 Task: Look for space in Belsand, India from 9th June, 2023 to 16th June, 2023 for 2 adults in price range Rs.8000 to Rs.16000. Place can be entire place with 2 bedrooms having 2 beds and 1 bathroom. Property type can be house, flat, guest house. Booking option can be shelf check-in. Required host language is English.
Action: Mouse moved to (484, 112)
Screenshot: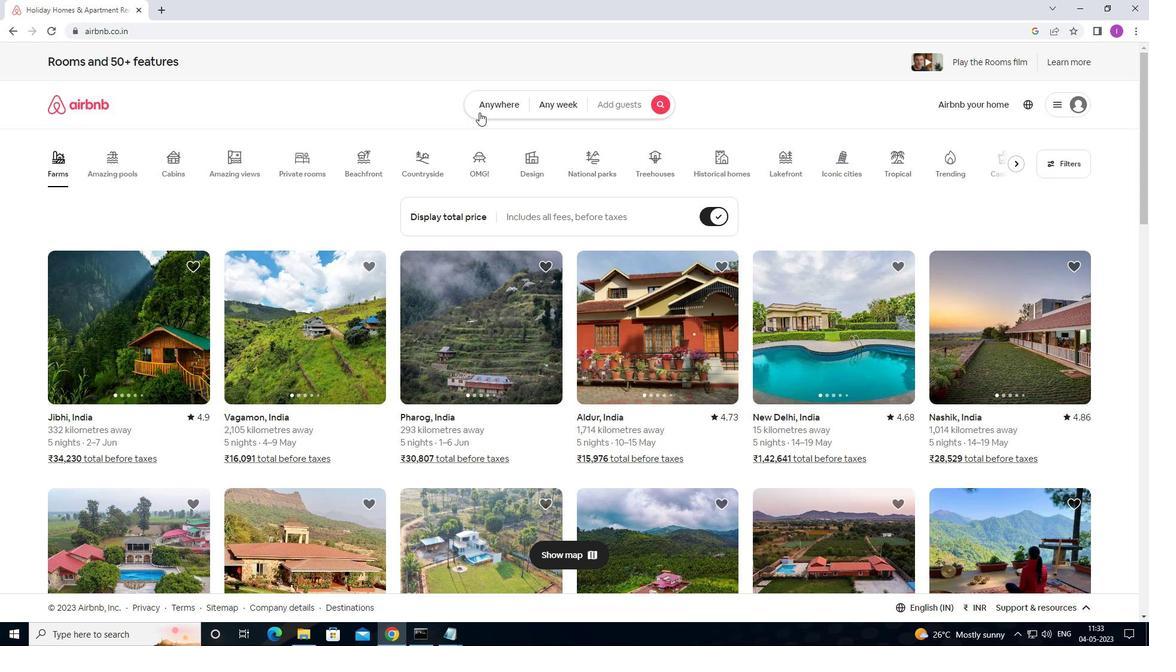 
Action: Mouse pressed left at (484, 112)
Screenshot: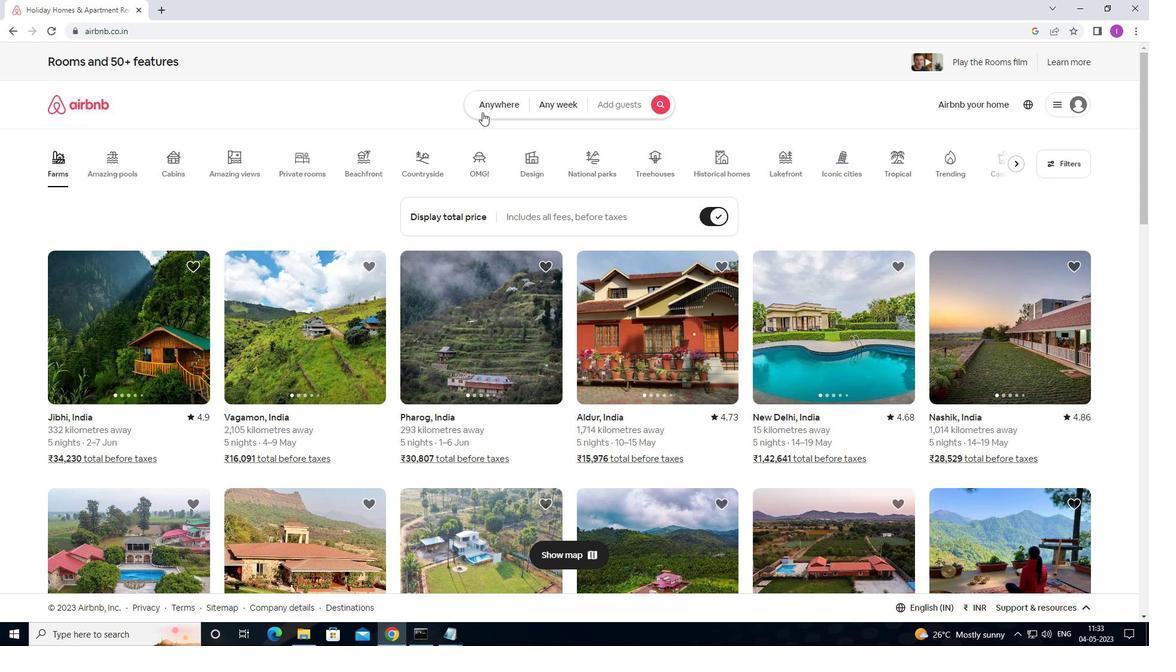 
Action: Mouse moved to (362, 150)
Screenshot: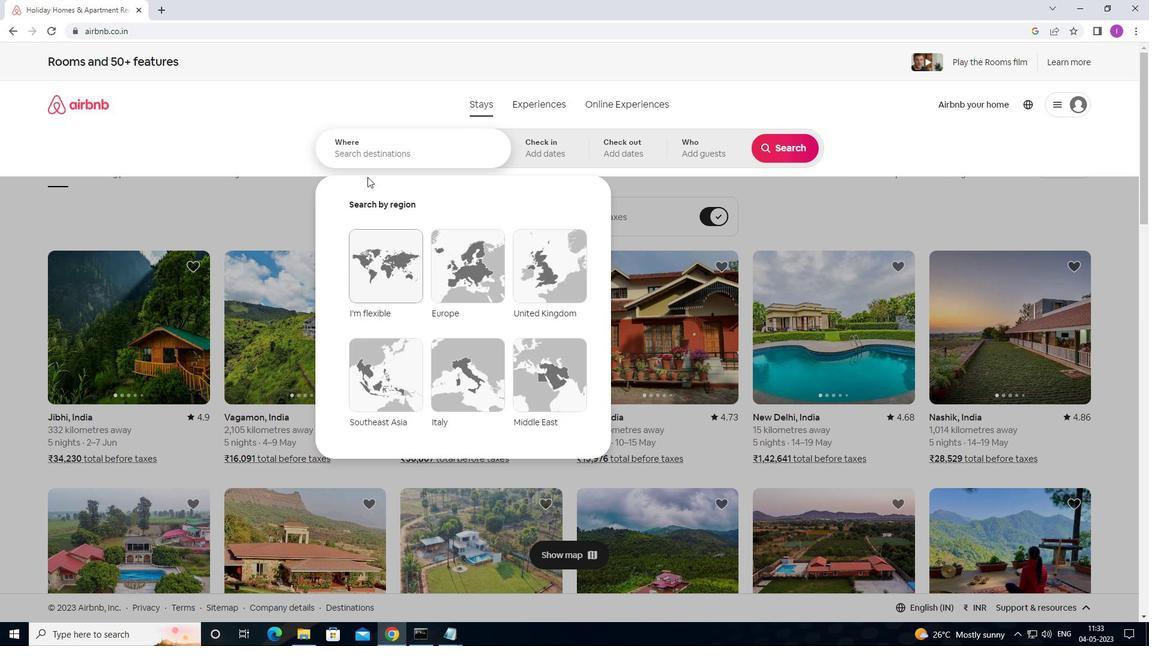 
Action: Mouse pressed left at (362, 150)
Screenshot: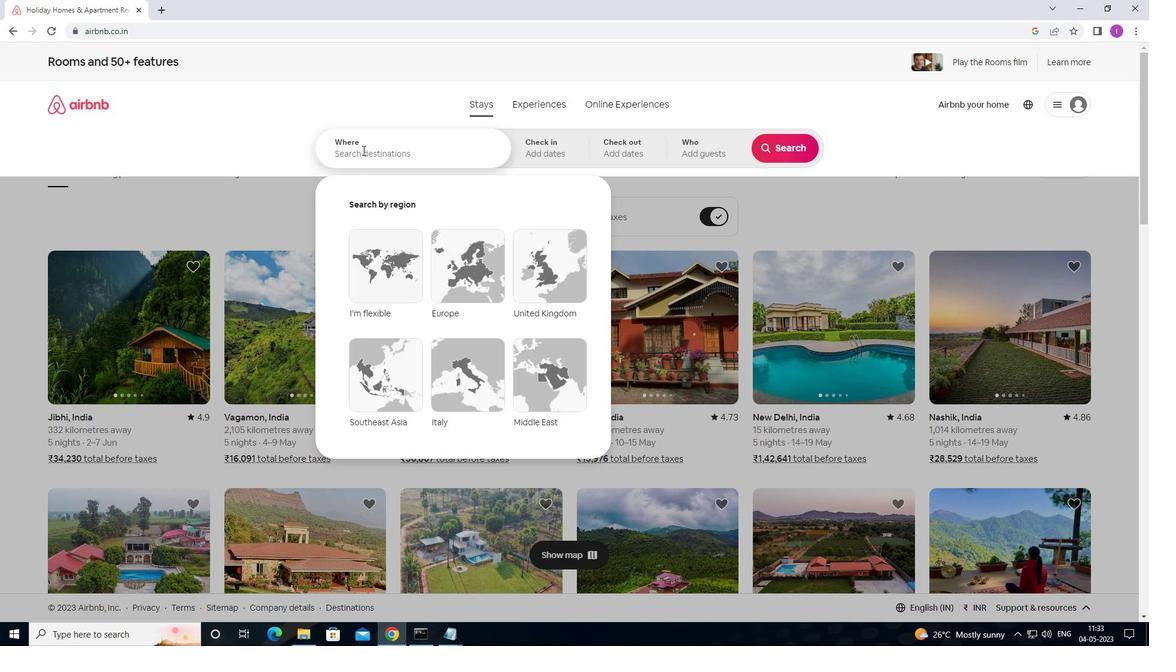 
Action: Mouse moved to (503, 161)
Screenshot: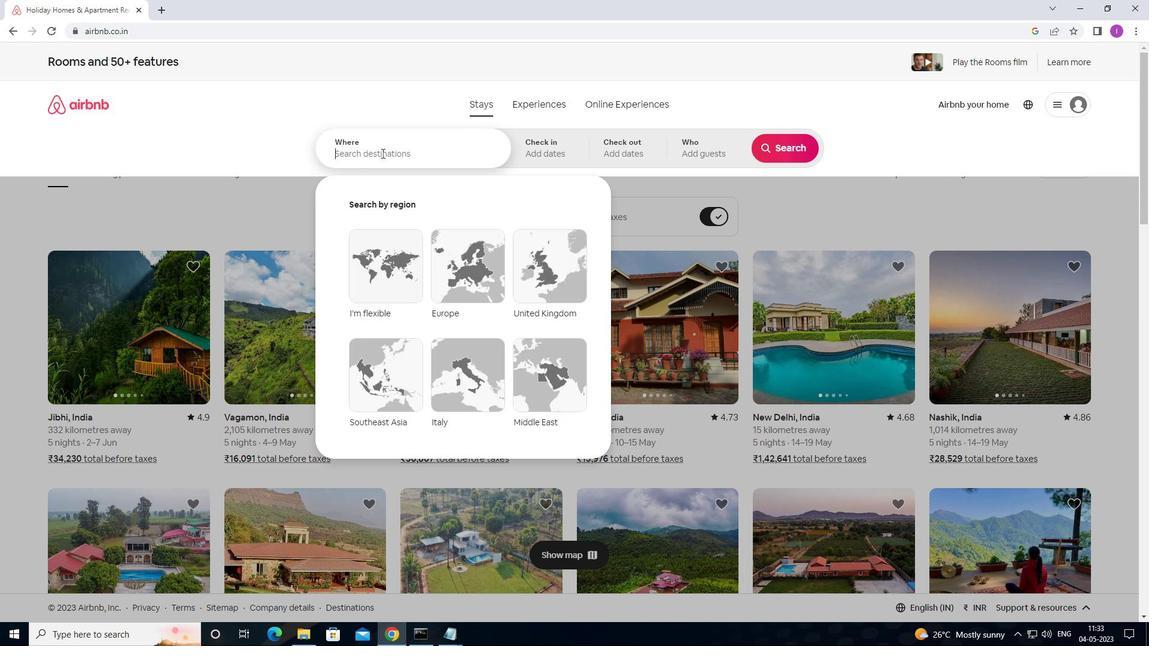 
Action: Key pressed <Key.shift>BELSAND,<Key.shift>INDIA
Screenshot: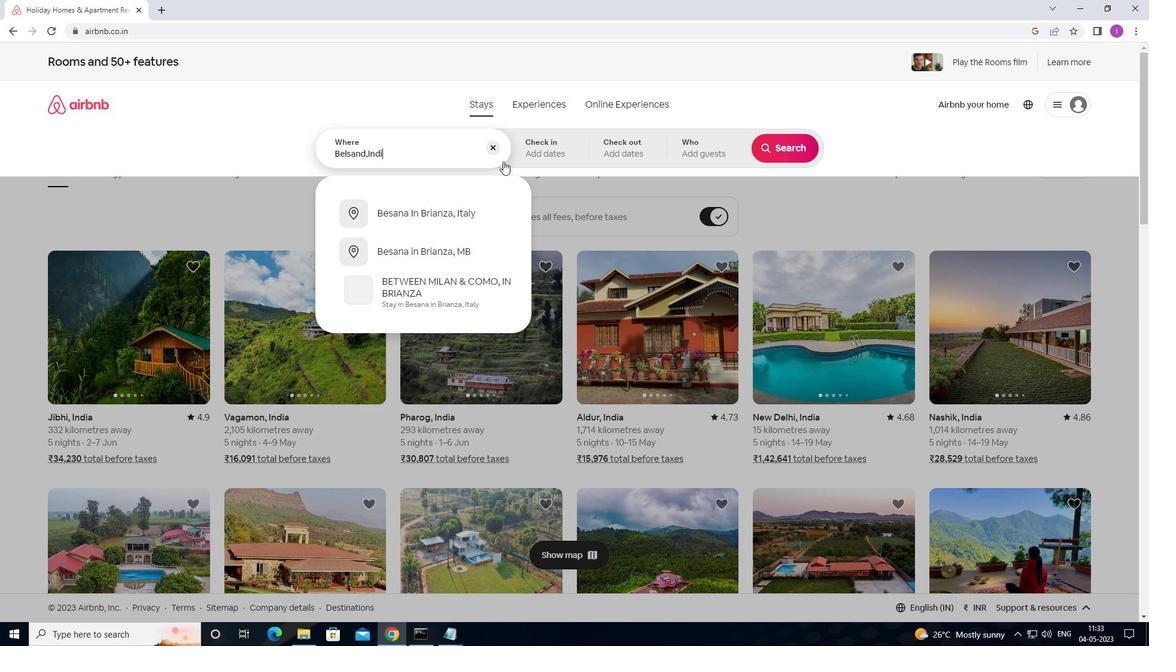 
Action: Mouse moved to (539, 145)
Screenshot: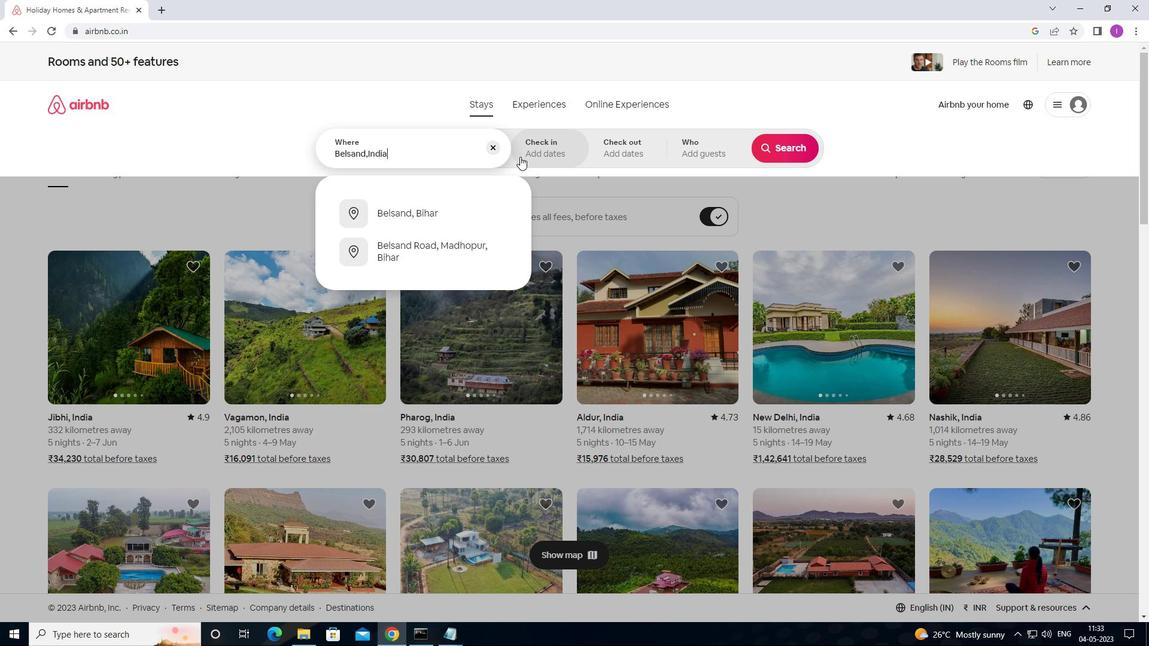 
Action: Mouse pressed left at (539, 145)
Screenshot: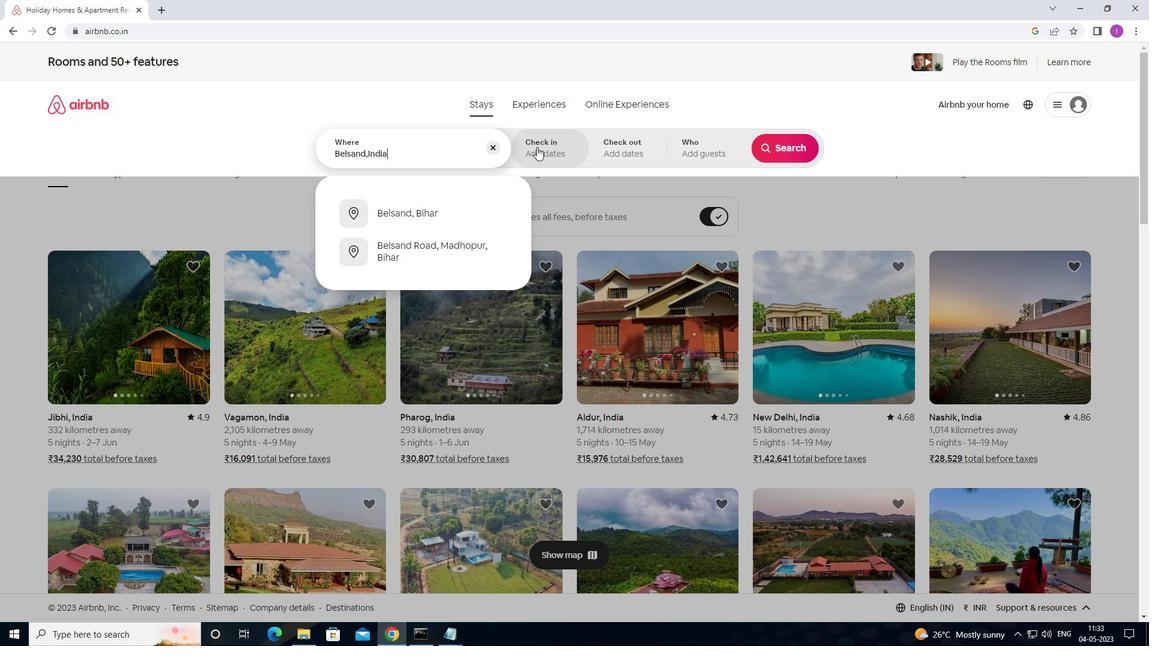 
Action: Mouse moved to (638, 261)
Screenshot: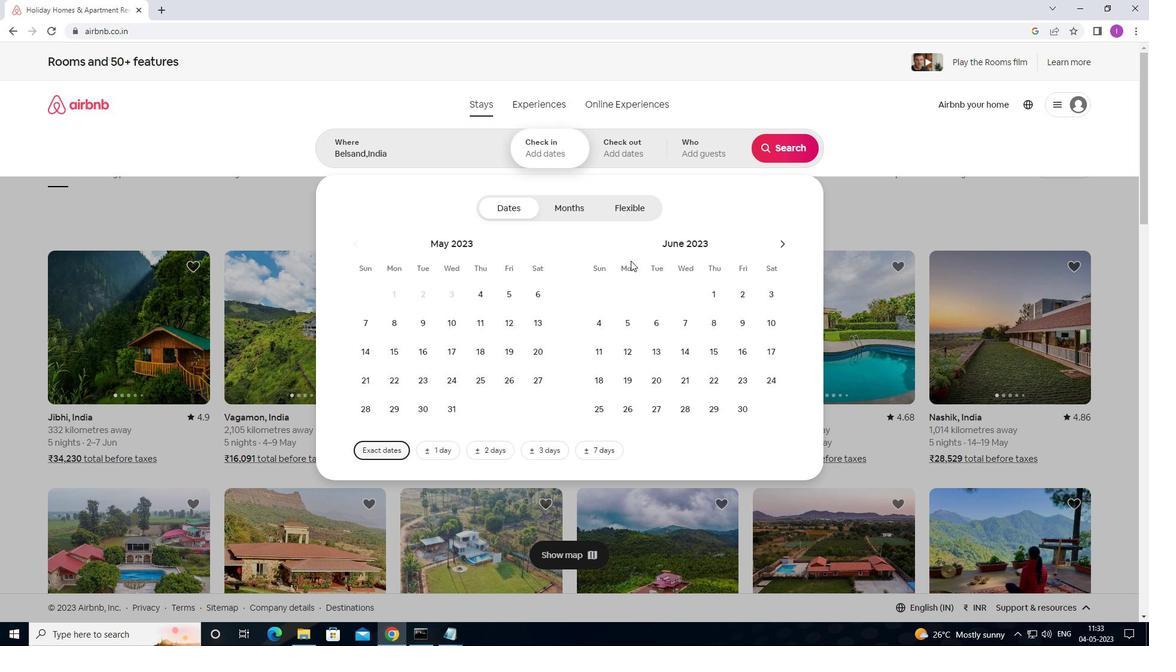 
Action: Mouse scrolled (638, 260) with delta (0, 0)
Screenshot: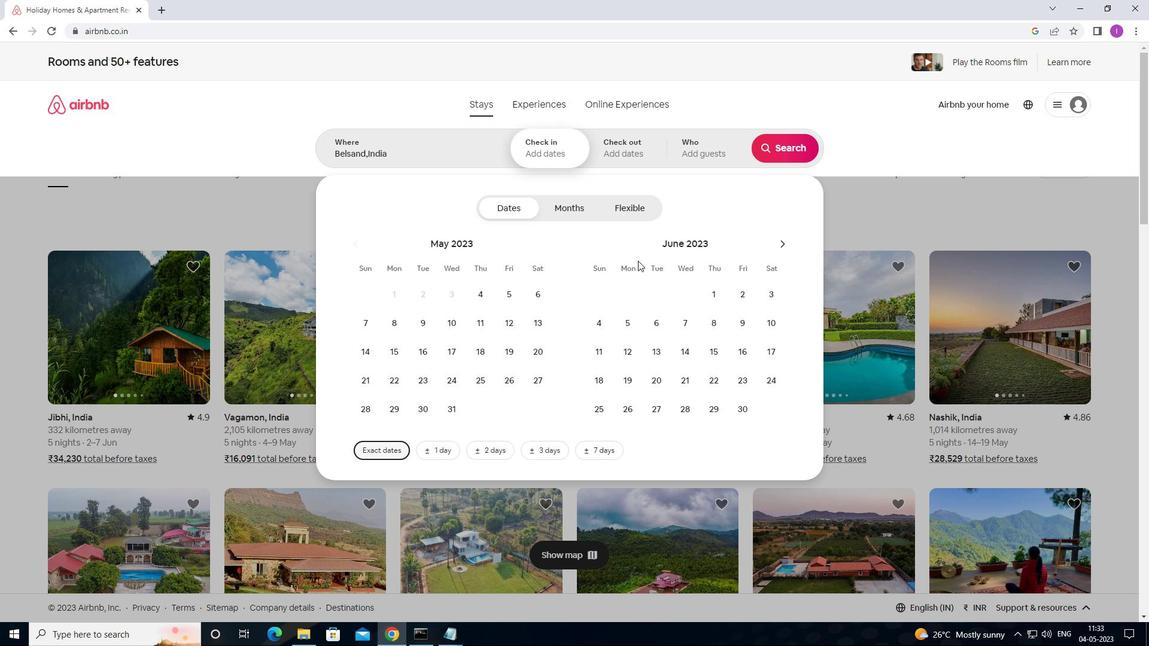 
Action: Mouse moved to (738, 325)
Screenshot: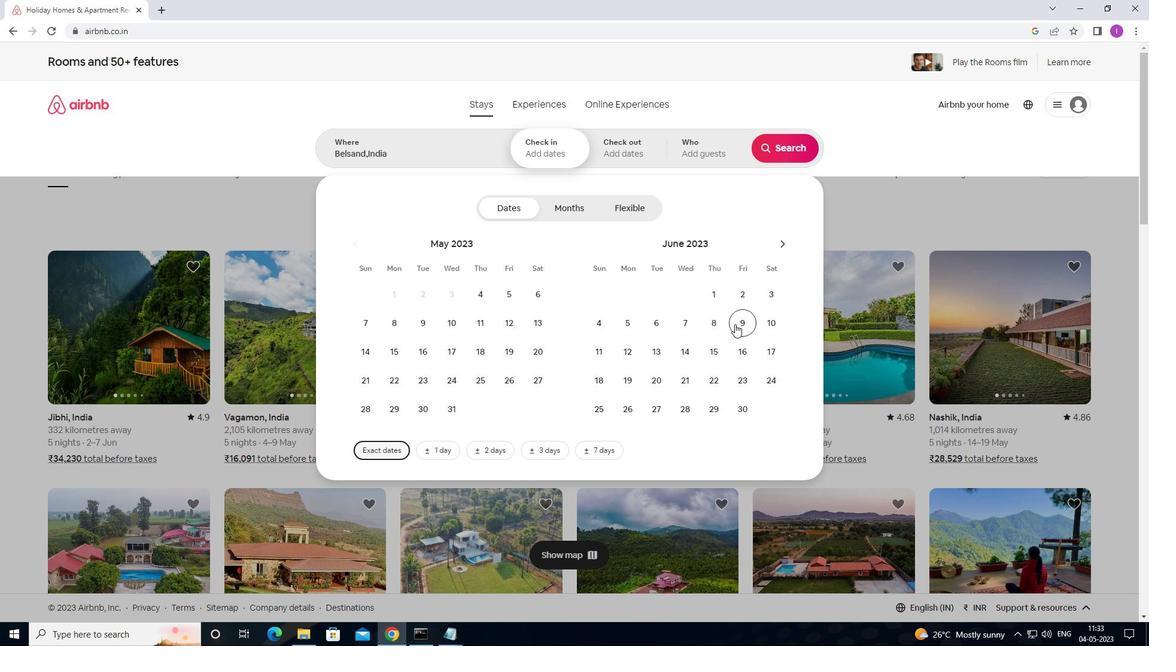 
Action: Mouse pressed left at (738, 325)
Screenshot: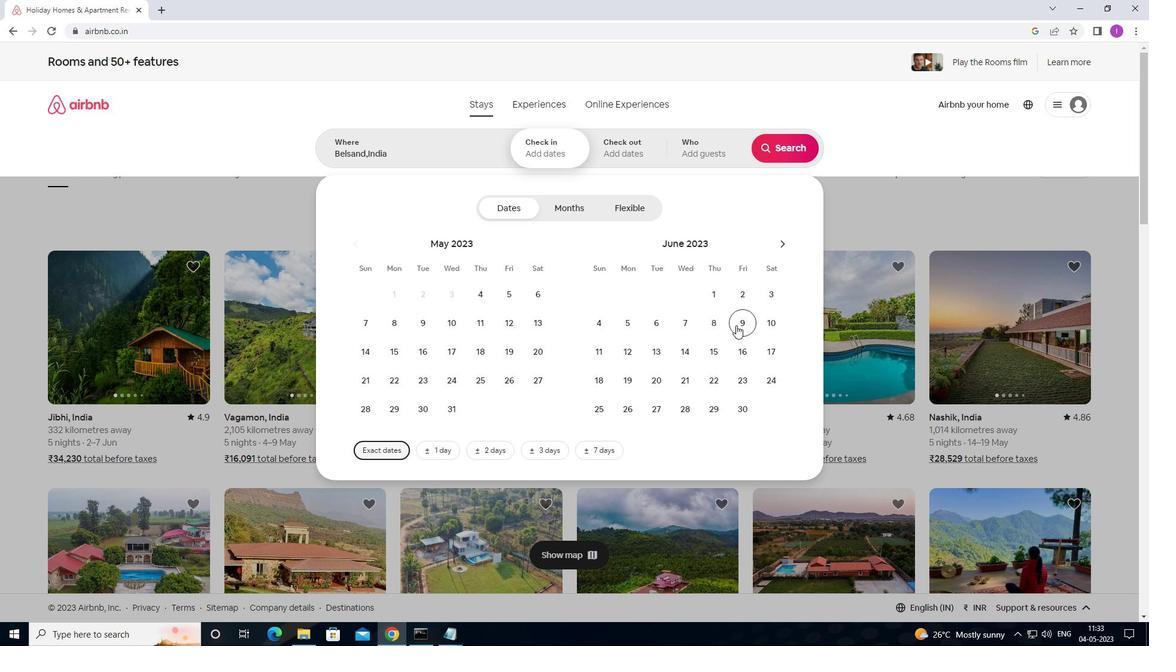 
Action: Mouse moved to (739, 357)
Screenshot: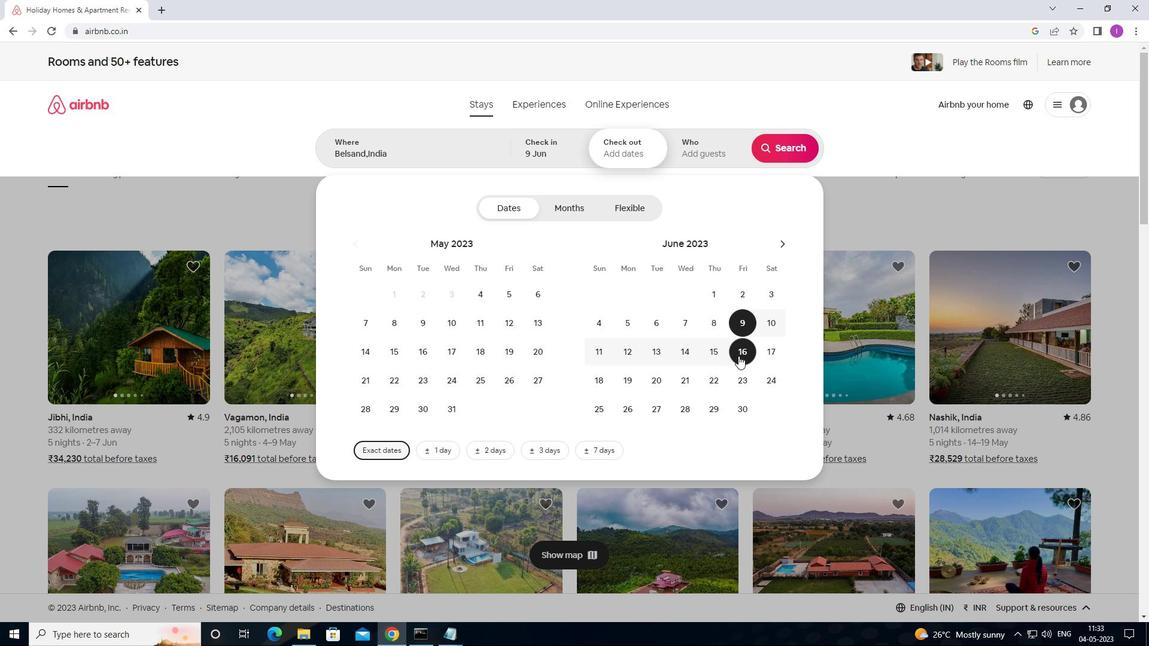 
Action: Mouse pressed left at (739, 357)
Screenshot: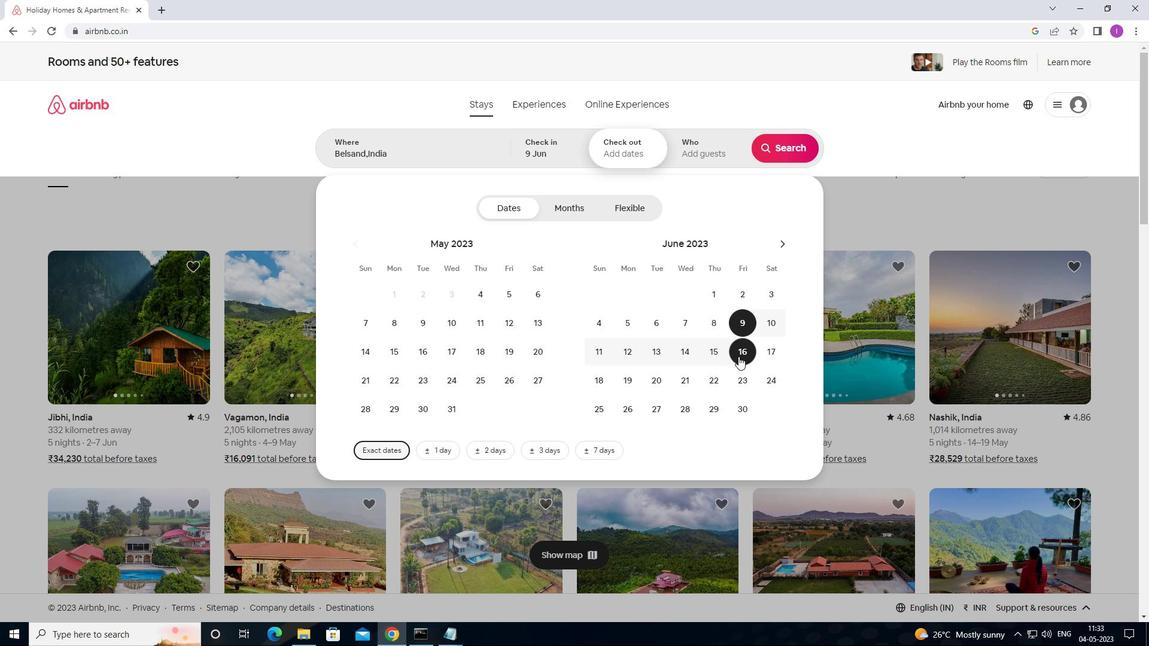 
Action: Mouse moved to (734, 141)
Screenshot: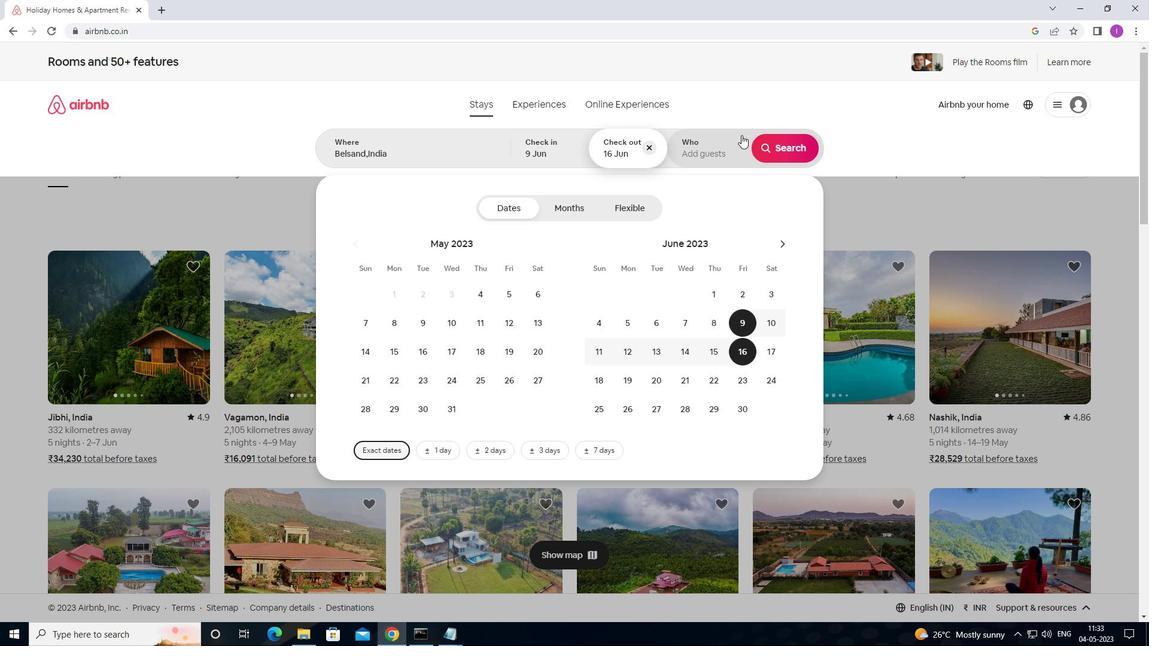 
Action: Mouse pressed left at (734, 141)
Screenshot: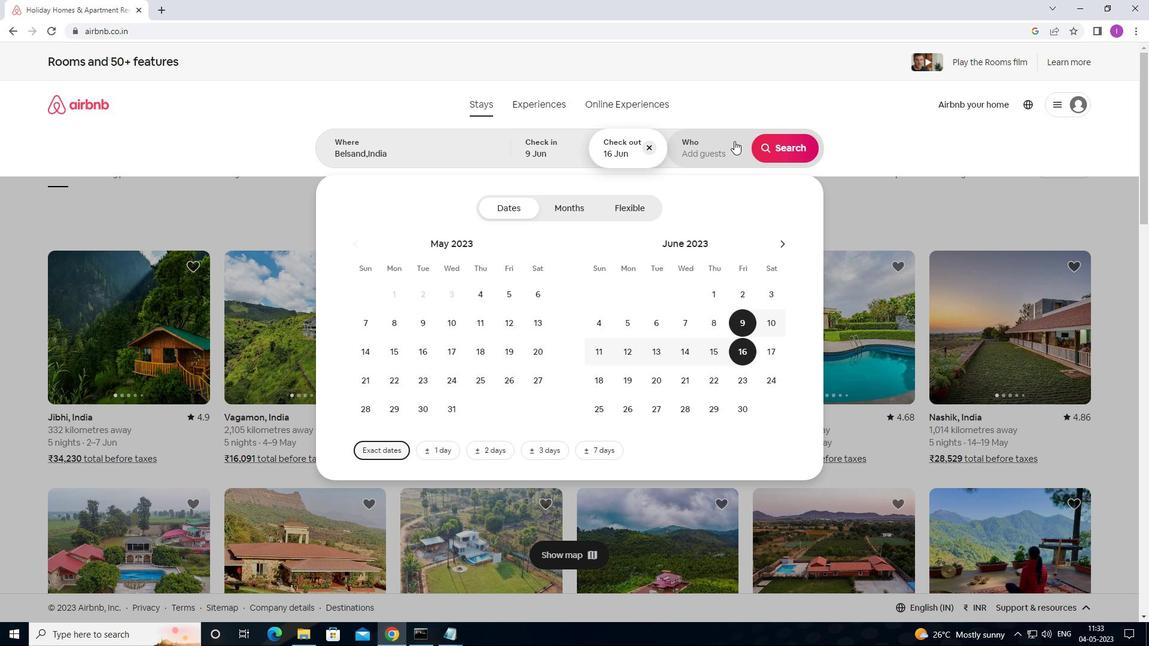 
Action: Mouse moved to (788, 211)
Screenshot: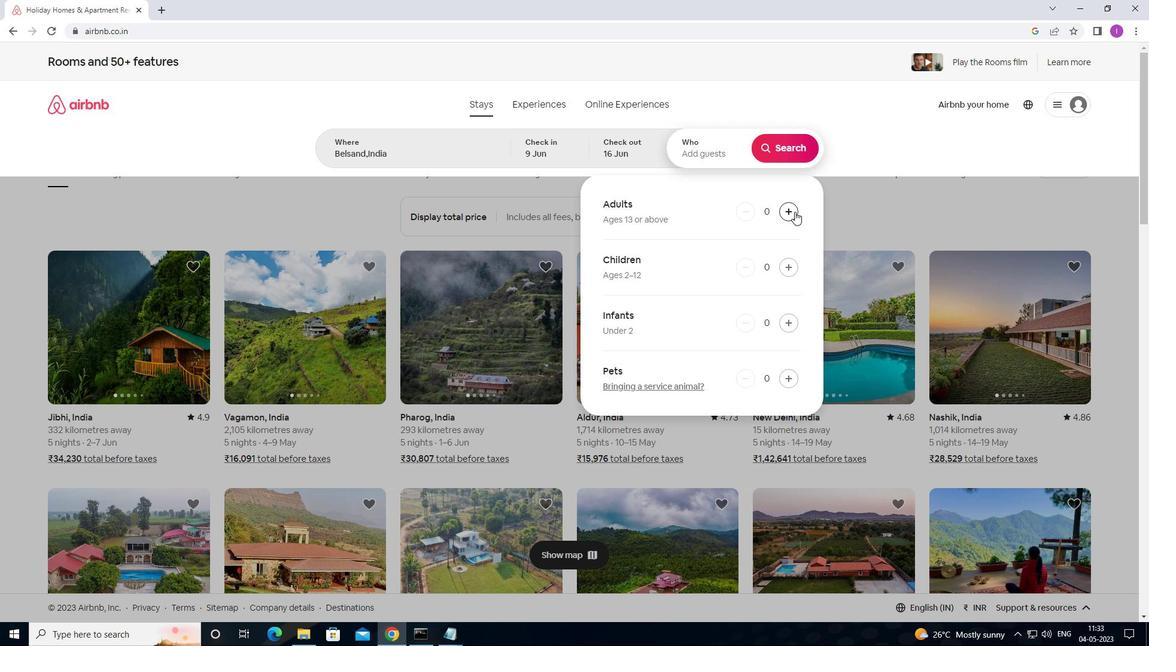 
Action: Mouse pressed left at (788, 211)
Screenshot: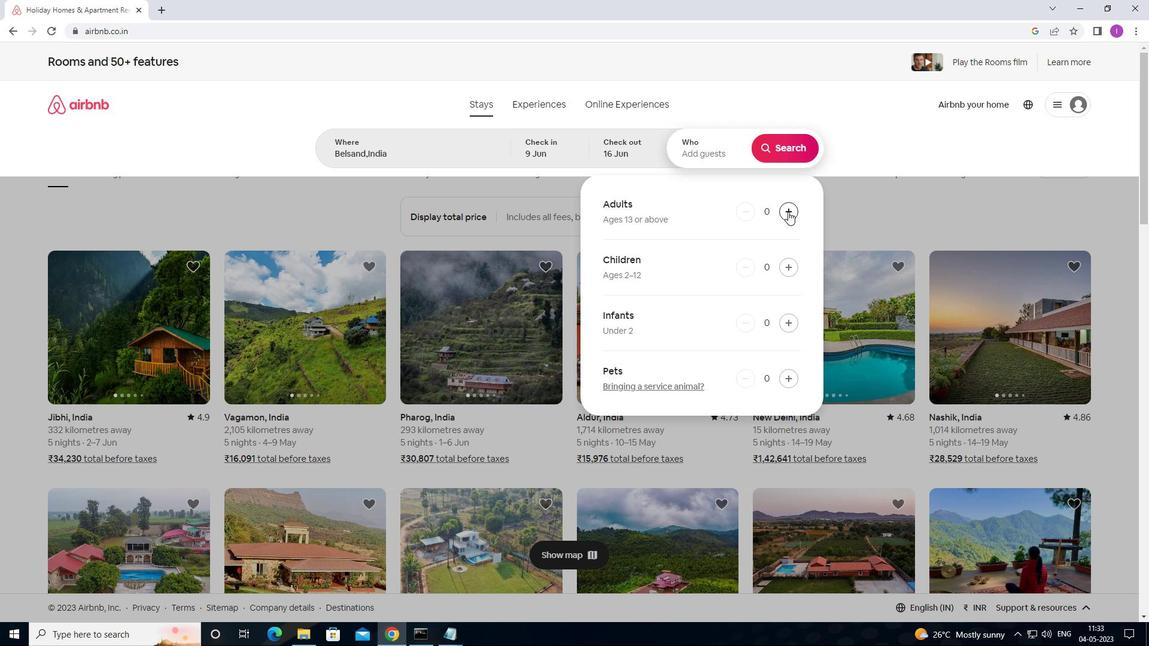 
Action: Mouse pressed left at (788, 211)
Screenshot: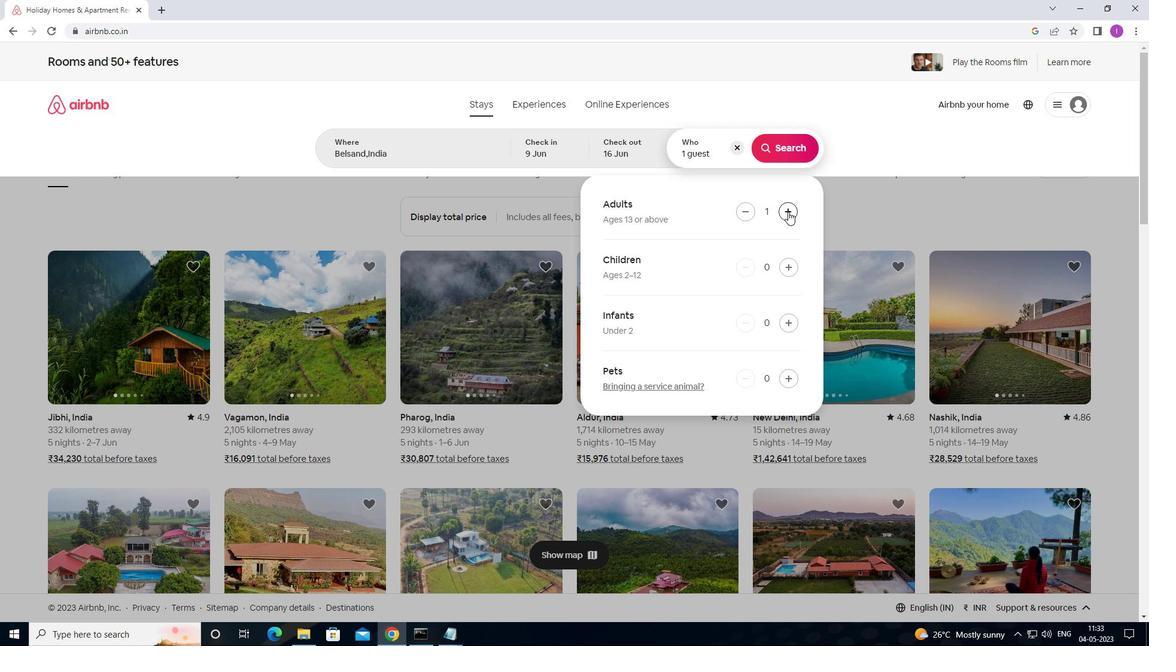 
Action: Mouse moved to (781, 146)
Screenshot: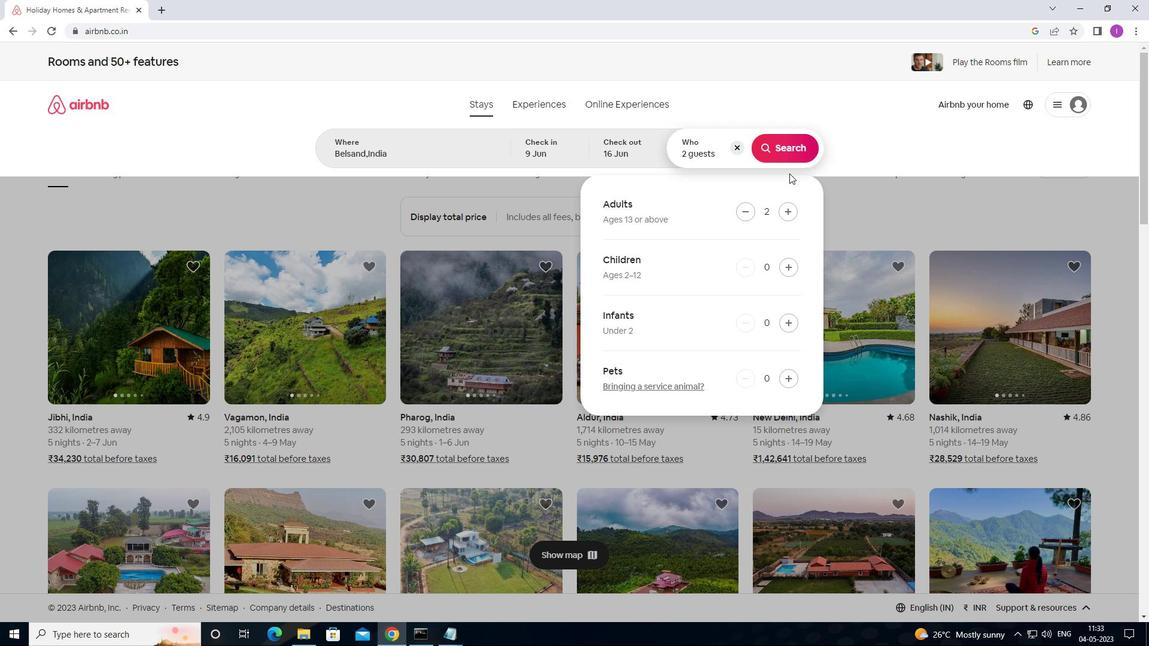 
Action: Mouse pressed left at (781, 146)
Screenshot: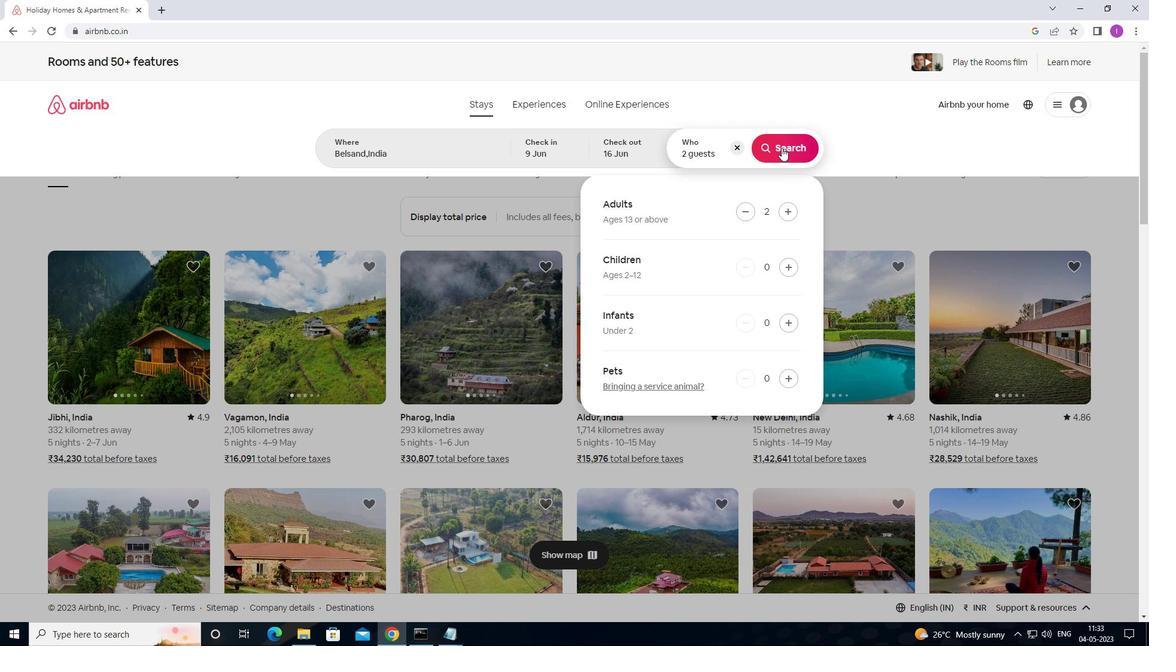 
Action: Mouse moved to (1086, 118)
Screenshot: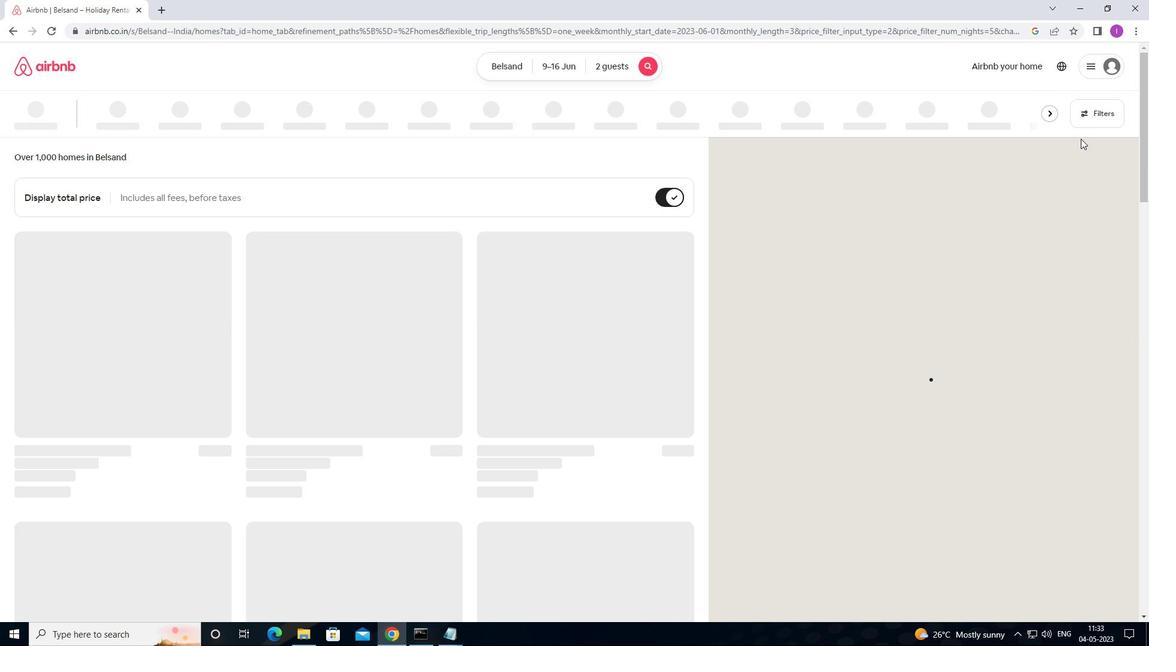 
Action: Mouse pressed left at (1086, 118)
Screenshot: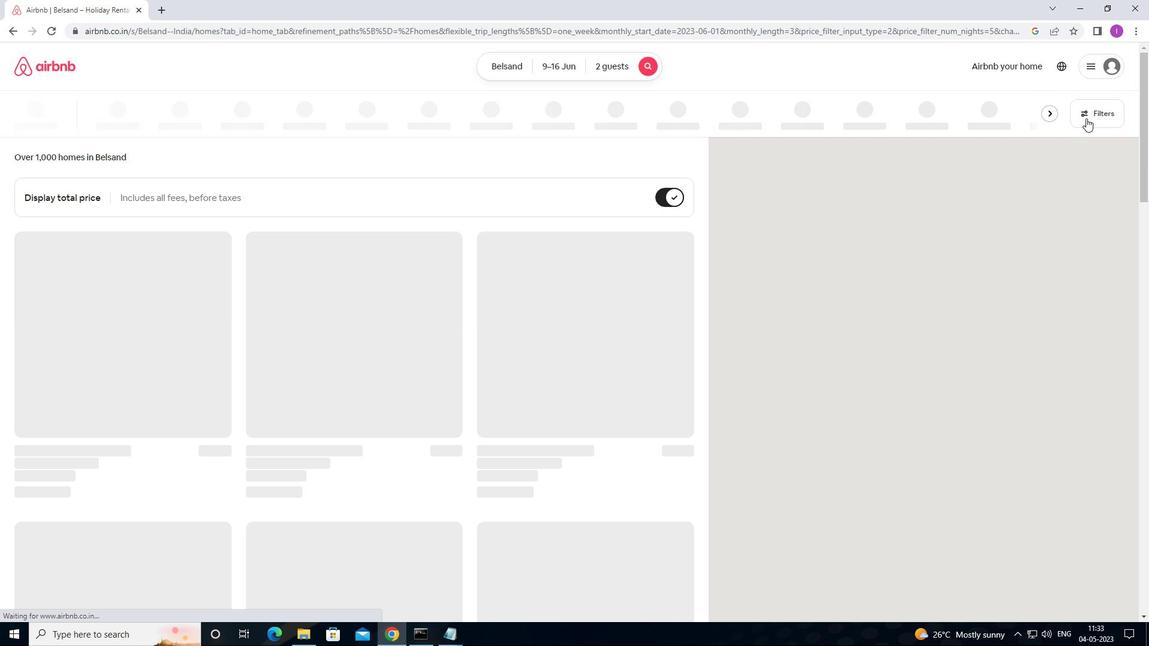
Action: Mouse moved to (429, 269)
Screenshot: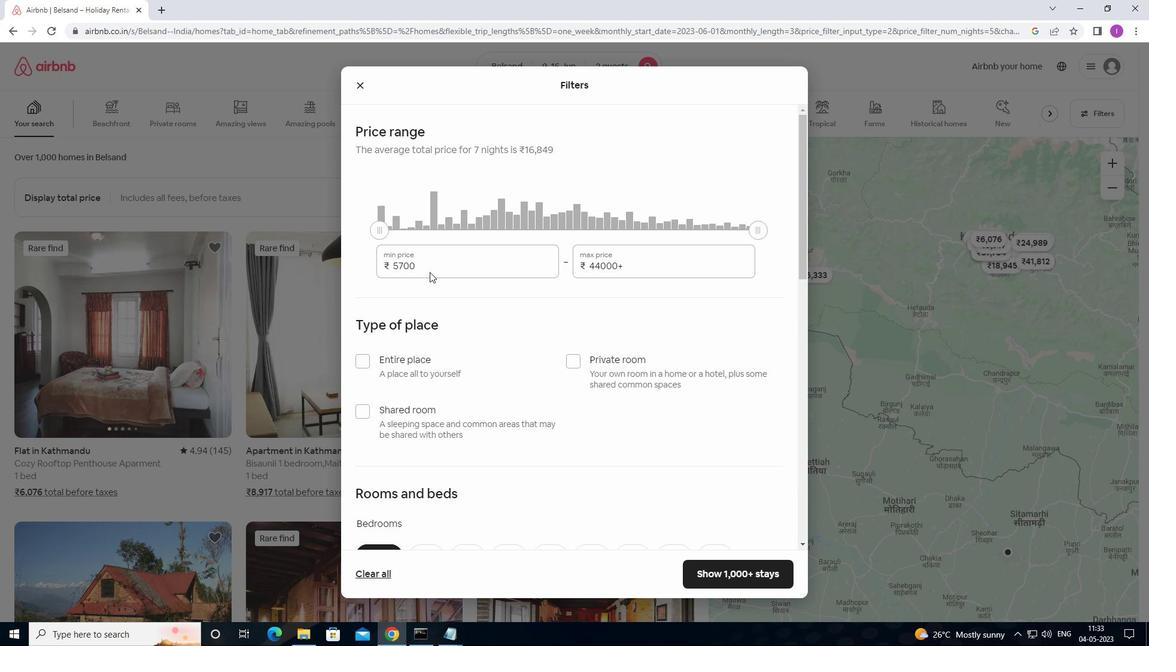 
Action: Mouse pressed left at (429, 269)
Screenshot: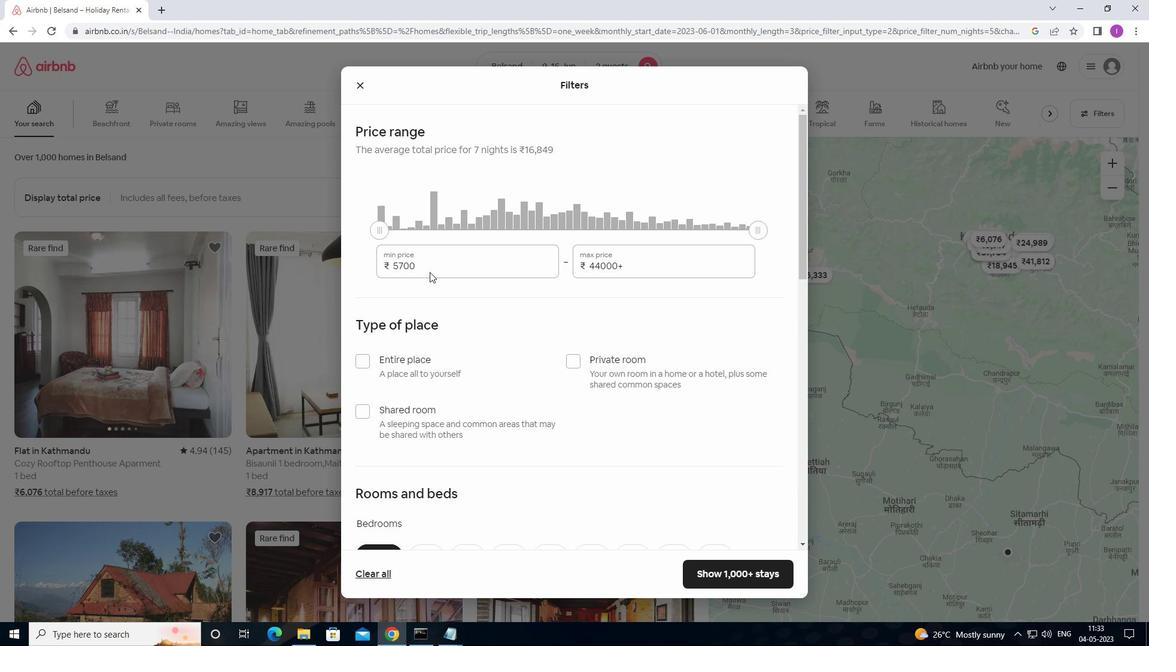 
Action: Mouse moved to (381, 256)
Screenshot: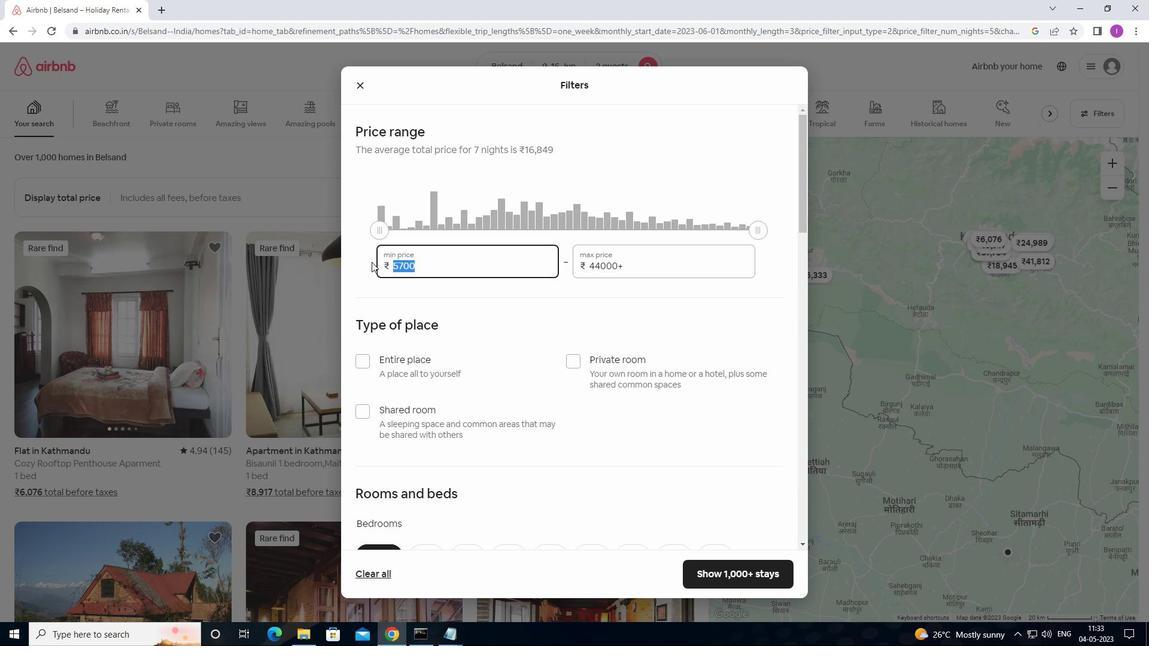 
Action: Key pressed 8
Screenshot: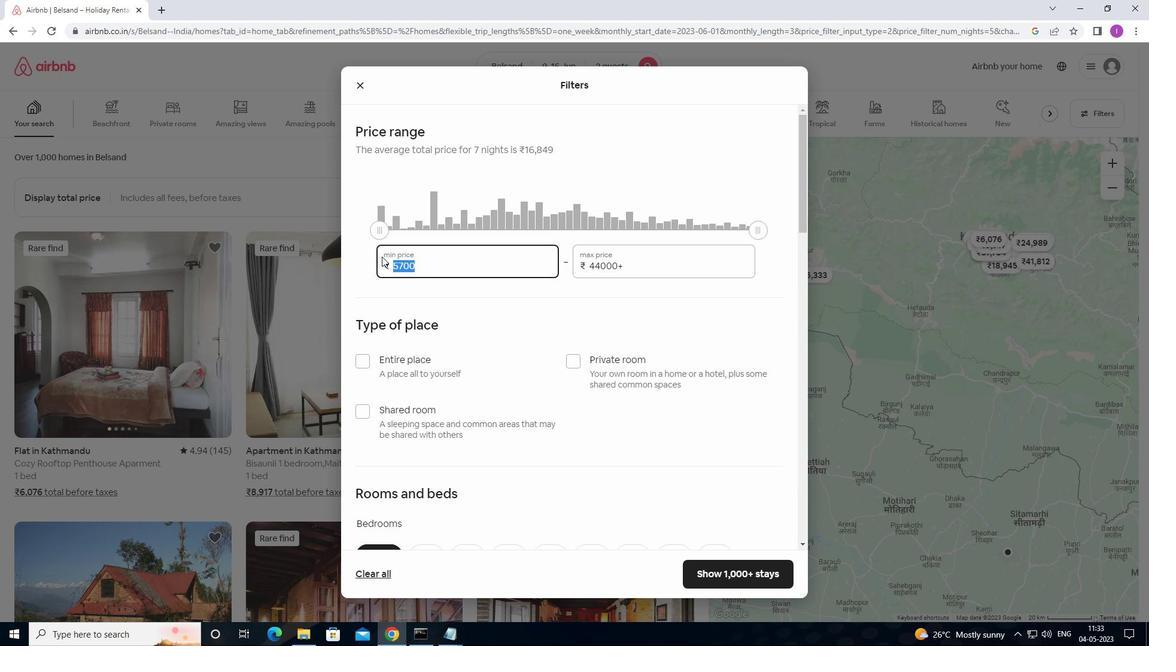 
Action: Mouse moved to (385, 255)
Screenshot: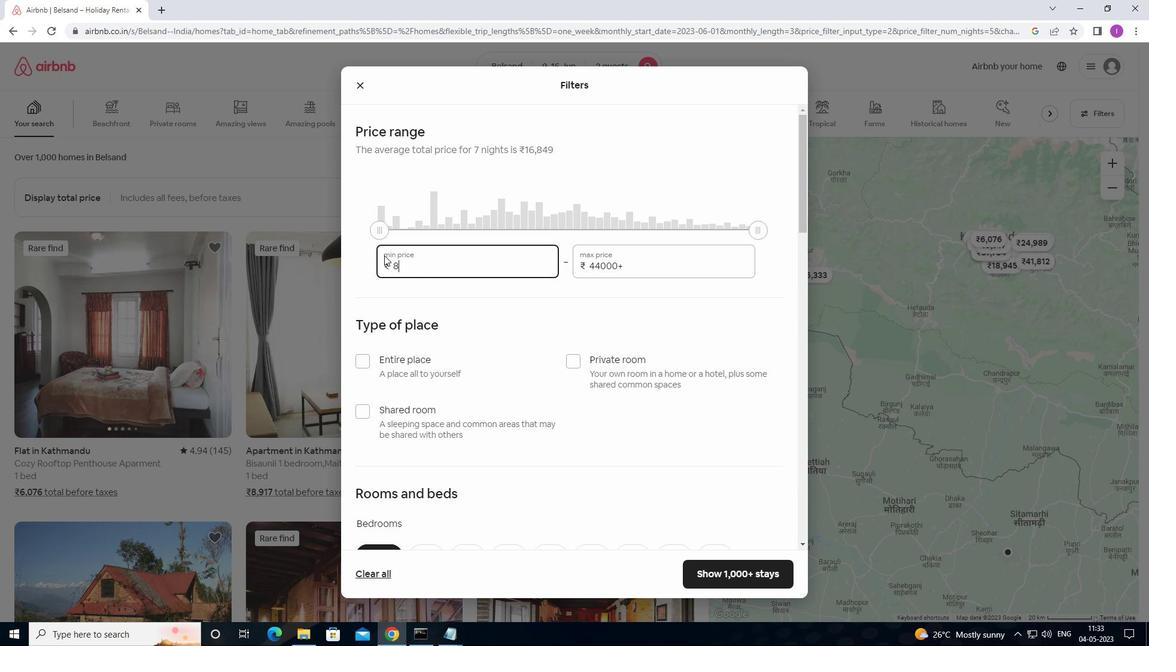 
Action: Key pressed 0
Screenshot: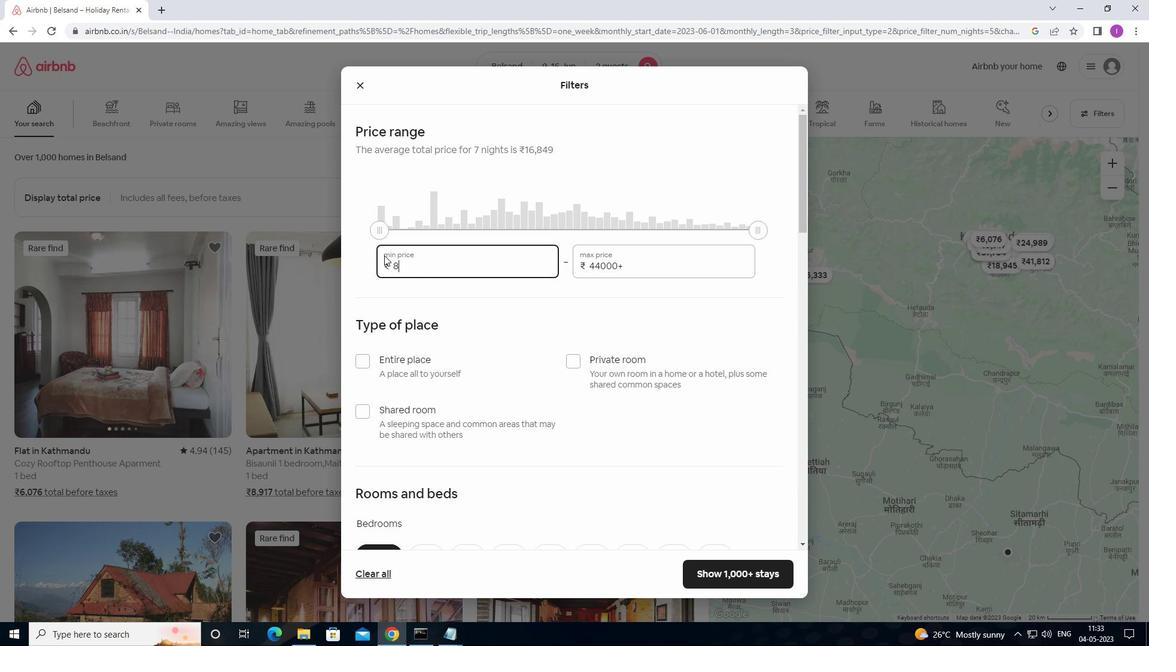 
Action: Mouse moved to (390, 255)
Screenshot: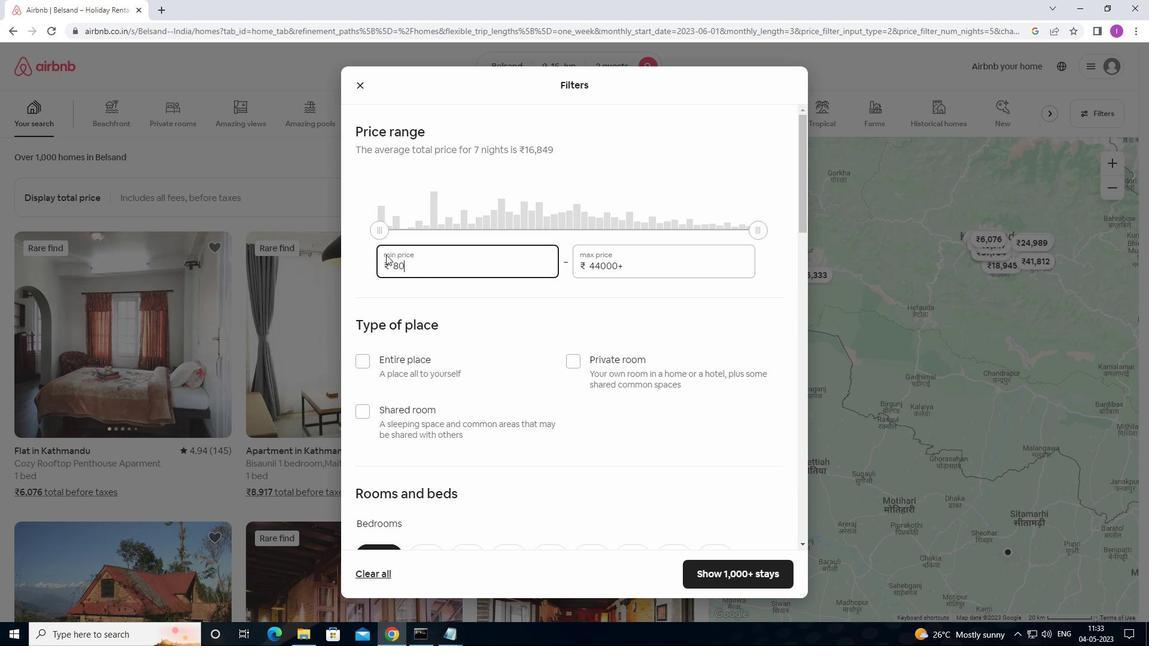 
Action: Key pressed 0
Screenshot: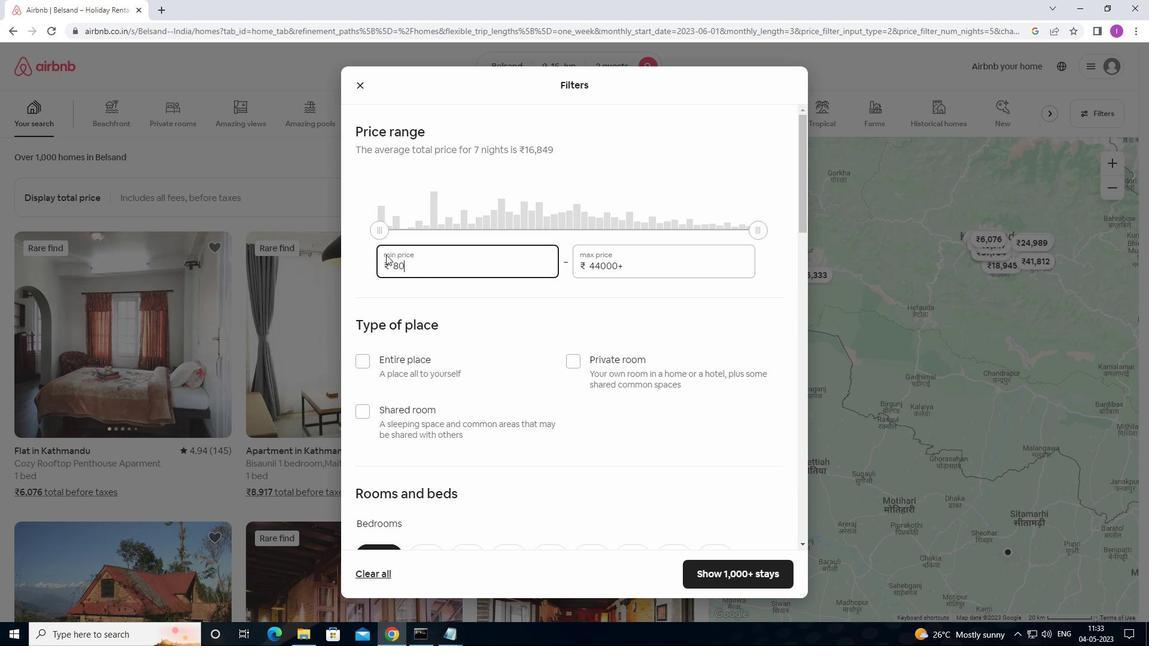
Action: Mouse moved to (410, 255)
Screenshot: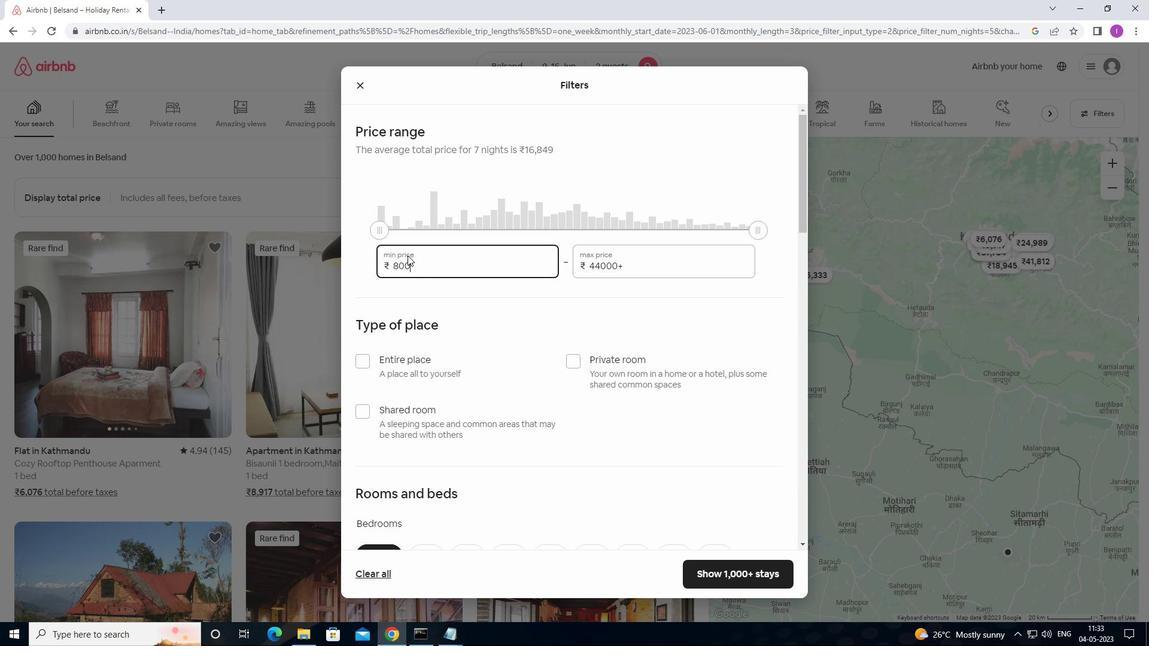 
Action: Key pressed 0
Screenshot: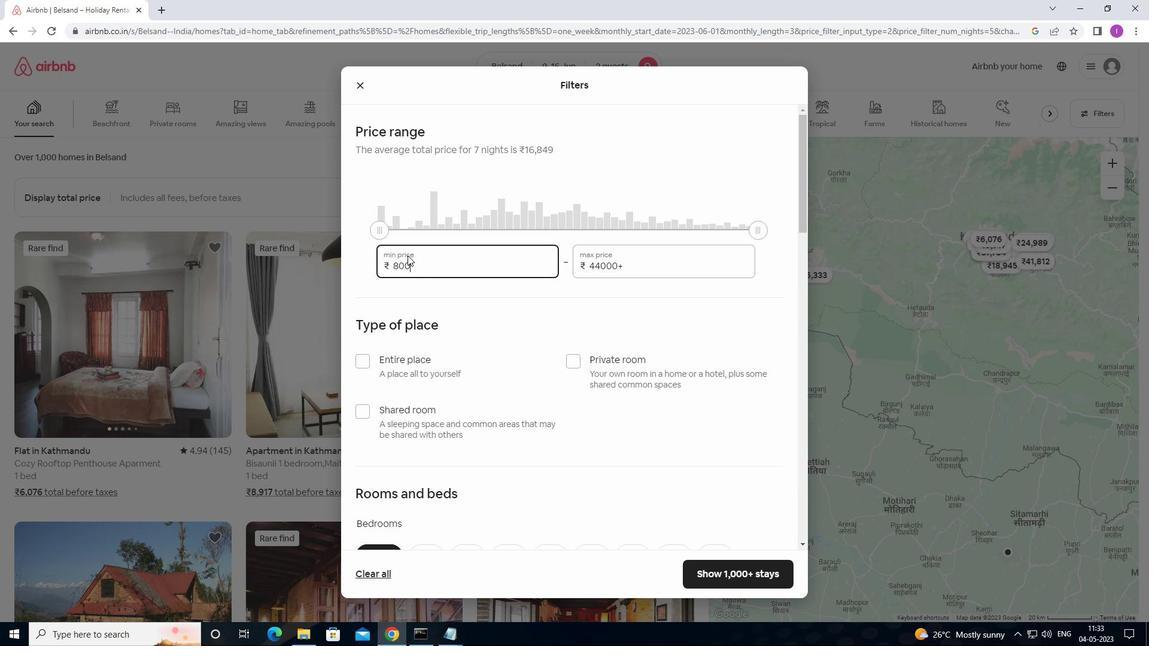 
Action: Mouse moved to (624, 268)
Screenshot: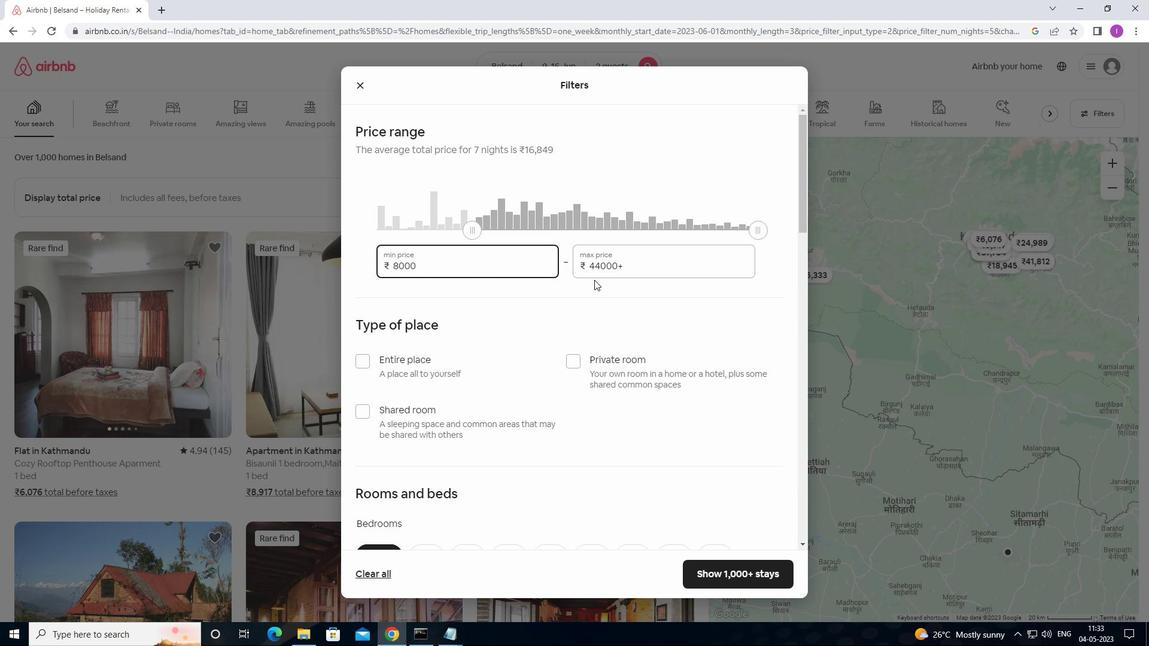 
Action: Mouse pressed left at (624, 268)
Screenshot: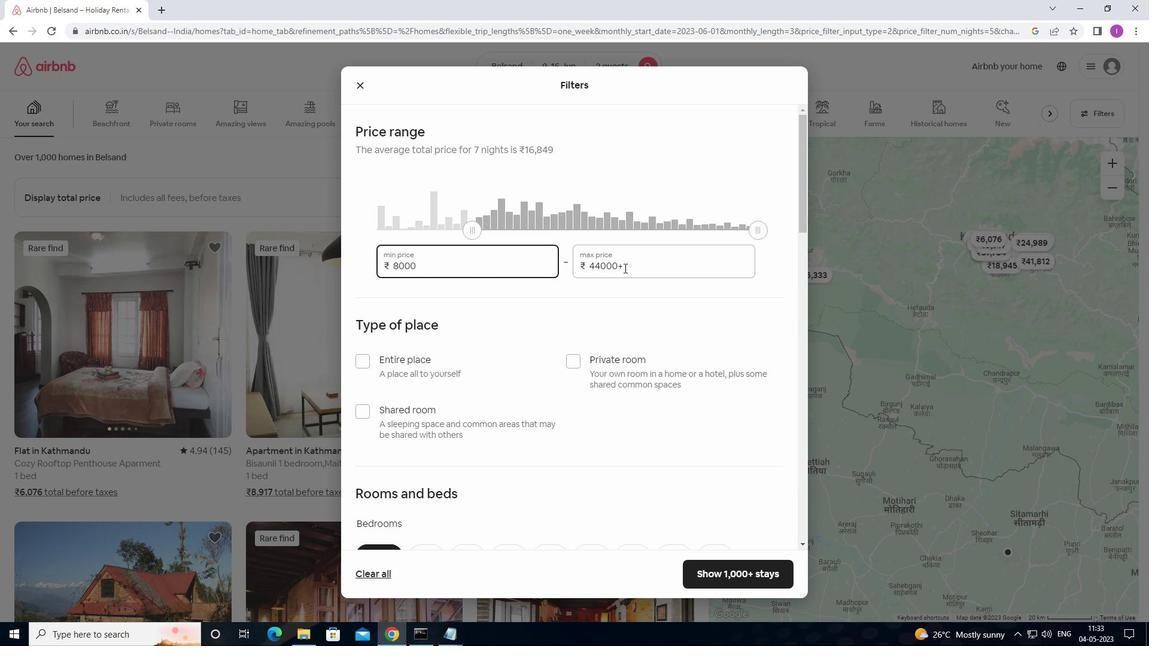 
Action: Mouse moved to (582, 265)
Screenshot: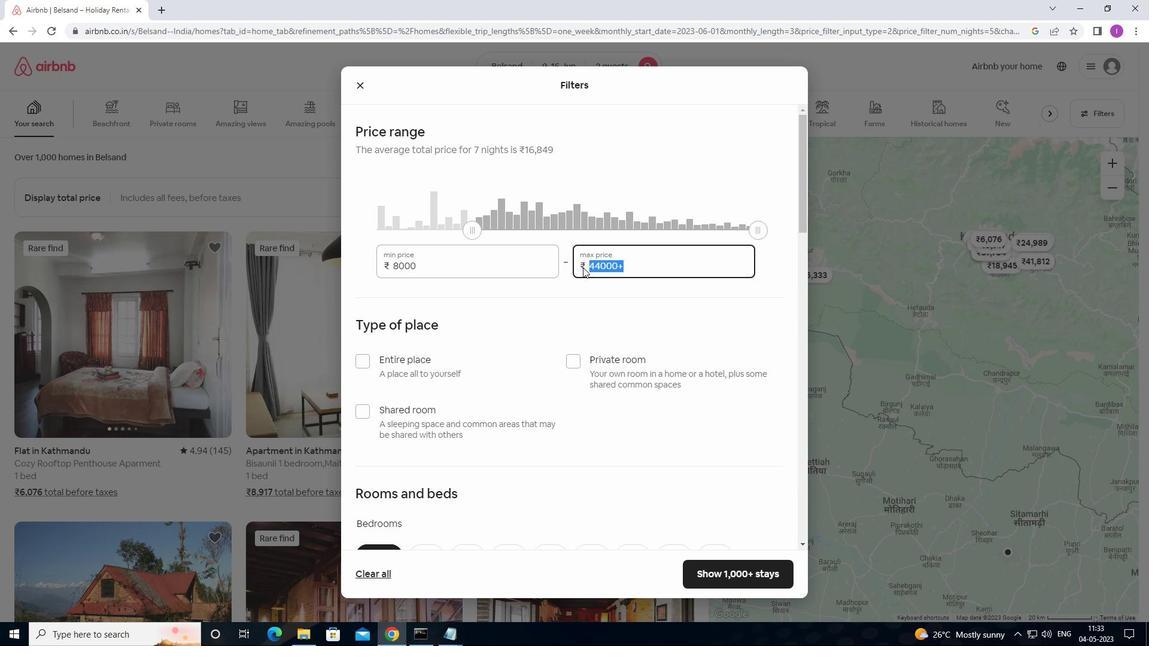 
Action: Key pressed 1
Screenshot: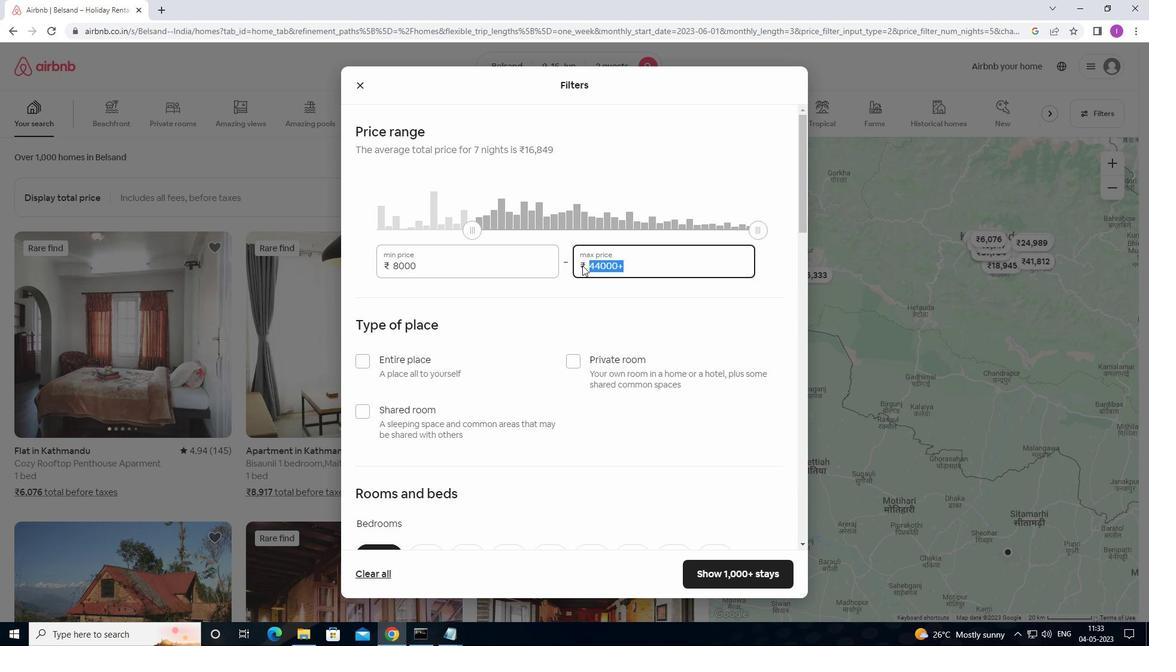 
Action: Mouse moved to (582, 265)
Screenshot: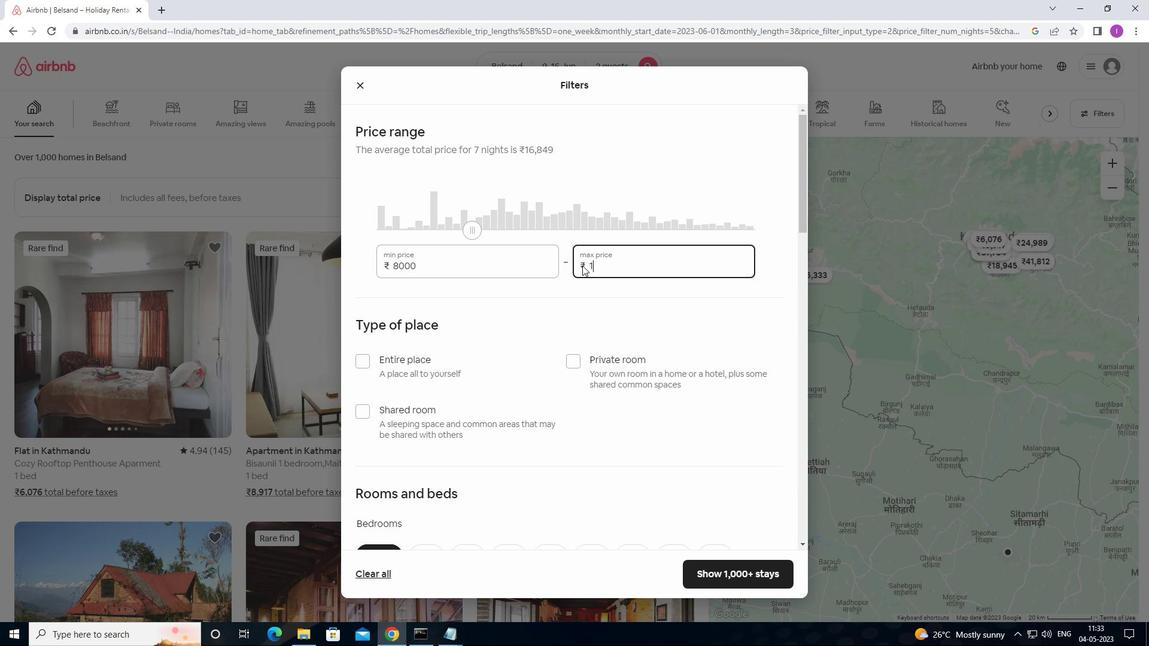 
Action: Key pressed 6
Screenshot: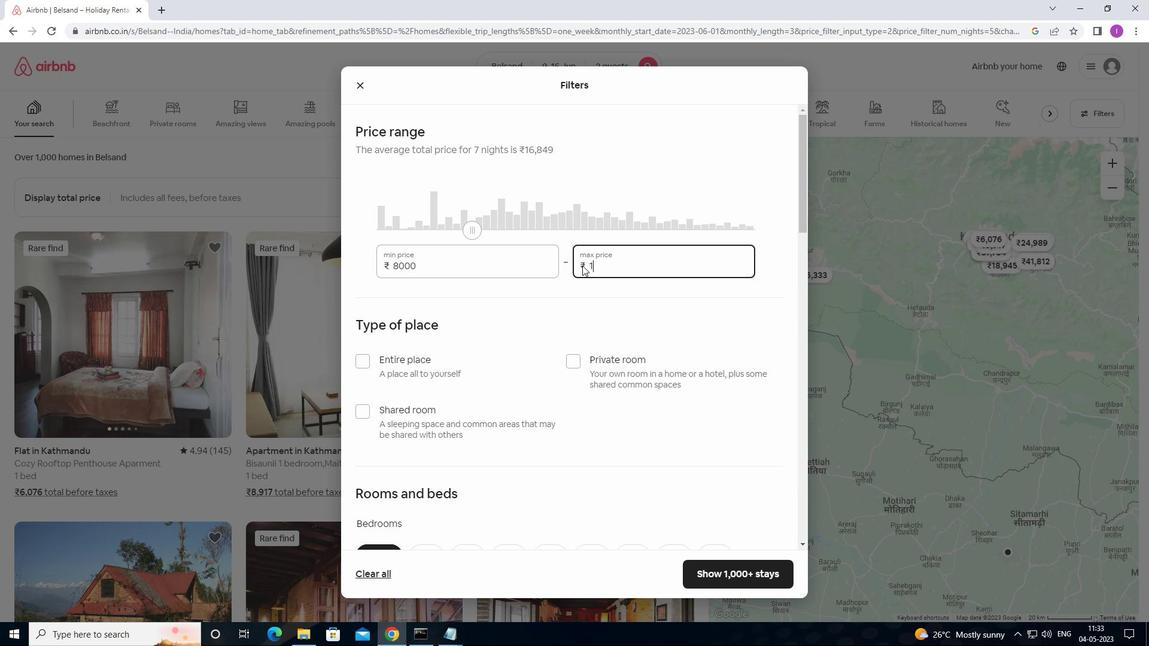 
Action: Mouse moved to (583, 265)
Screenshot: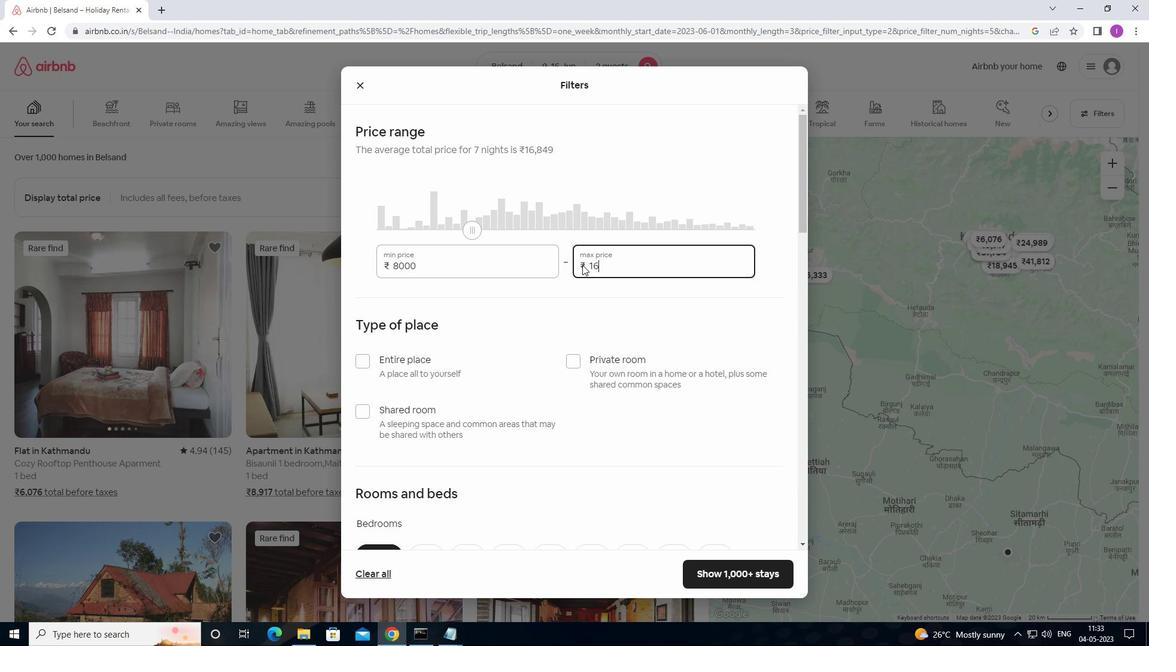 
Action: Key pressed 0
Screenshot: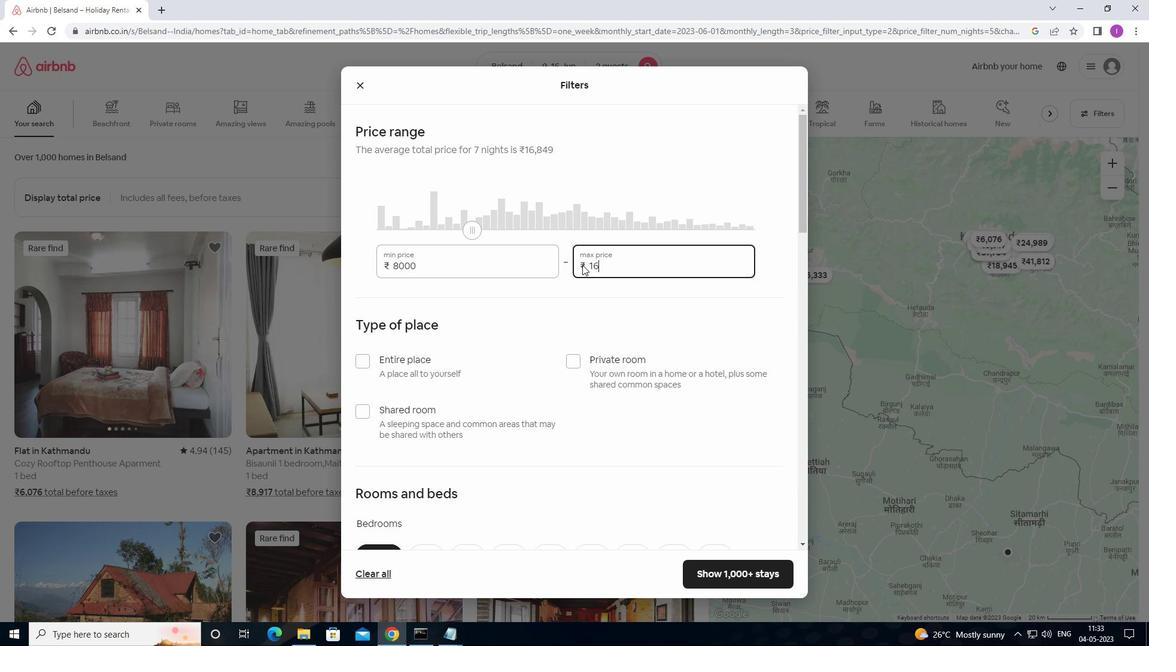 
Action: Mouse moved to (584, 265)
Screenshot: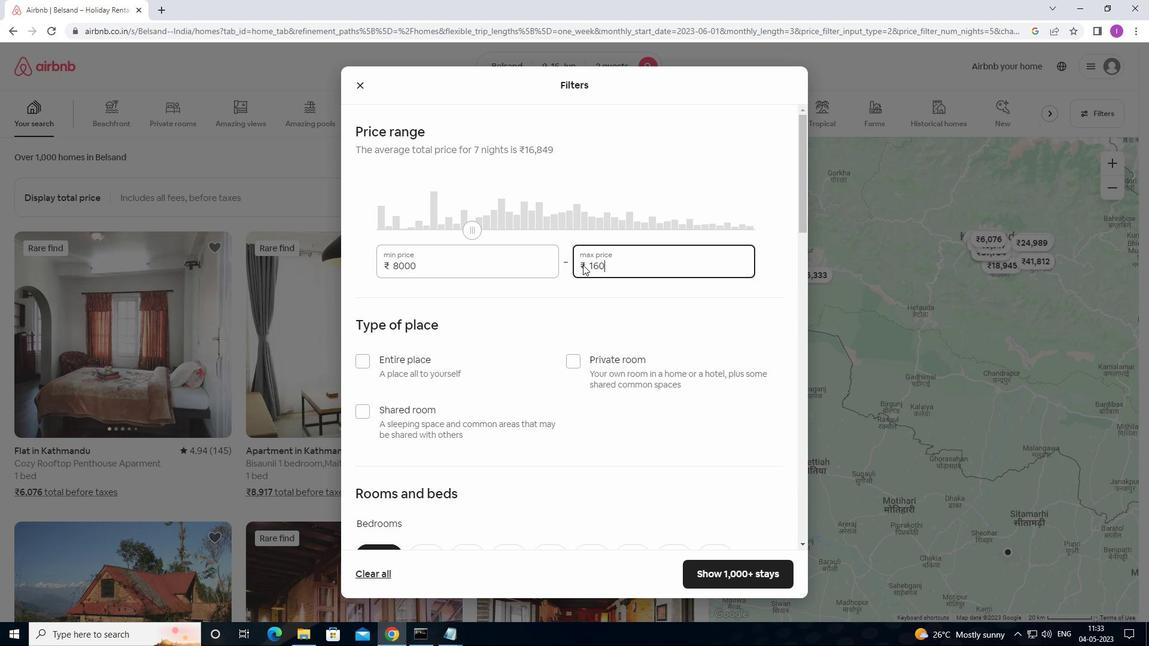 
Action: Key pressed 0
Screenshot: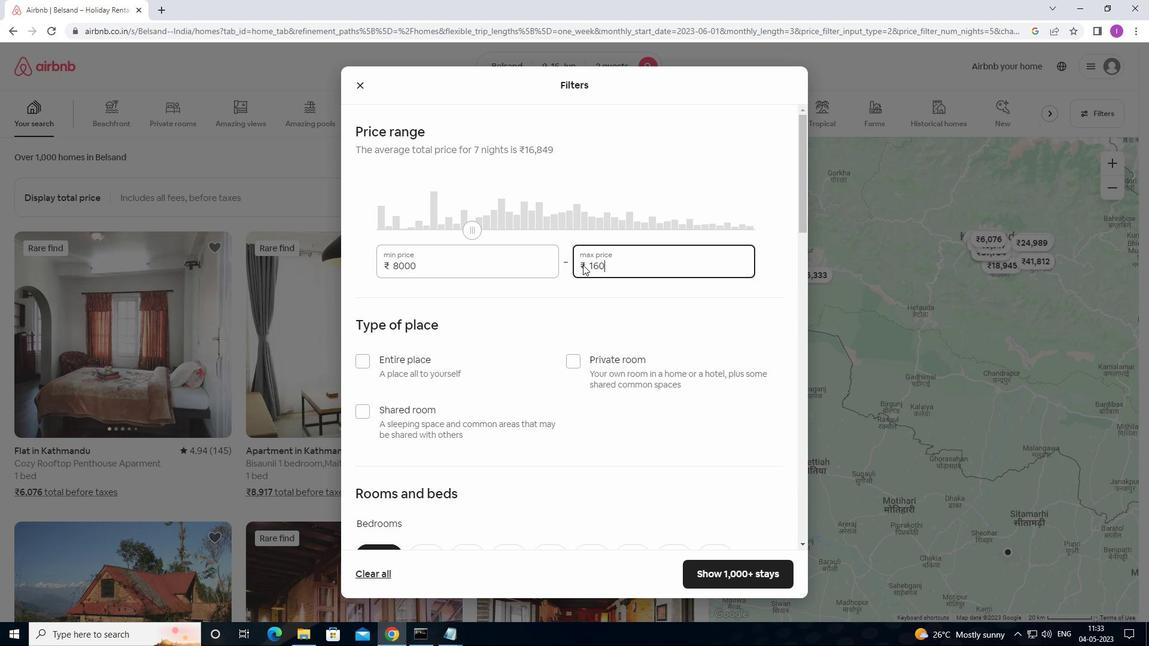 
Action: Mouse moved to (588, 265)
Screenshot: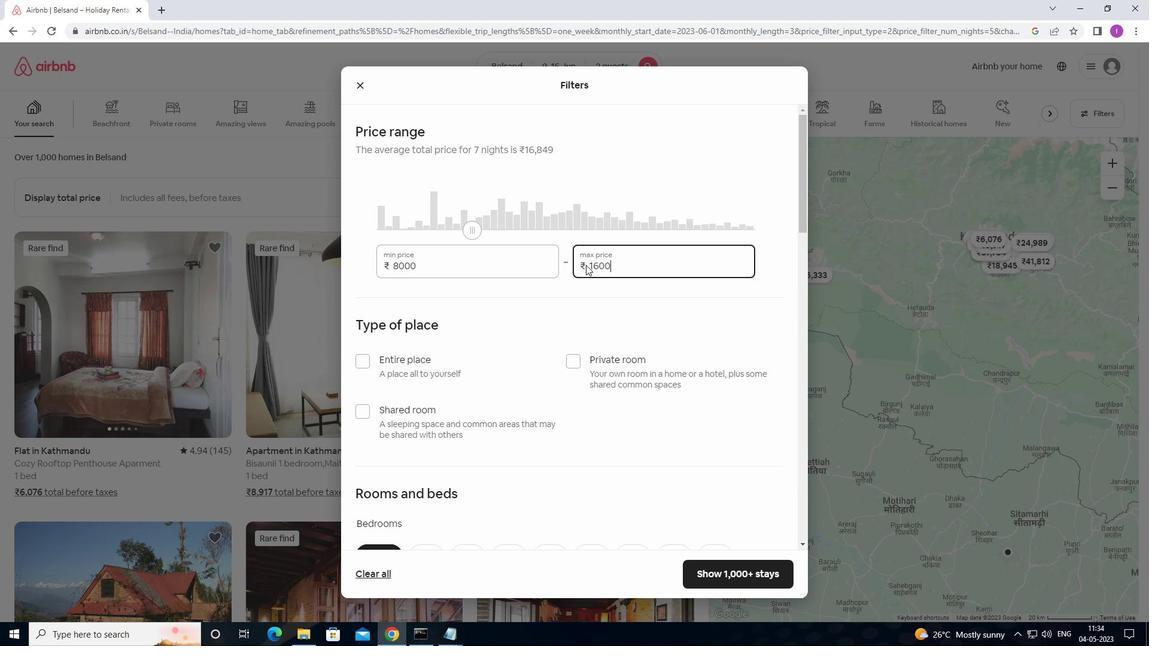 
Action: Key pressed 0
Screenshot: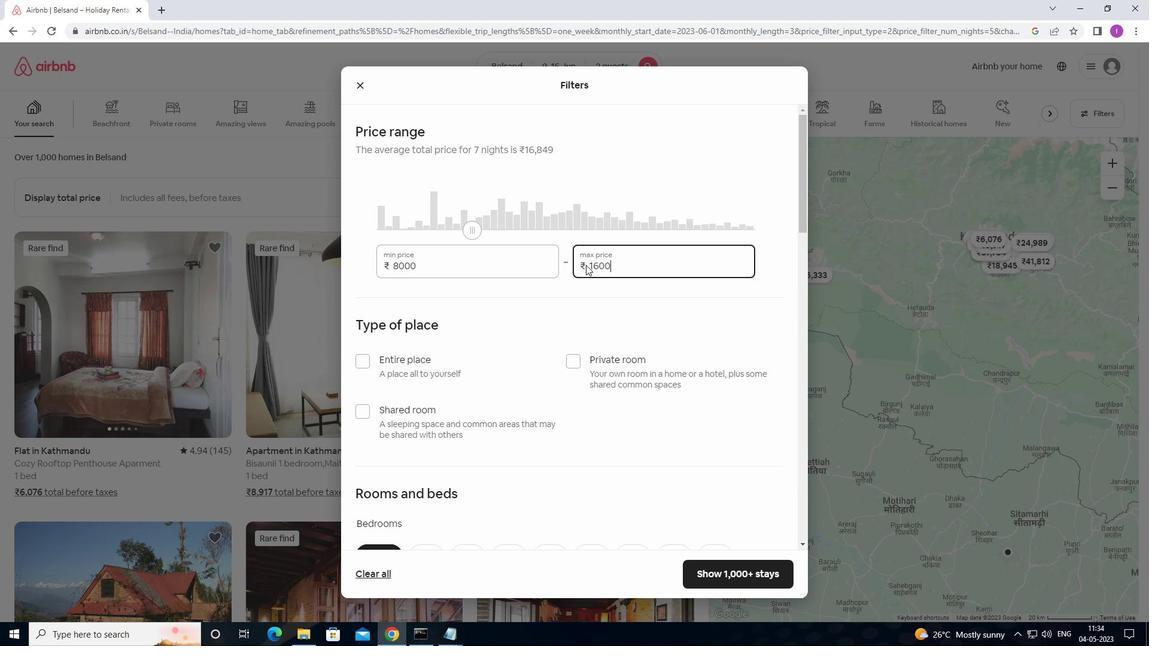 
Action: Mouse moved to (627, 344)
Screenshot: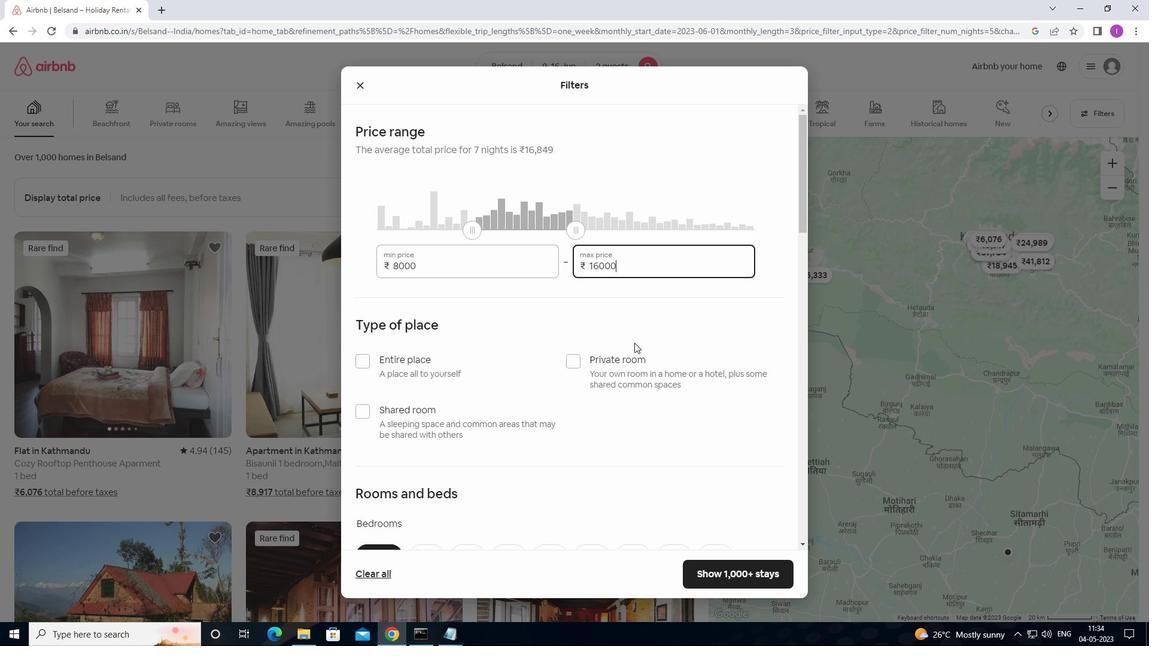 
Action: Mouse scrolled (627, 343) with delta (0, 0)
Screenshot: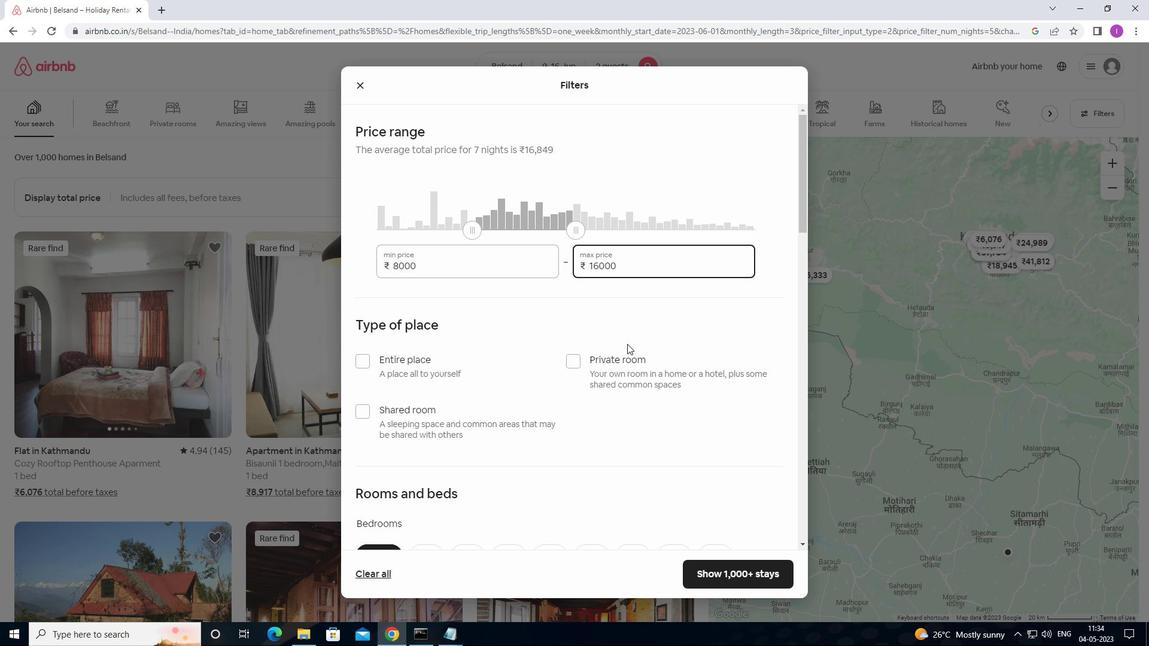 
Action: Mouse scrolled (627, 343) with delta (0, 0)
Screenshot: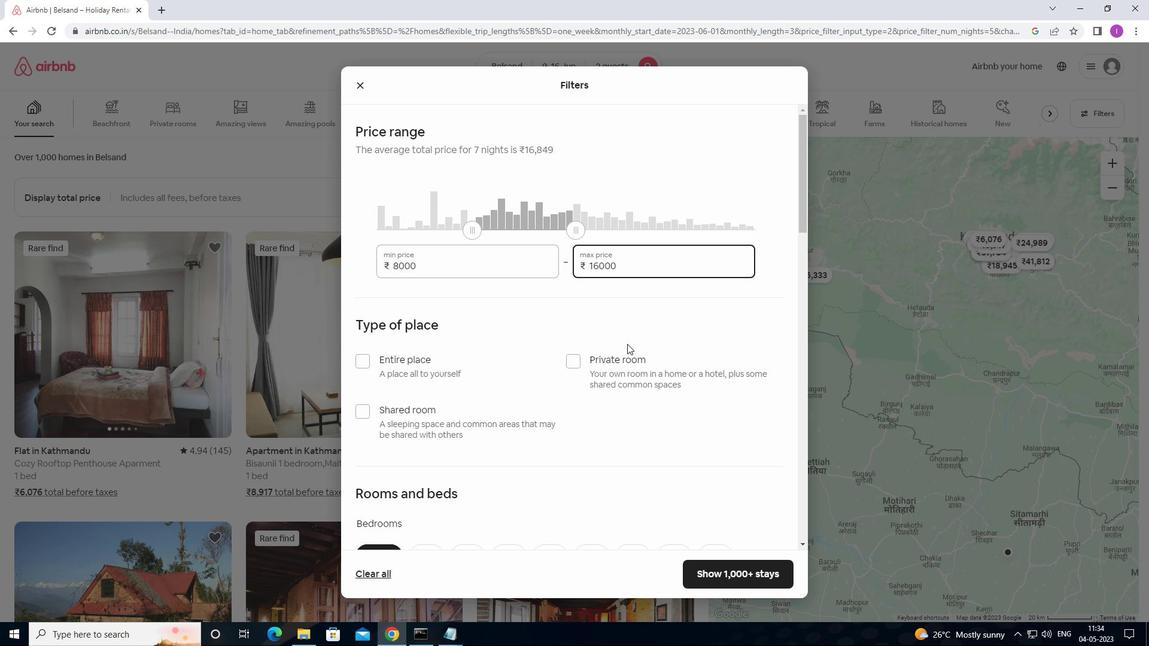 
Action: Mouse moved to (363, 236)
Screenshot: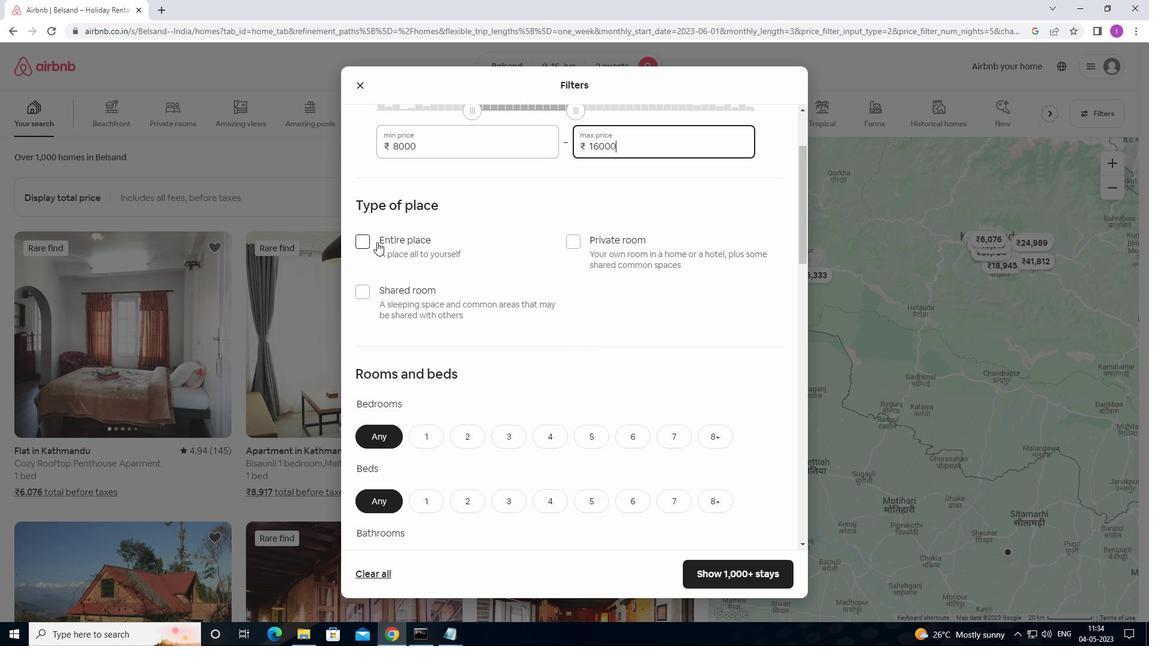 
Action: Mouse pressed left at (363, 236)
Screenshot: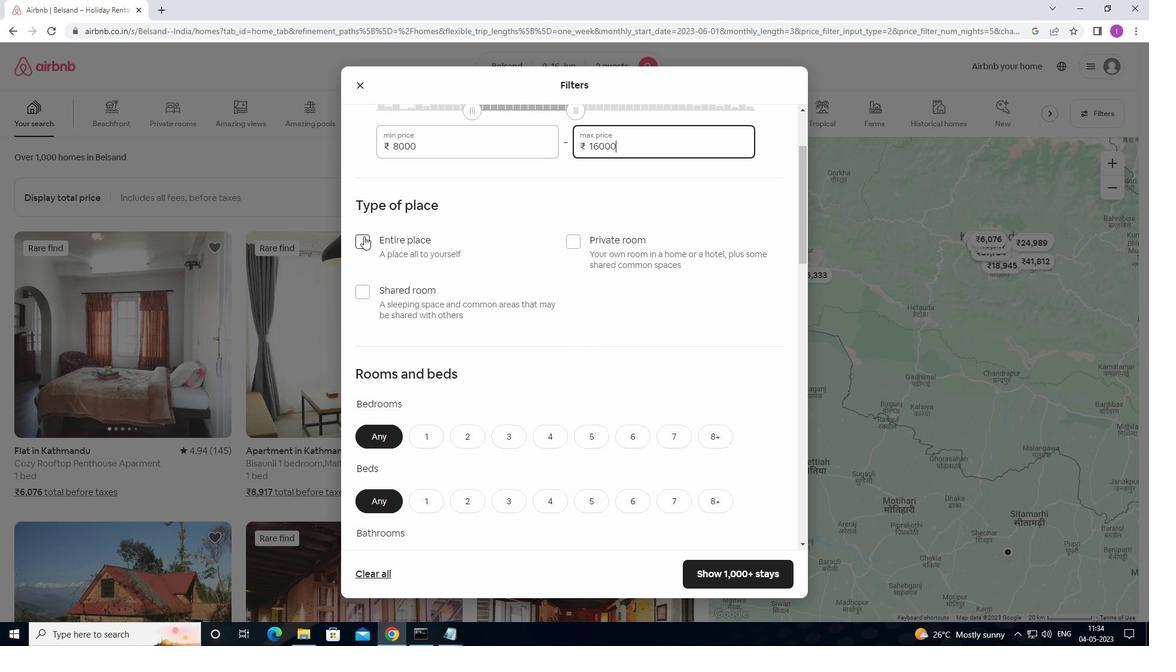 
Action: Mouse moved to (472, 284)
Screenshot: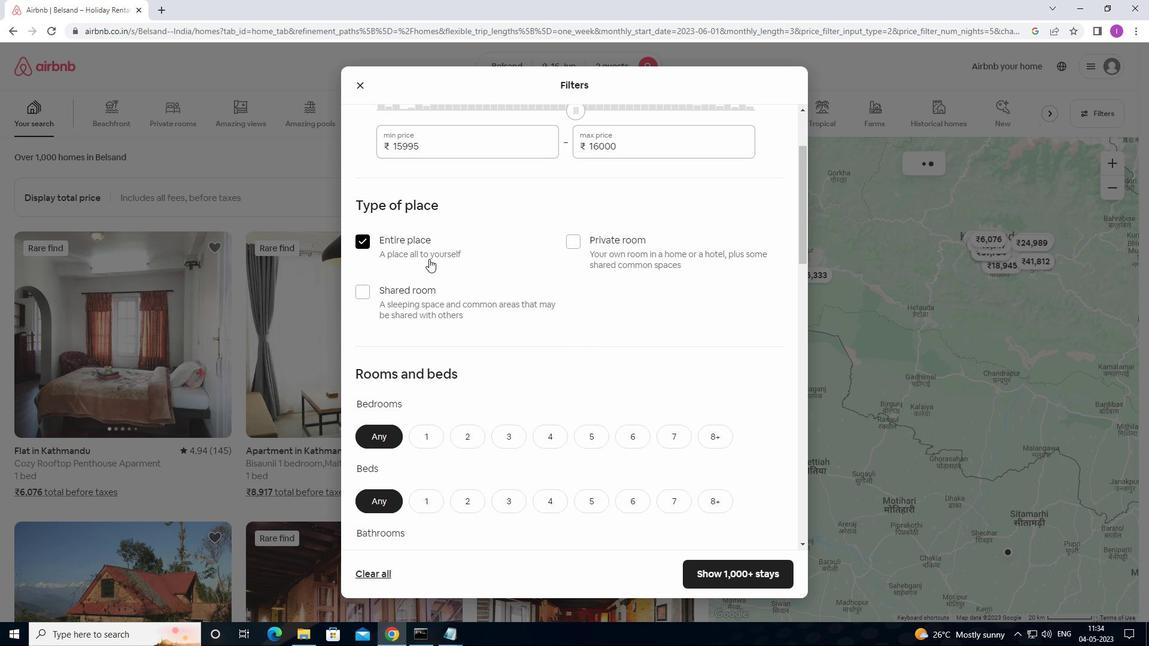 
Action: Mouse scrolled (472, 284) with delta (0, 0)
Screenshot: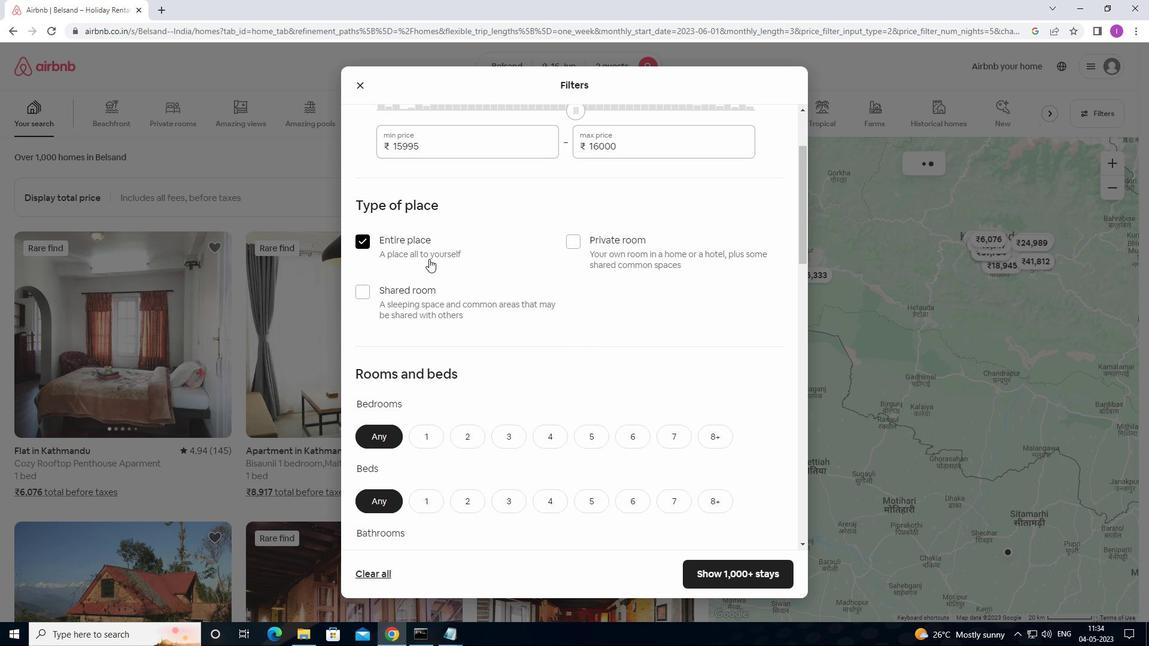 
Action: Mouse moved to (487, 292)
Screenshot: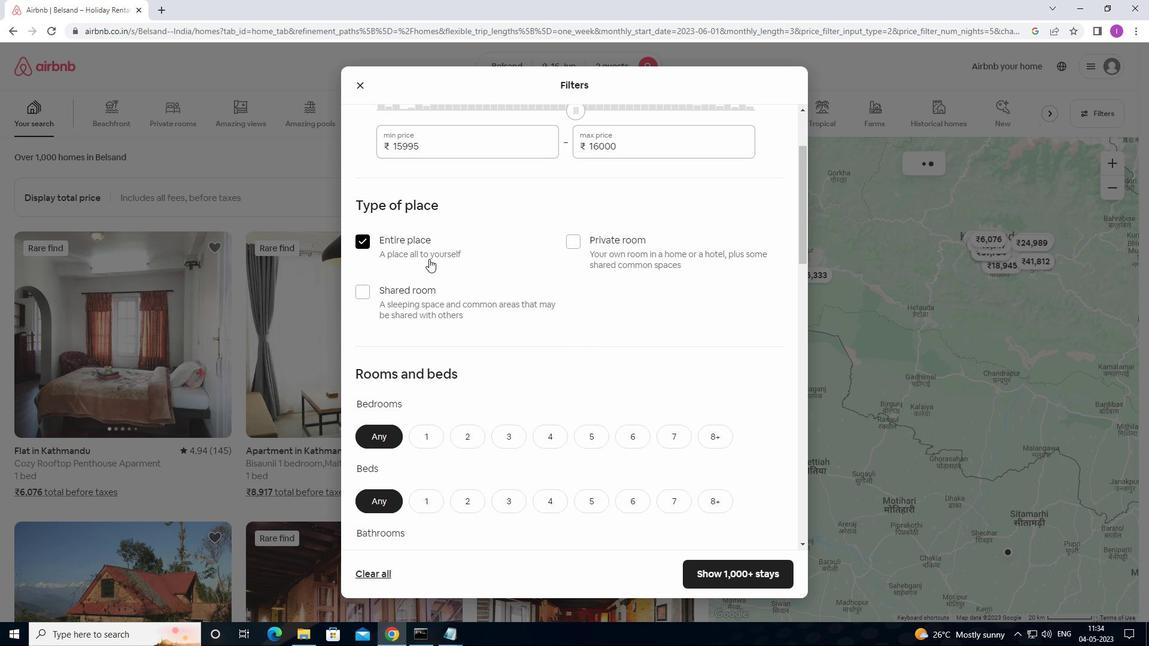 
Action: Mouse scrolled (487, 291) with delta (0, 0)
Screenshot: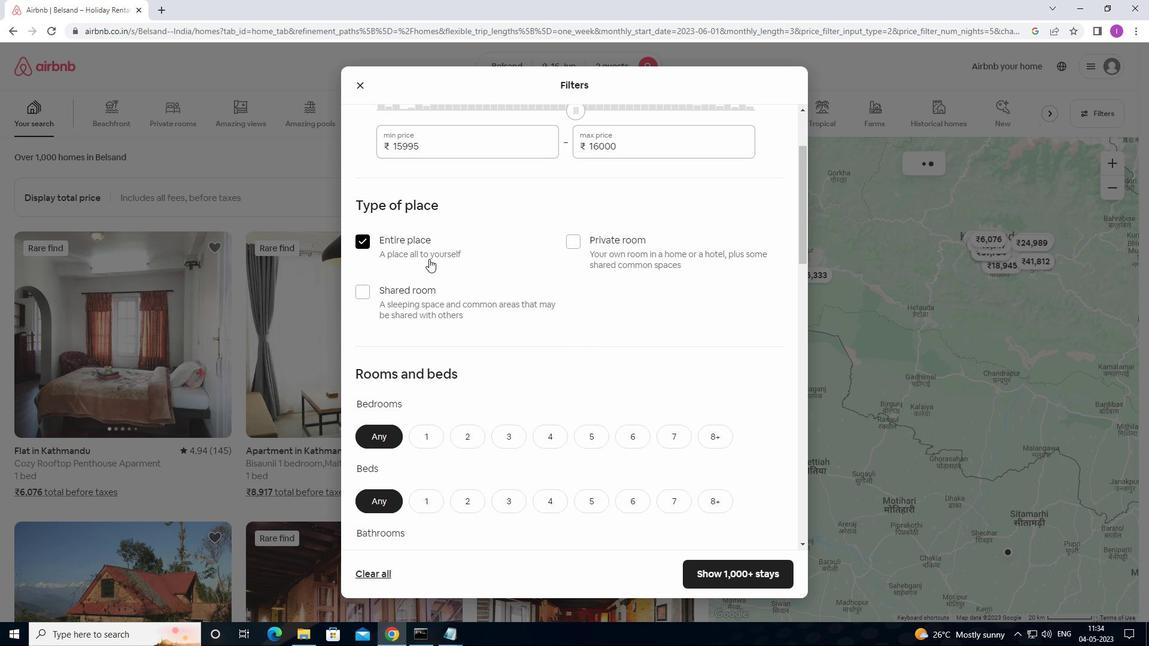 
Action: Mouse moved to (490, 294)
Screenshot: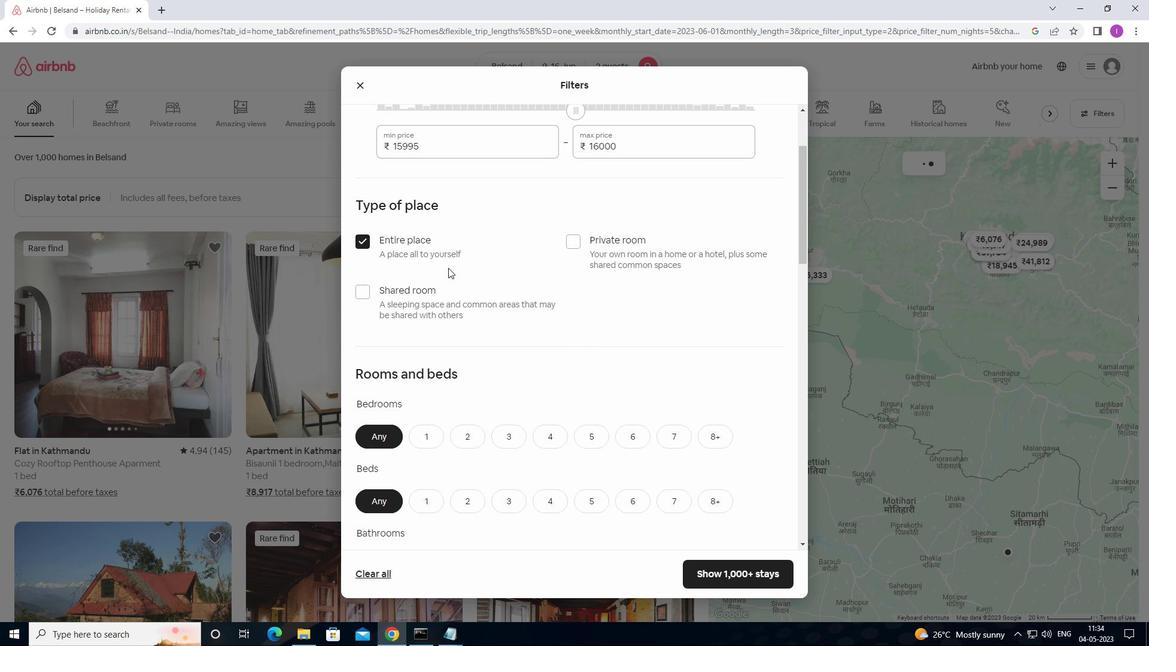 
Action: Mouse scrolled (490, 293) with delta (0, 0)
Screenshot: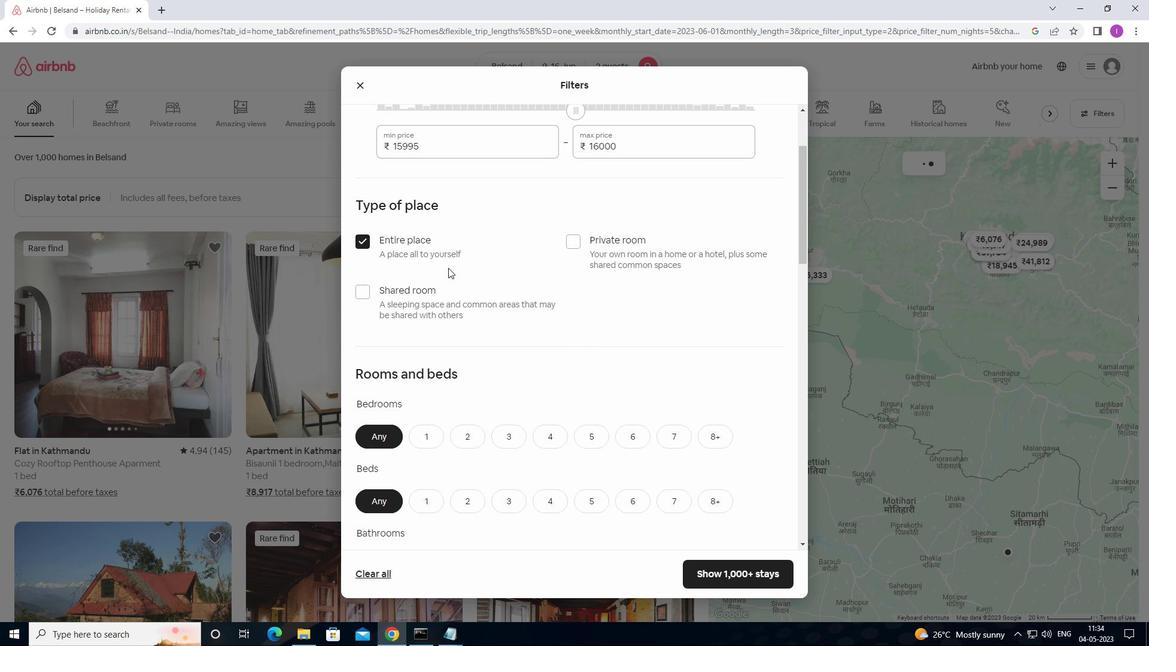 
Action: Mouse moved to (472, 264)
Screenshot: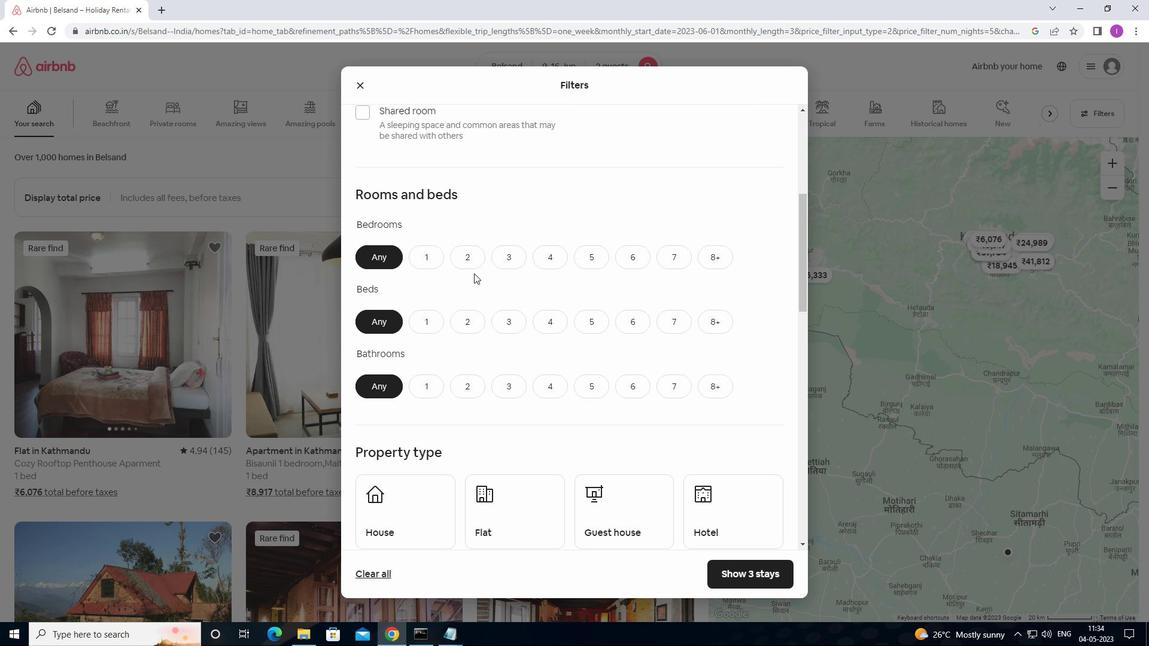 
Action: Mouse pressed left at (472, 264)
Screenshot: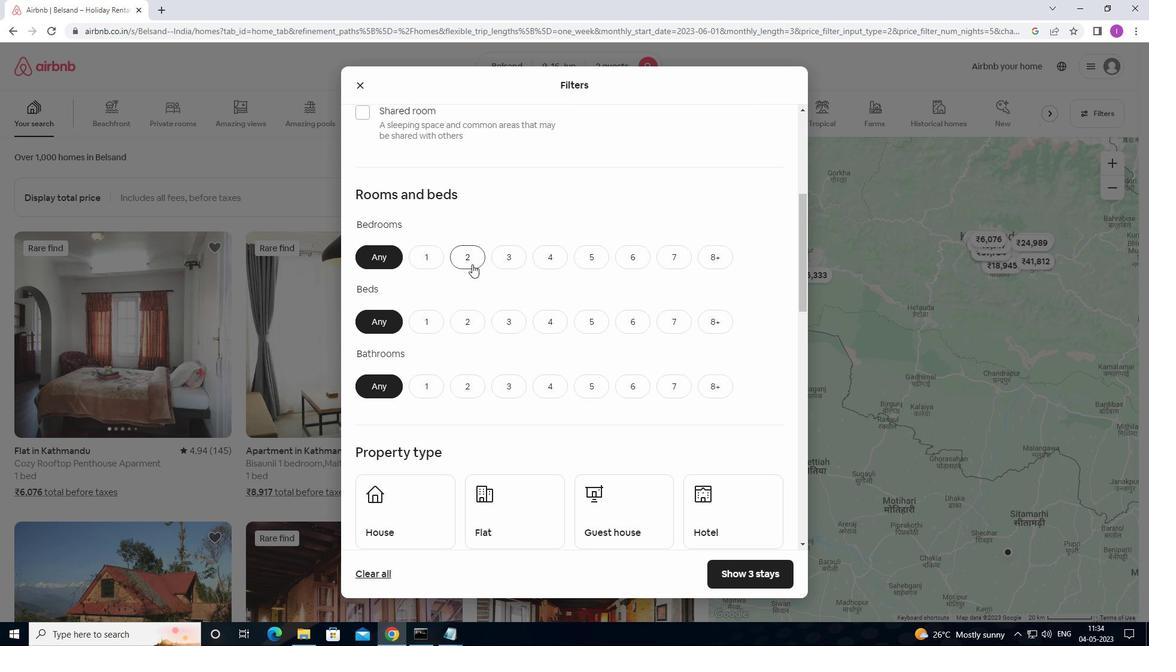
Action: Mouse moved to (467, 317)
Screenshot: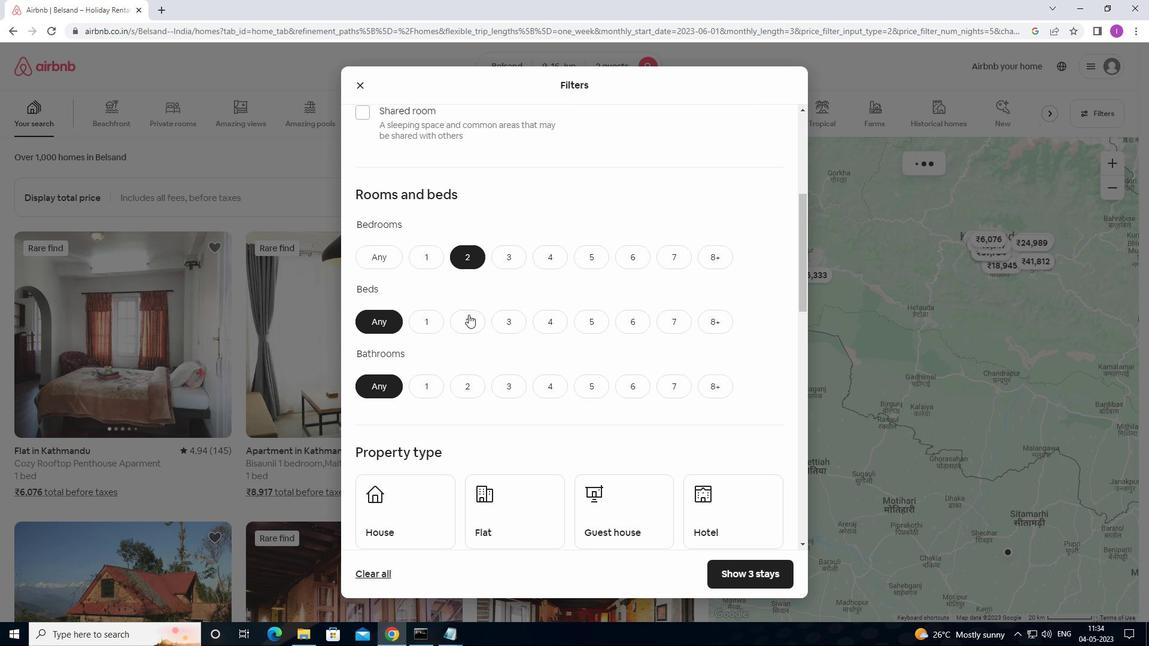
Action: Mouse pressed left at (467, 317)
Screenshot: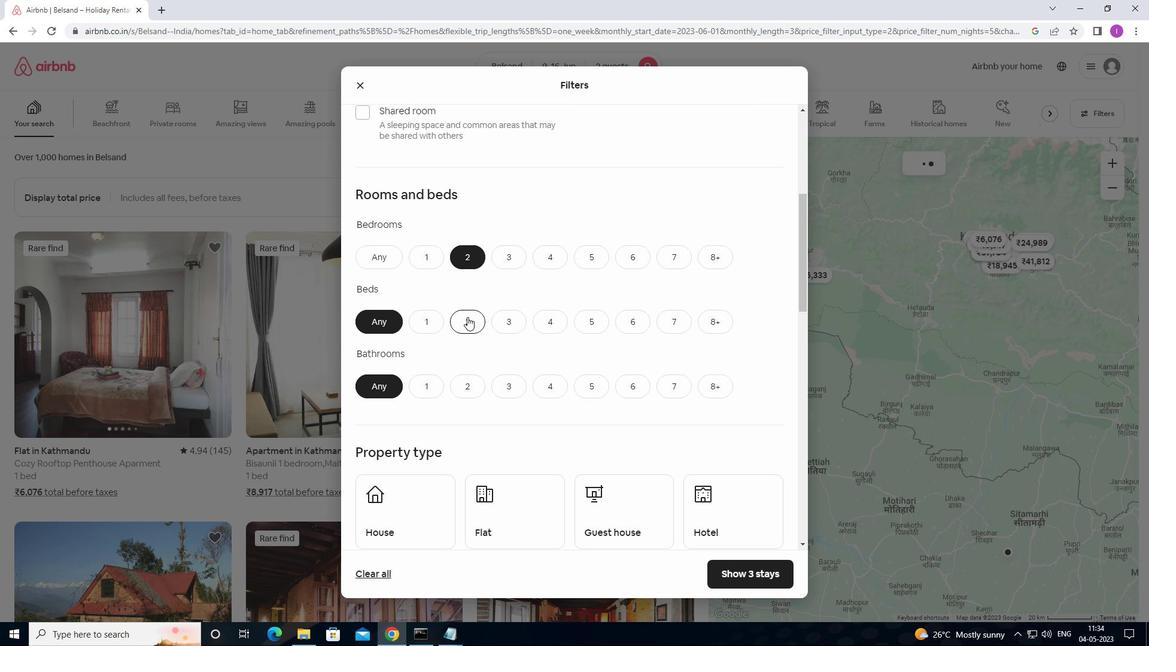 
Action: Mouse moved to (514, 308)
Screenshot: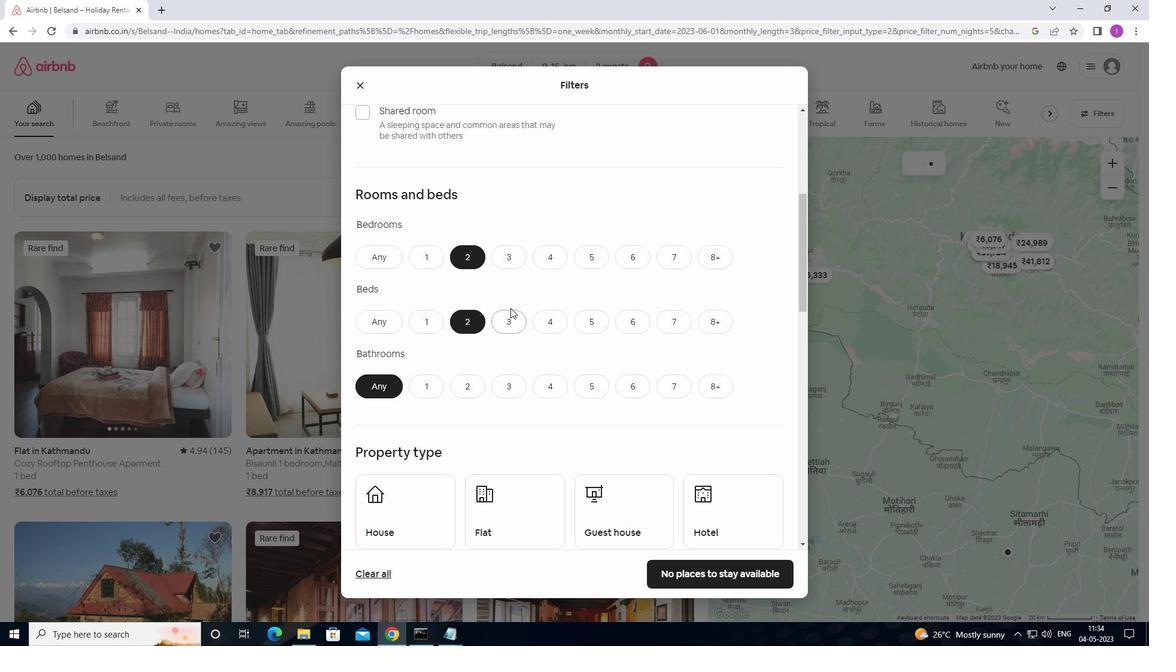 
Action: Mouse scrolled (514, 307) with delta (0, 0)
Screenshot: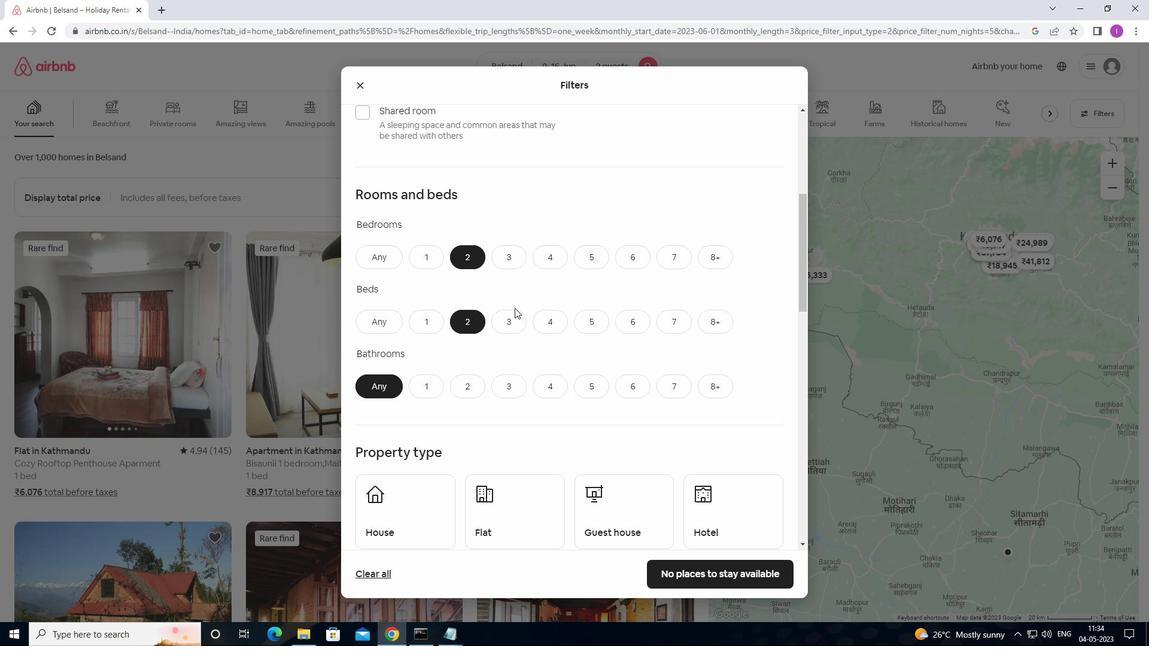 
Action: Mouse scrolled (514, 307) with delta (0, 0)
Screenshot: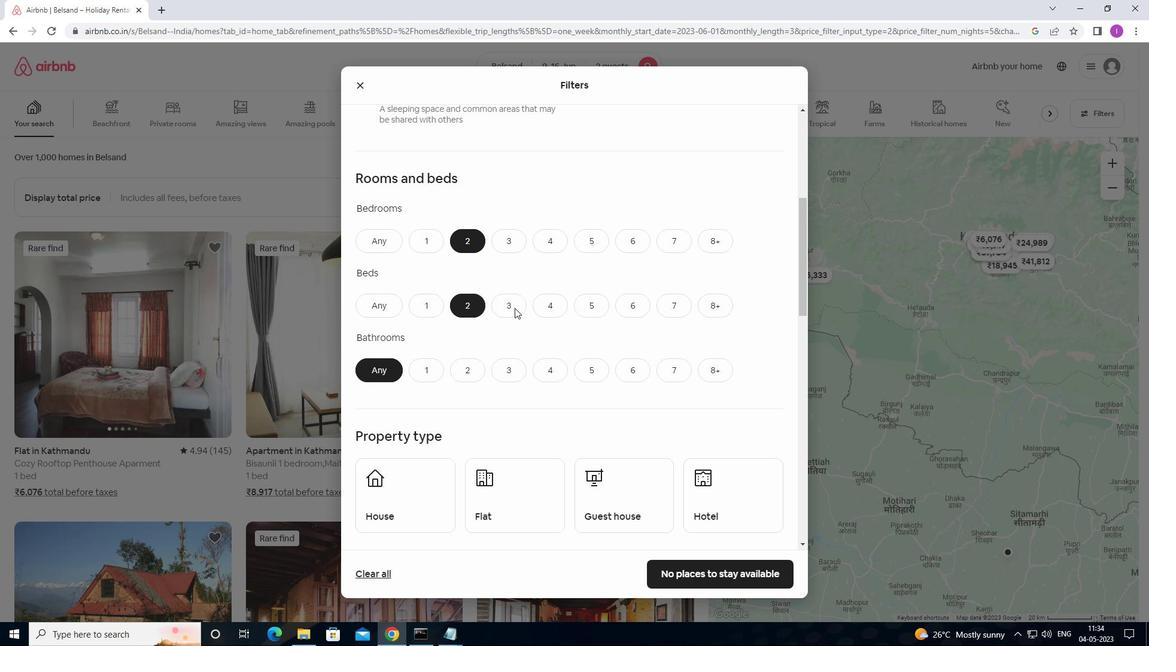 
Action: Mouse moved to (431, 273)
Screenshot: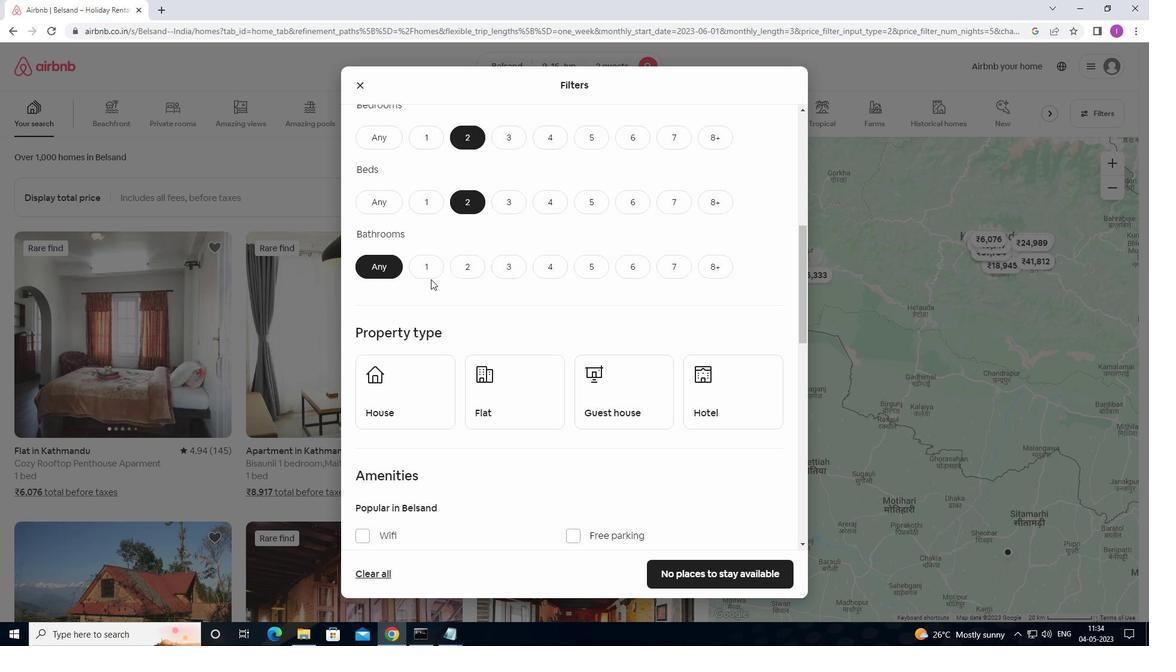 
Action: Mouse pressed left at (431, 273)
Screenshot: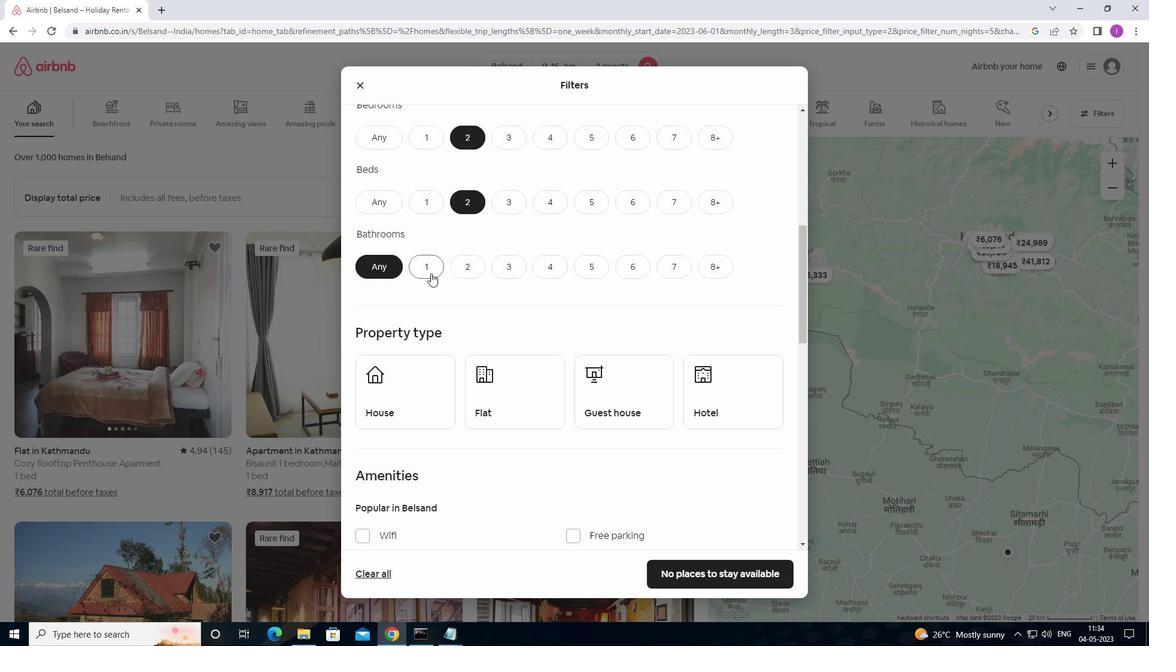 
Action: Mouse moved to (423, 359)
Screenshot: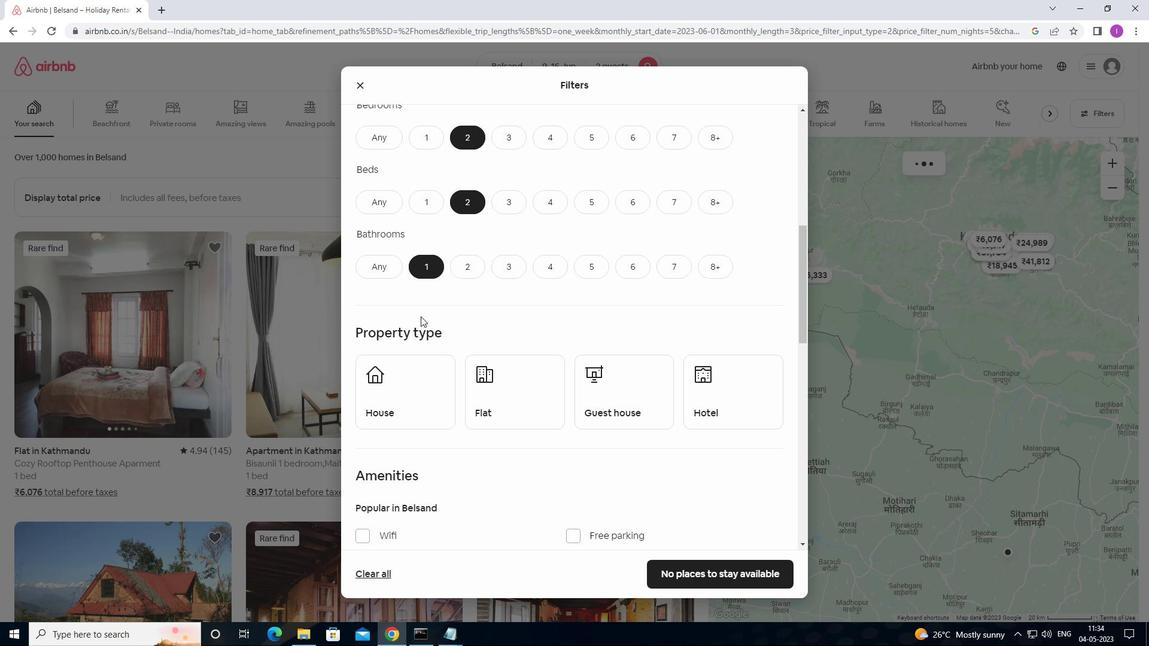 
Action: Mouse scrolled (423, 359) with delta (0, 0)
Screenshot: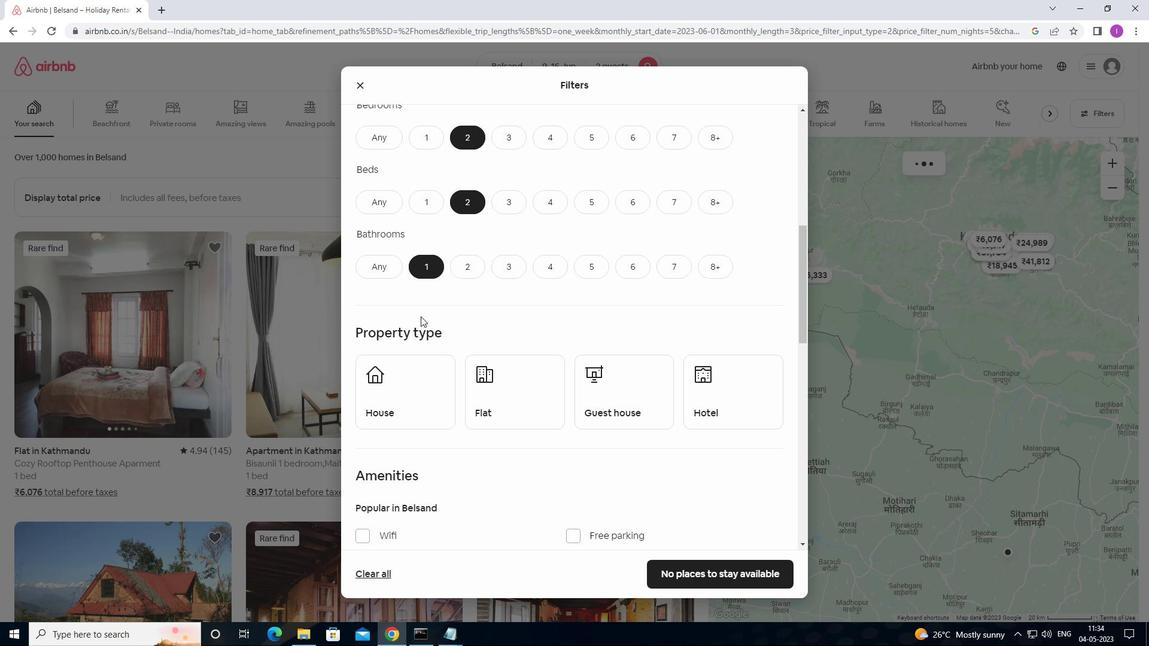 
Action: Mouse moved to (424, 361)
Screenshot: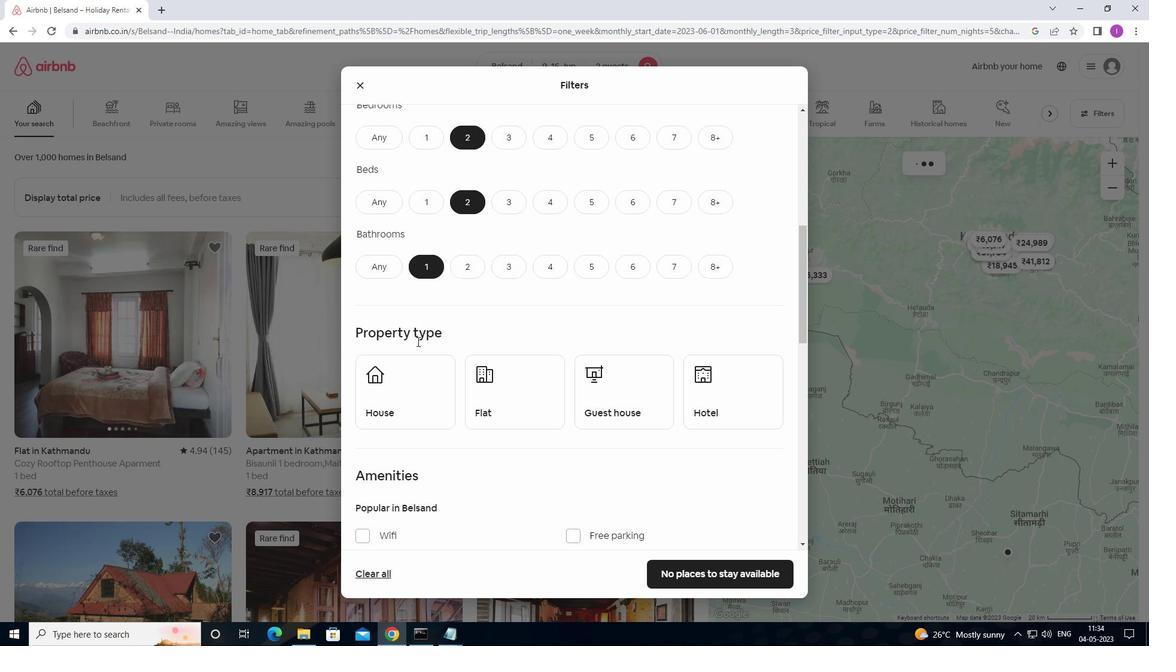 
Action: Mouse scrolled (424, 360) with delta (0, 0)
Screenshot: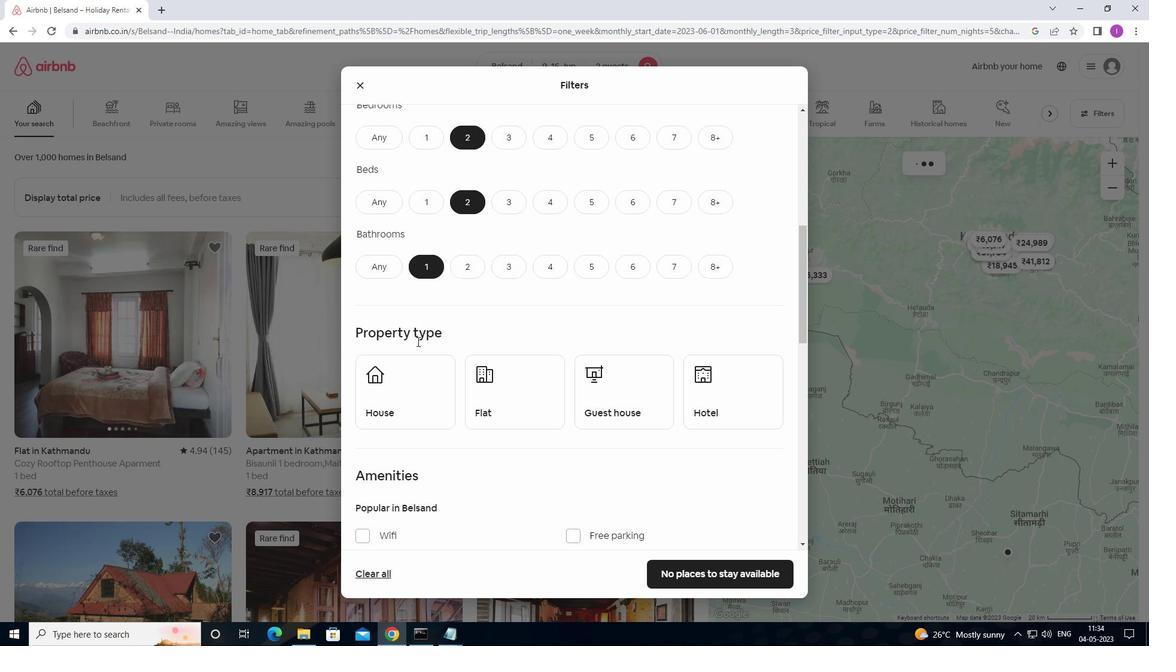 
Action: Mouse scrolled (424, 360) with delta (0, 0)
Screenshot: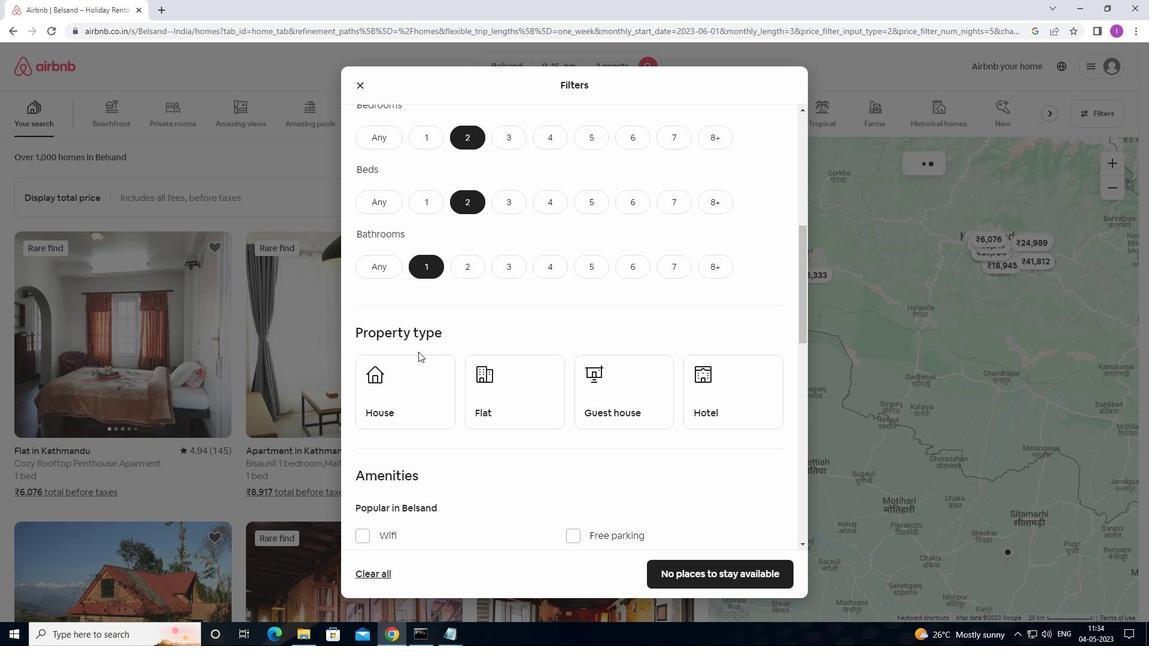 
Action: Mouse moved to (419, 224)
Screenshot: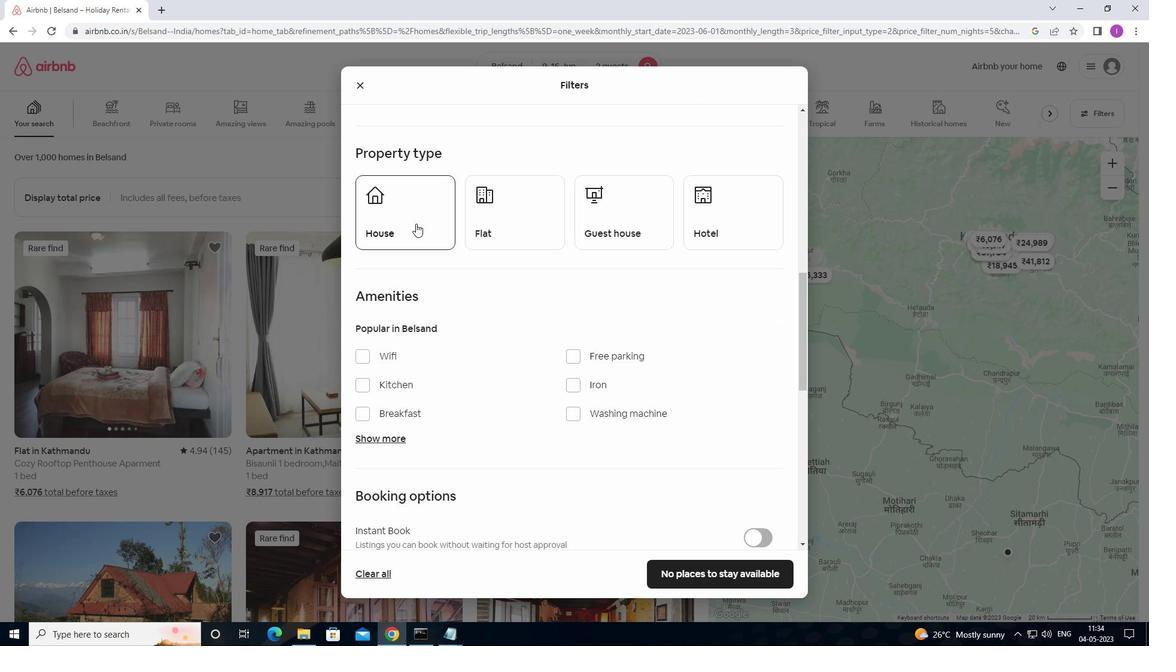 
Action: Mouse pressed left at (419, 224)
Screenshot: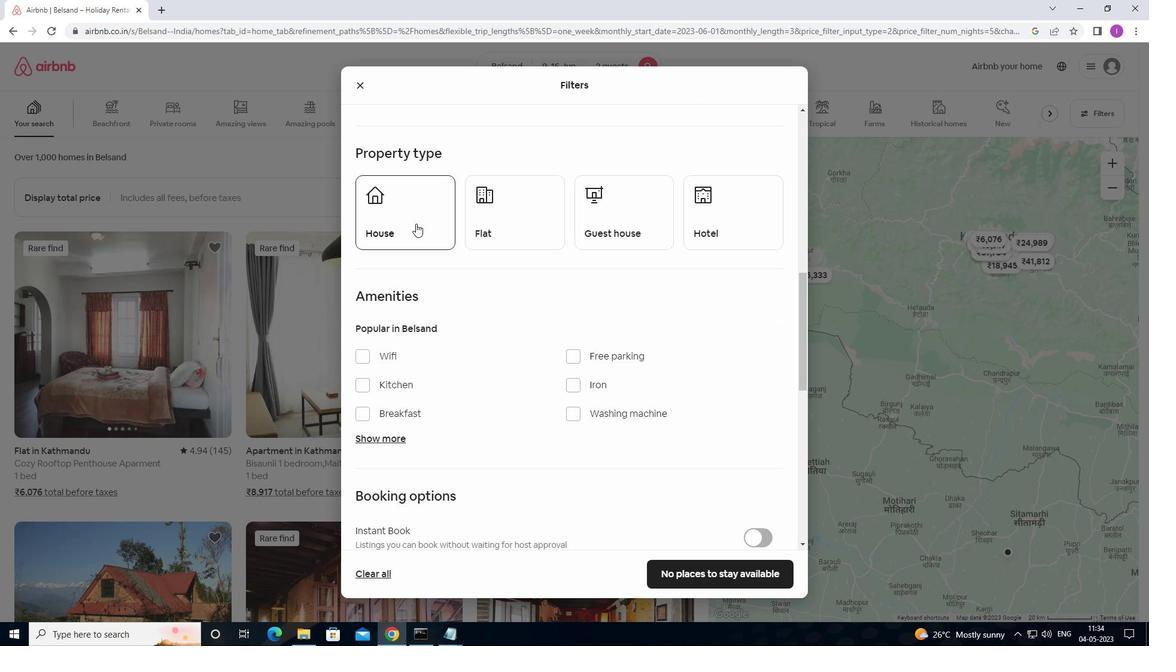 
Action: Mouse moved to (495, 226)
Screenshot: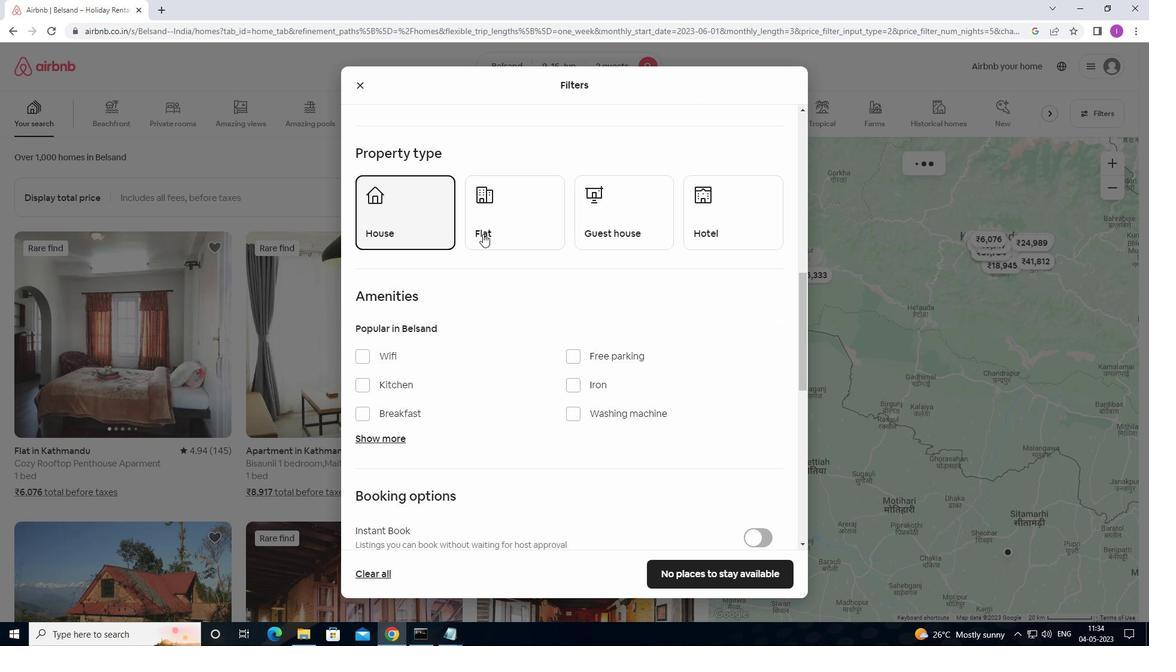 
Action: Mouse pressed left at (495, 226)
Screenshot: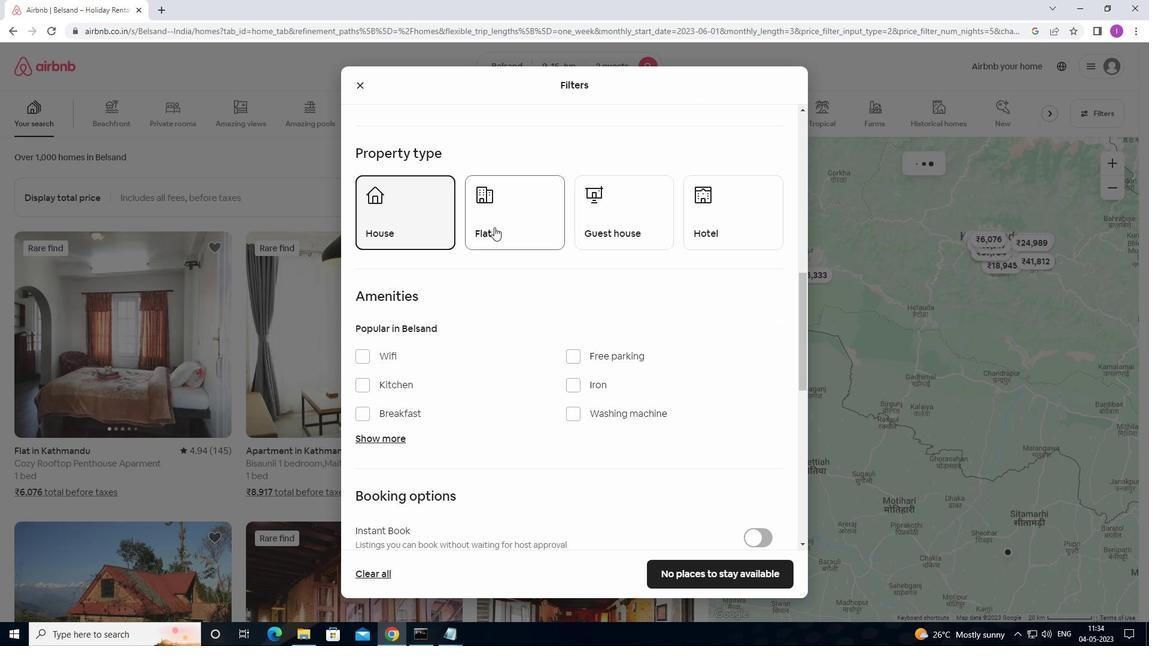 
Action: Mouse moved to (591, 249)
Screenshot: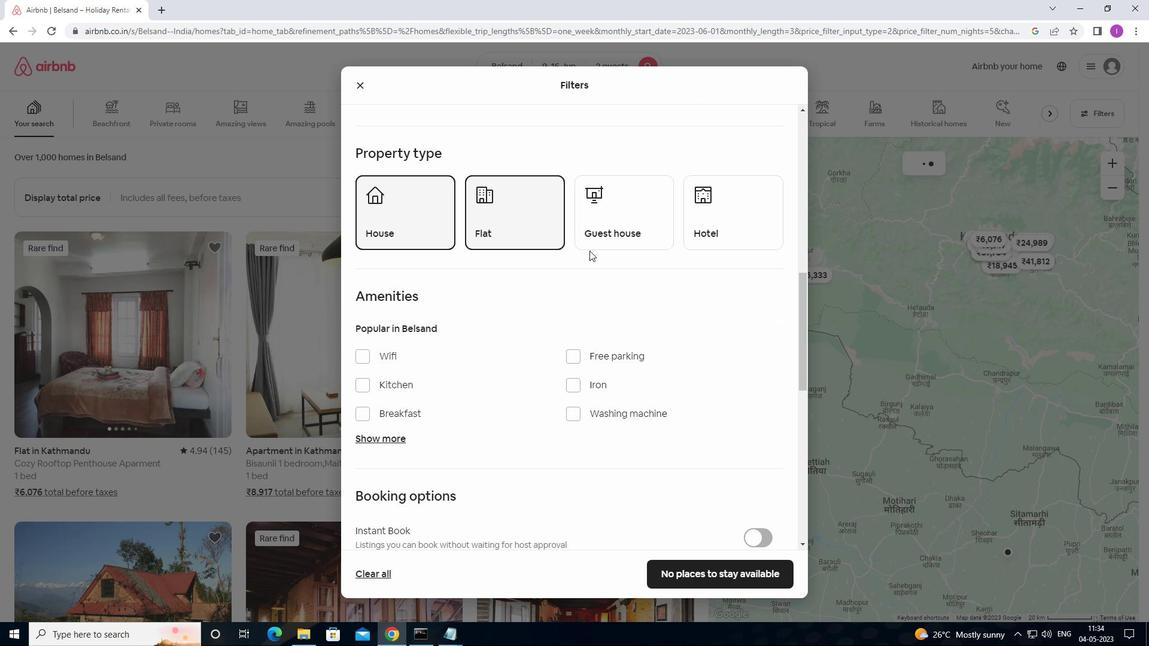 
Action: Mouse pressed left at (591, 249)
Screenshot: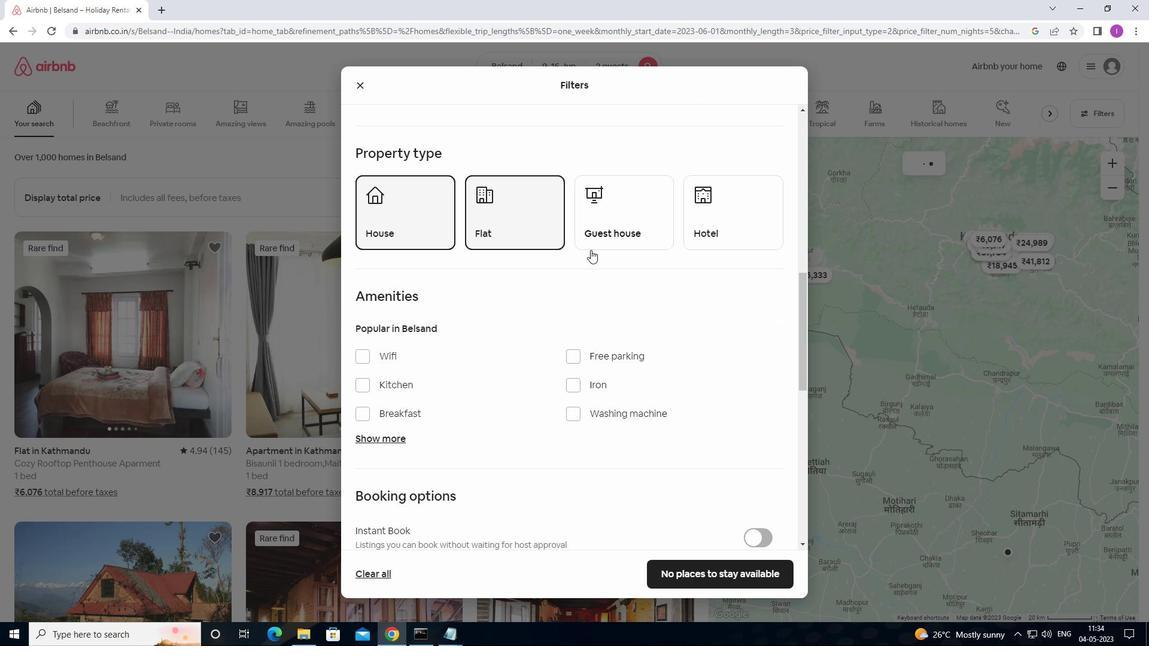 
Action: Mouse moved to (648, 274)
Screenshot: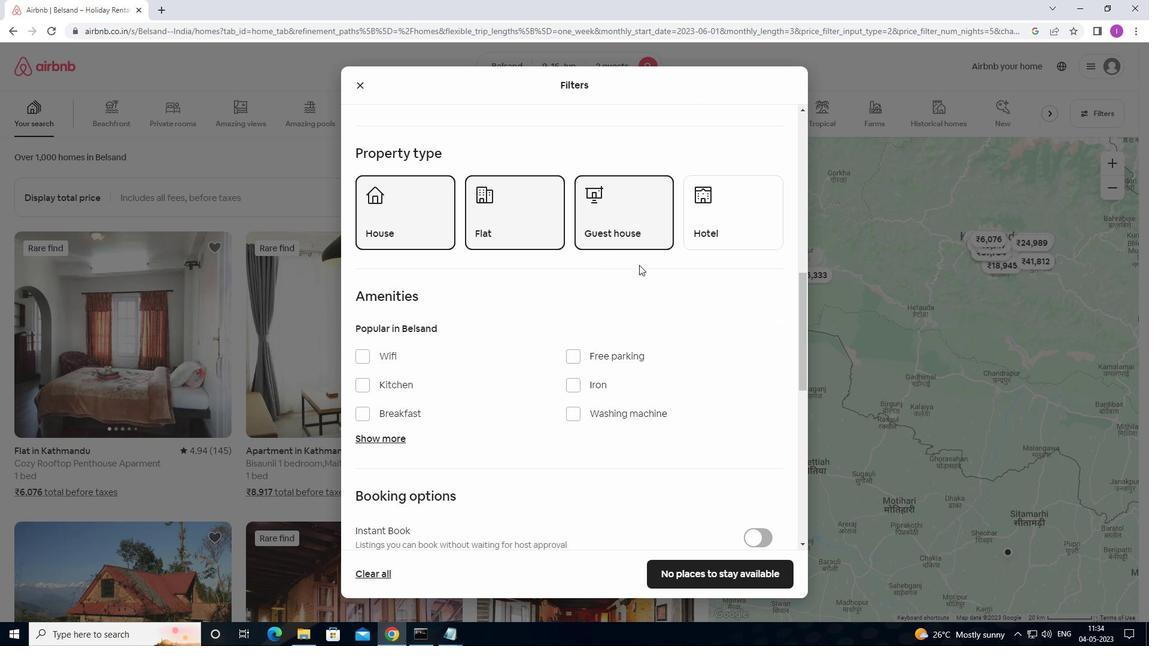 
Action: Mouse scrolled (648, 273) with delta (0, 0)
Screenshot: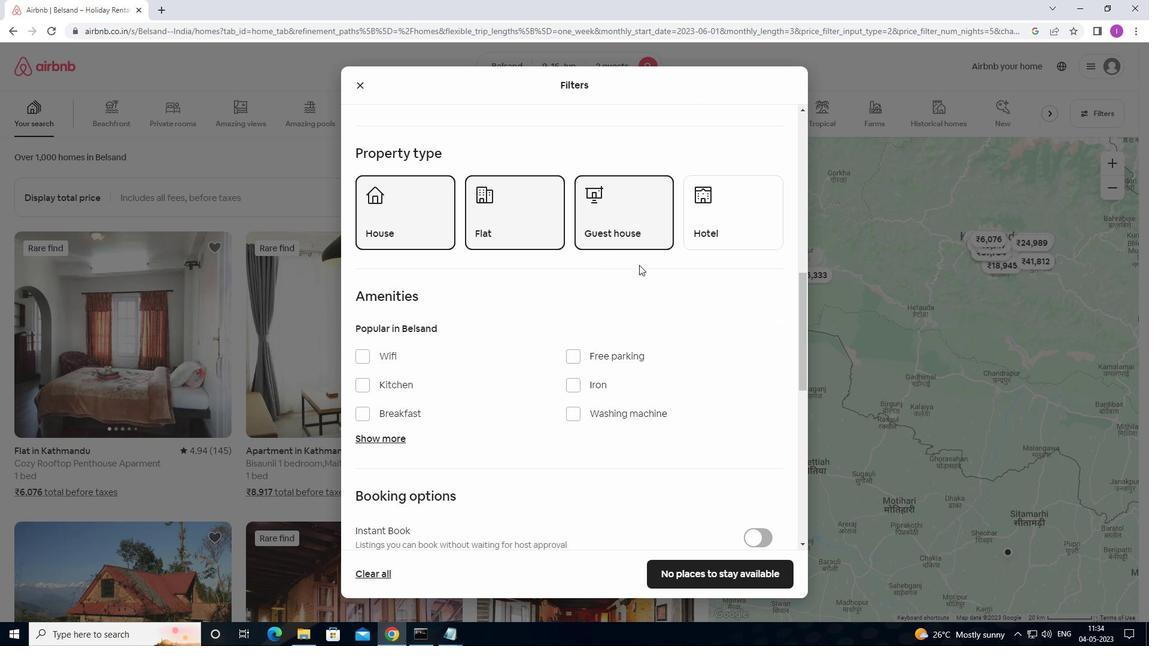 
Action: Mouse scrolled (648, 273) with delta (0, 0)
Screenshot: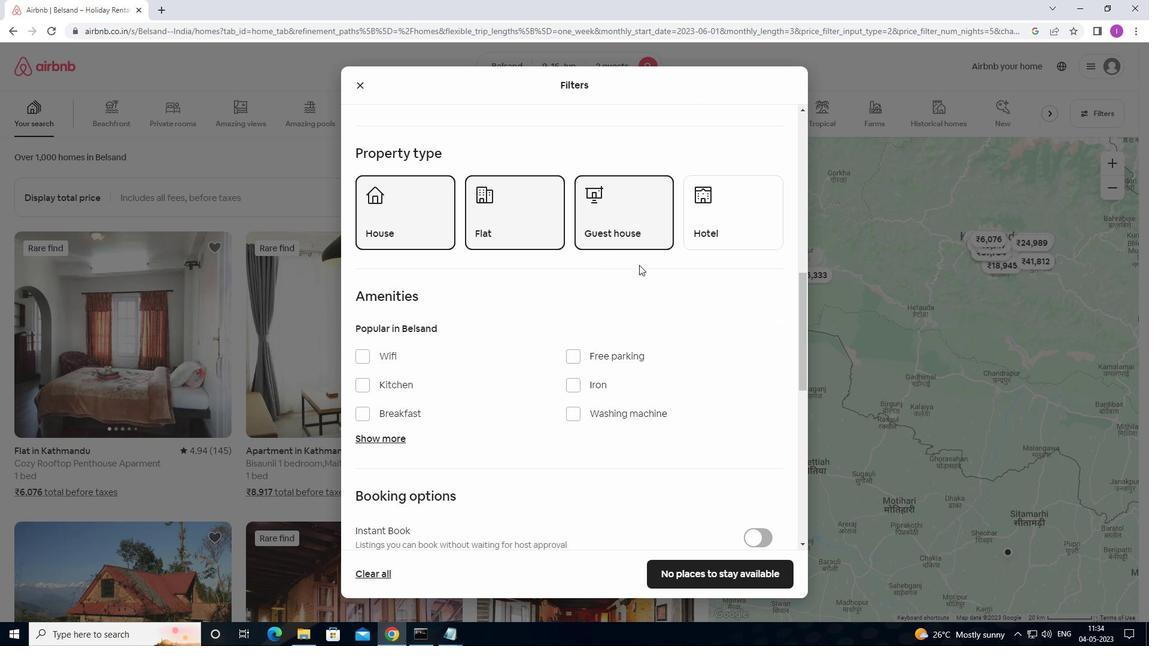 
Action: Mouse scrolled (648, 273) with delta (0, 0)
Screenshot: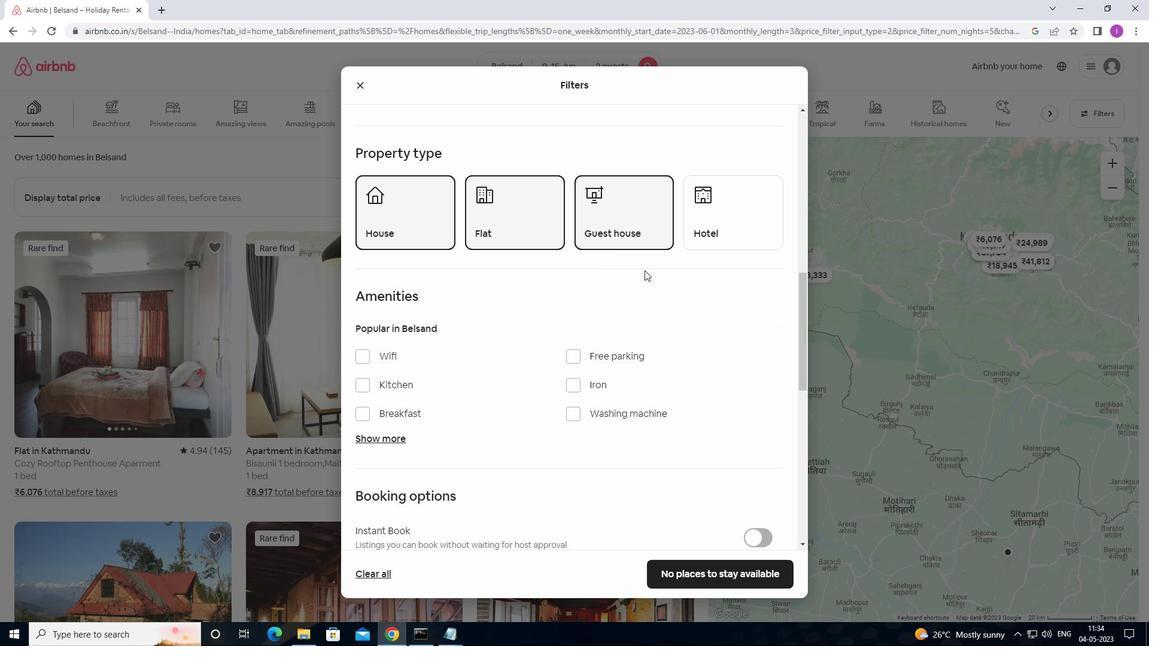 
Action: Mouse moved to (569, 283)
Screenshot: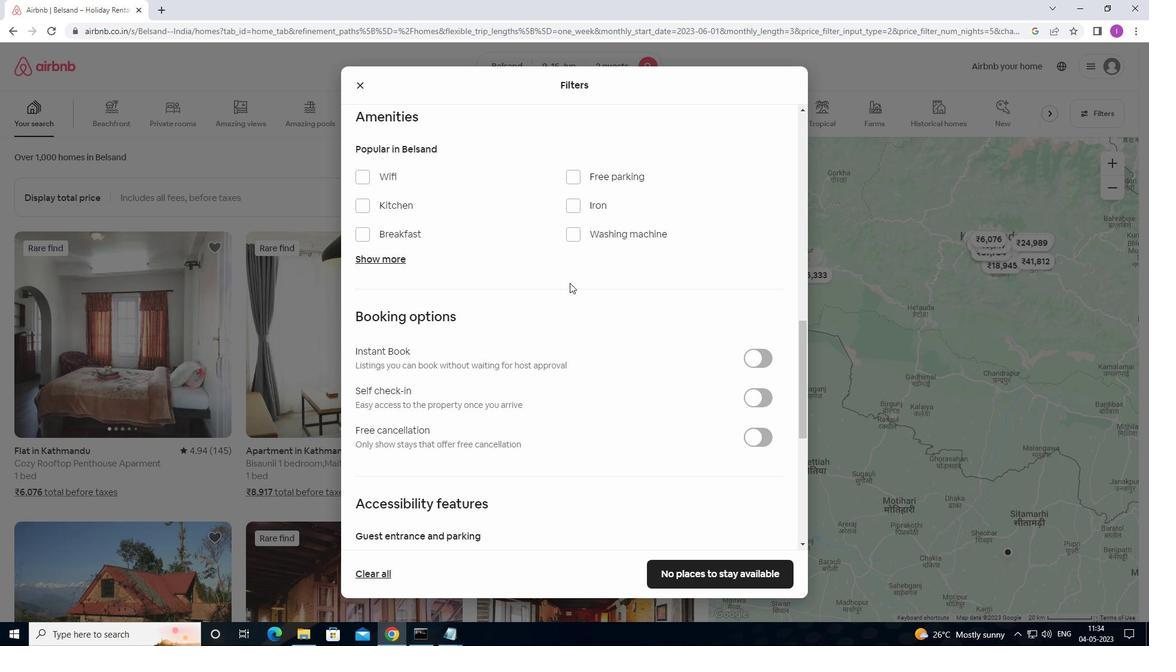 
Action: Mouse scrolled (569, 283) with delta (0, 0)
Screenshot: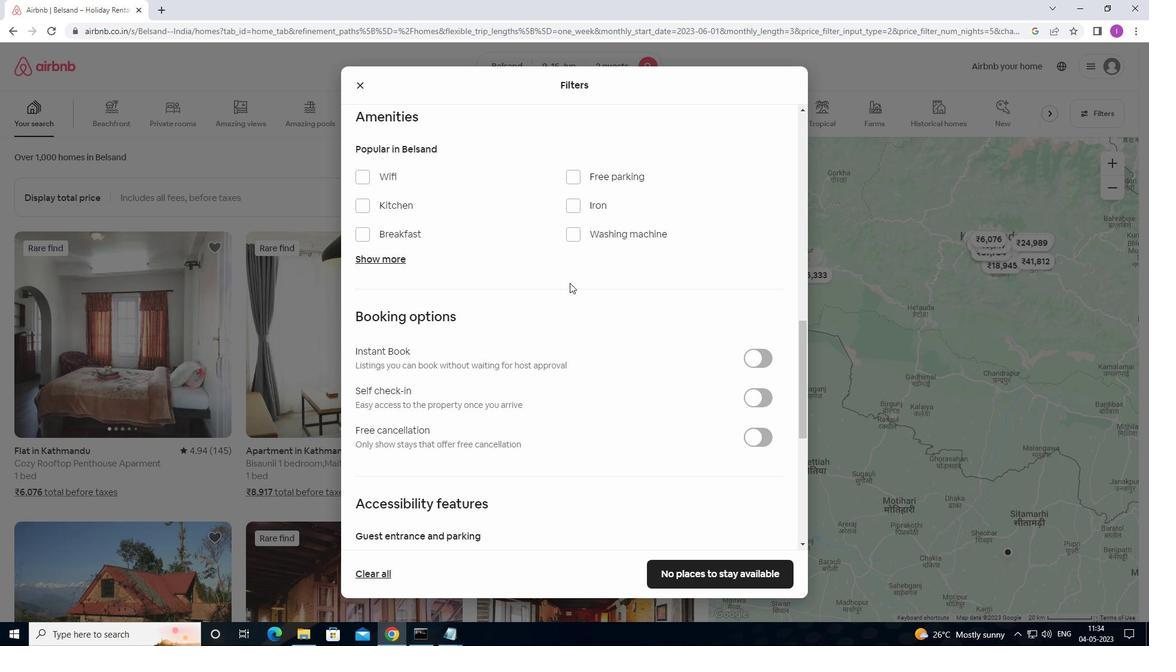 
Action: Mouse moved to (771, 335)
Screenshot: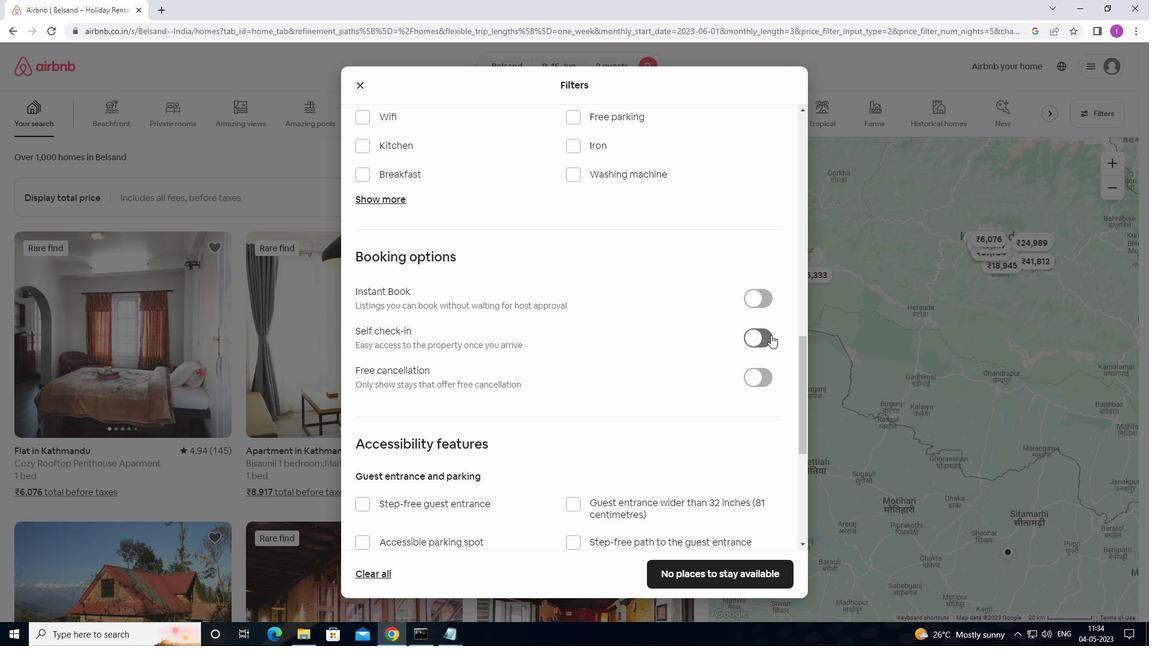 
Action: Mouse pressed left at (771, 335)
Screenshot: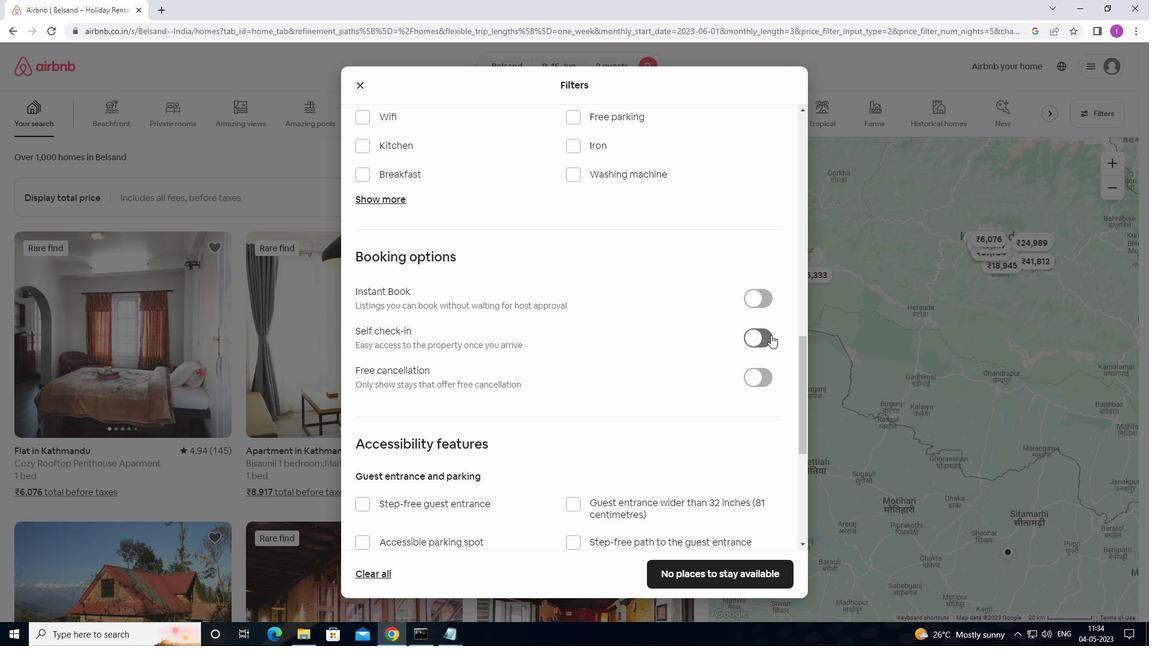 
Action: Mouse moved to (639, 326)
Screenshot: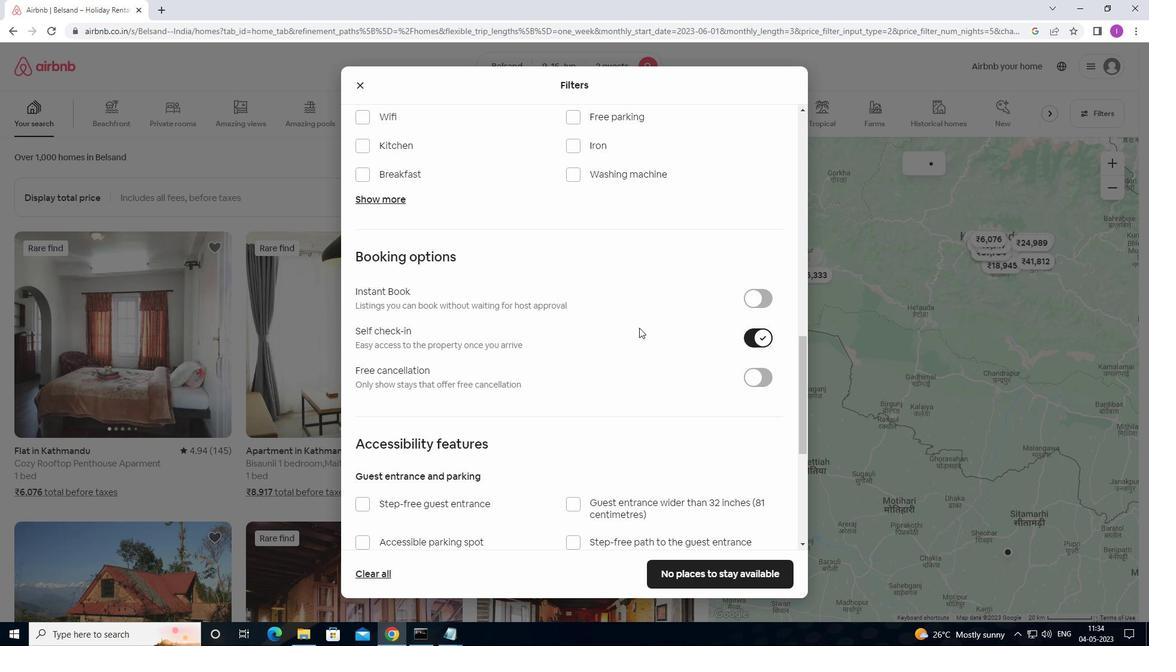 
Action: Mouse scrolled (639, 326) with delta (0, 0)
Screenshot: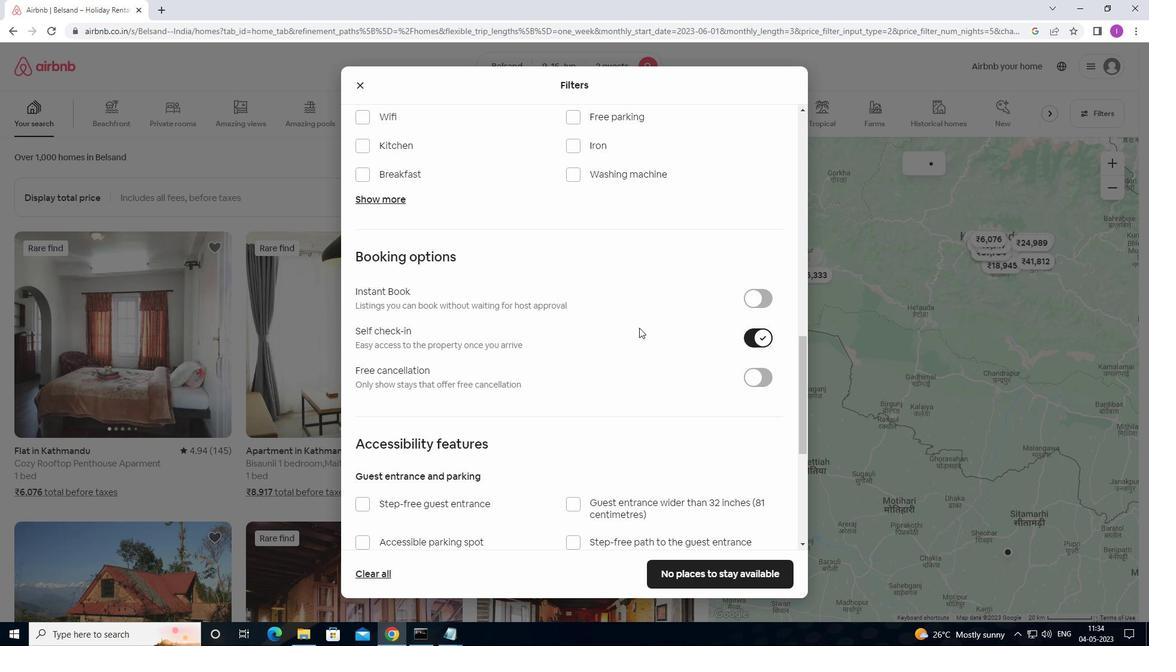 
Action: Mouse scrolled (639, 326) with delta (0, 0)
Screenshot: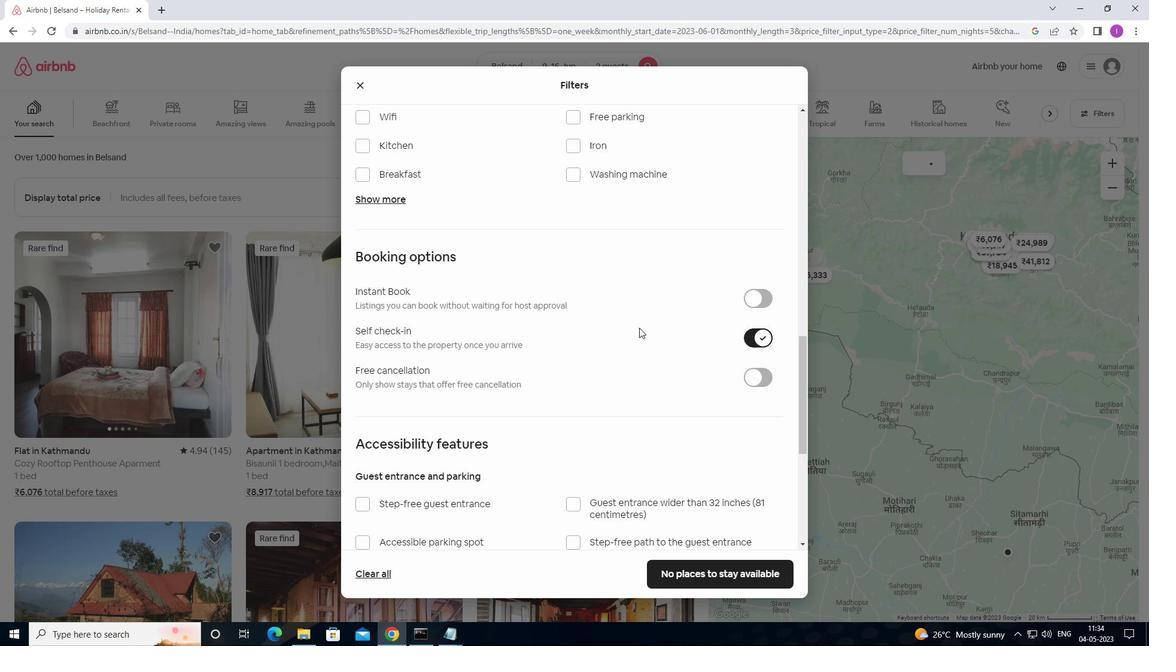 
Action: Mouse scrolled (639, 326) with delta (0, 0)
Screenshot: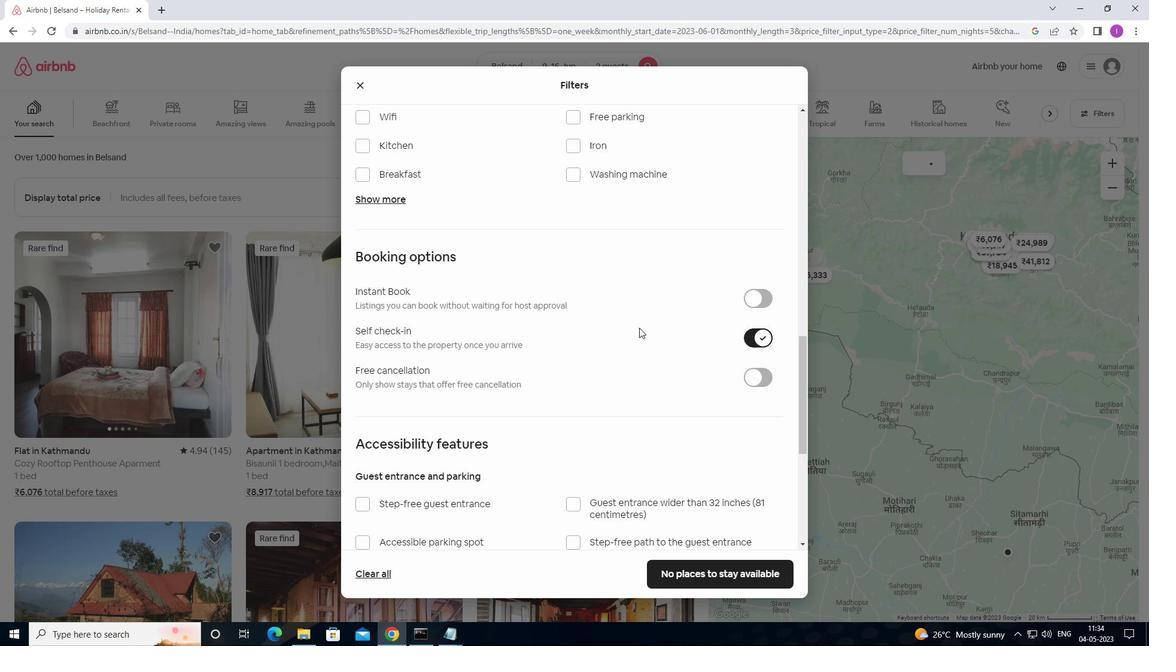 
Action: Mouse scrolled (639, 326) with delta (0, 0)
Screenshot: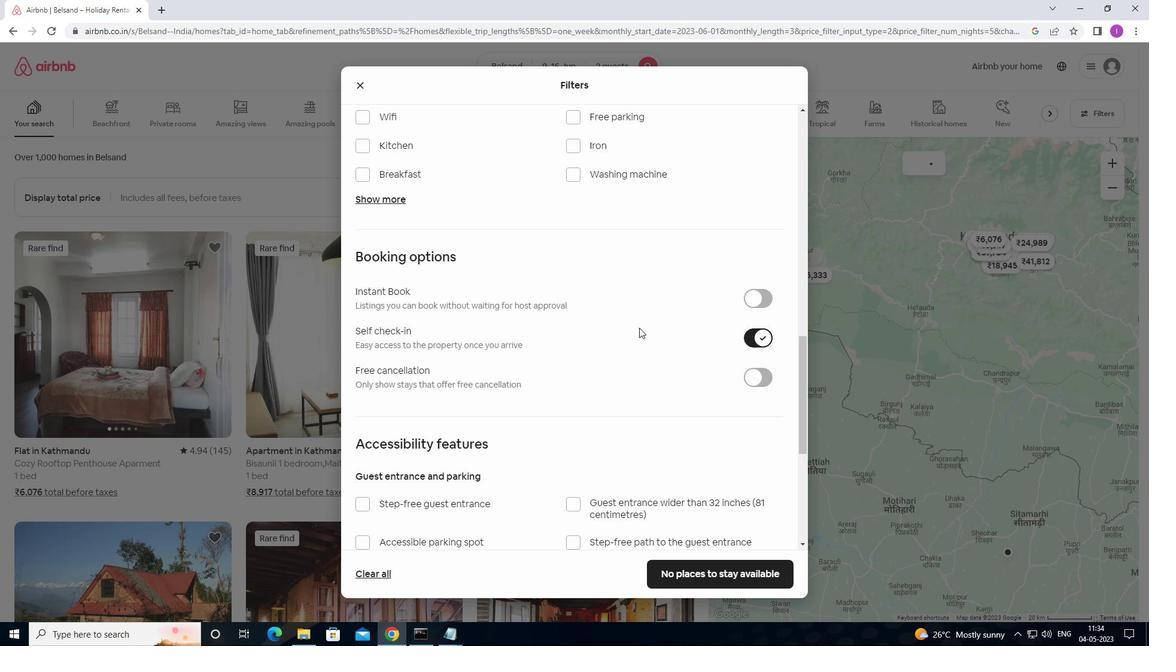 
Action: Mouse moved to (635, 320)
Screenshot: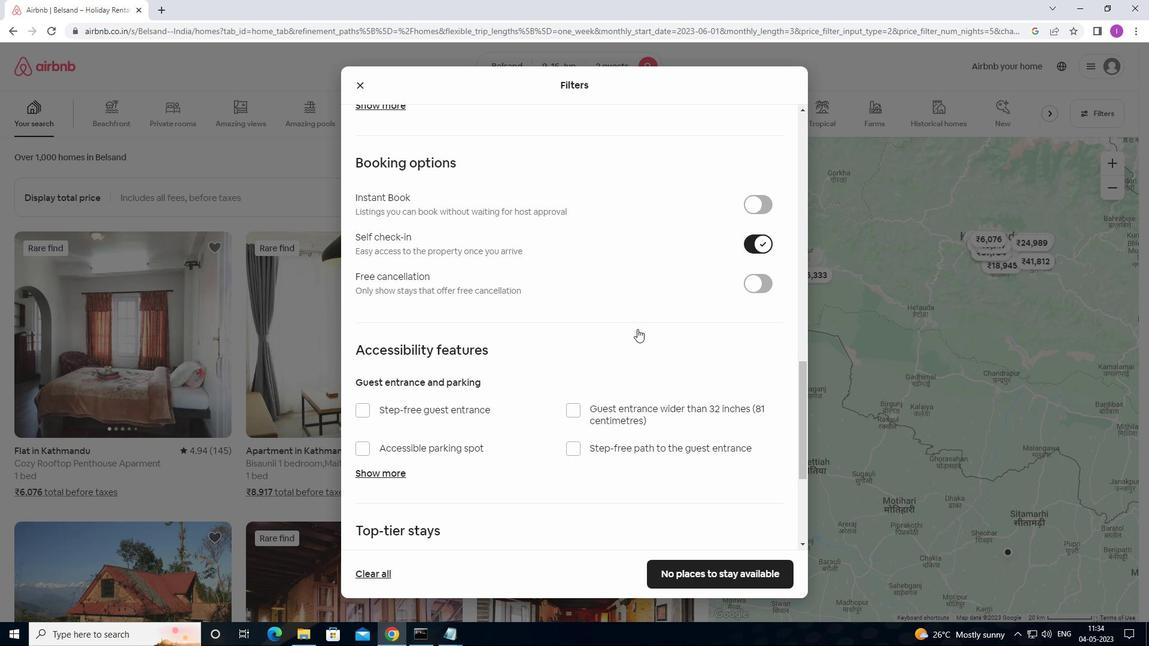 
Action: Mouse scrolled (635, 320) with delta (0, 0)
Screenshot: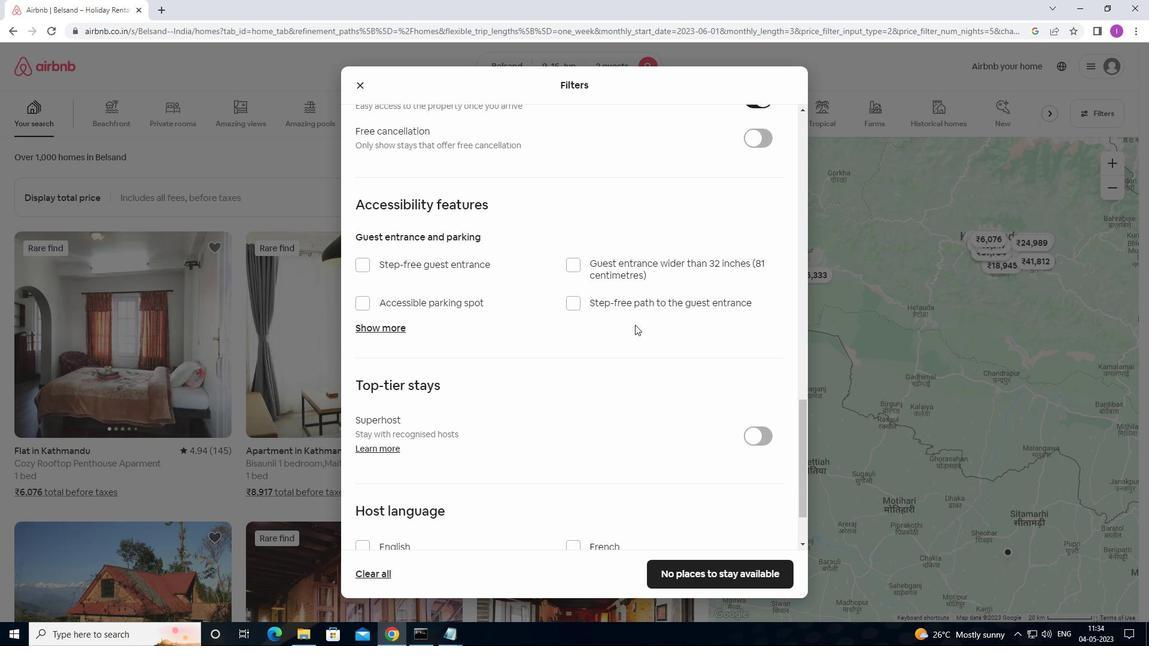 
Action: Mouse scrolled (635, 320) with delta (0, 0)
Screenshot: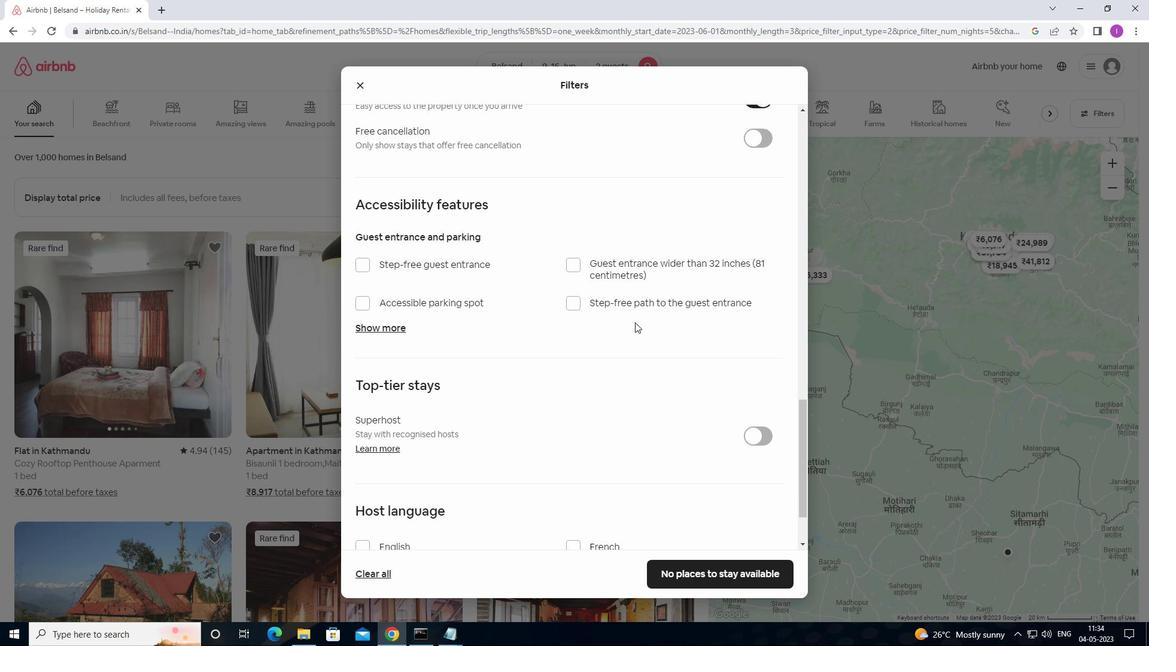 
Action: Mouse scrolled (635, 320) with delta (0, 0)
Screenshot: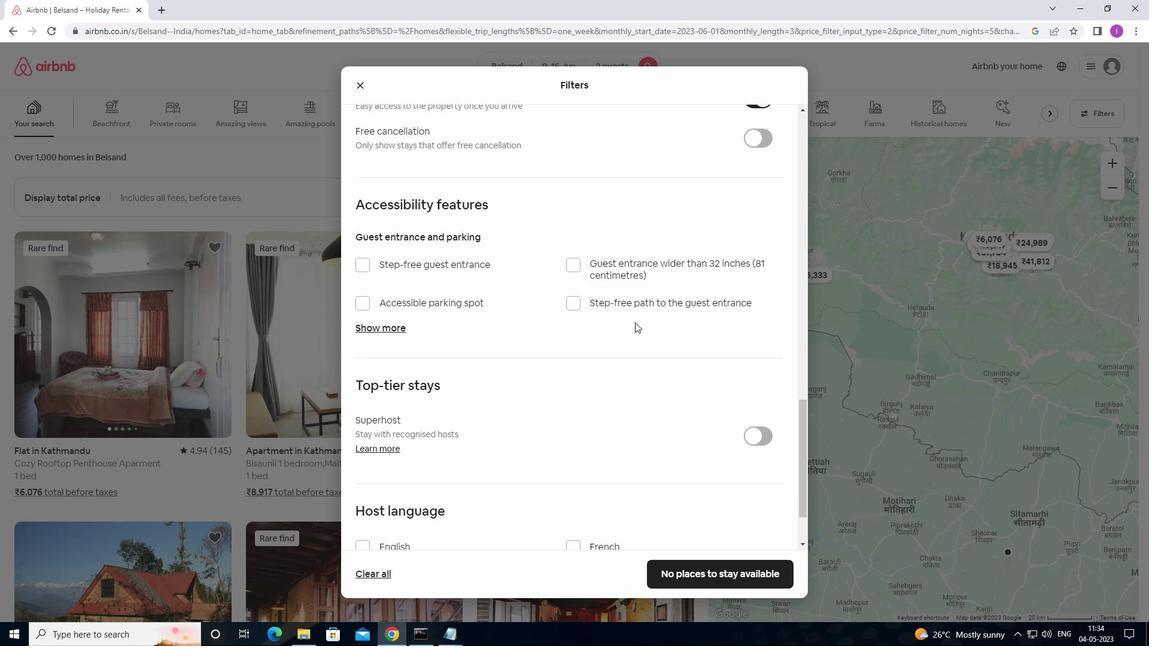 
Action: Mouse moved to (635, 320)
Screenshot: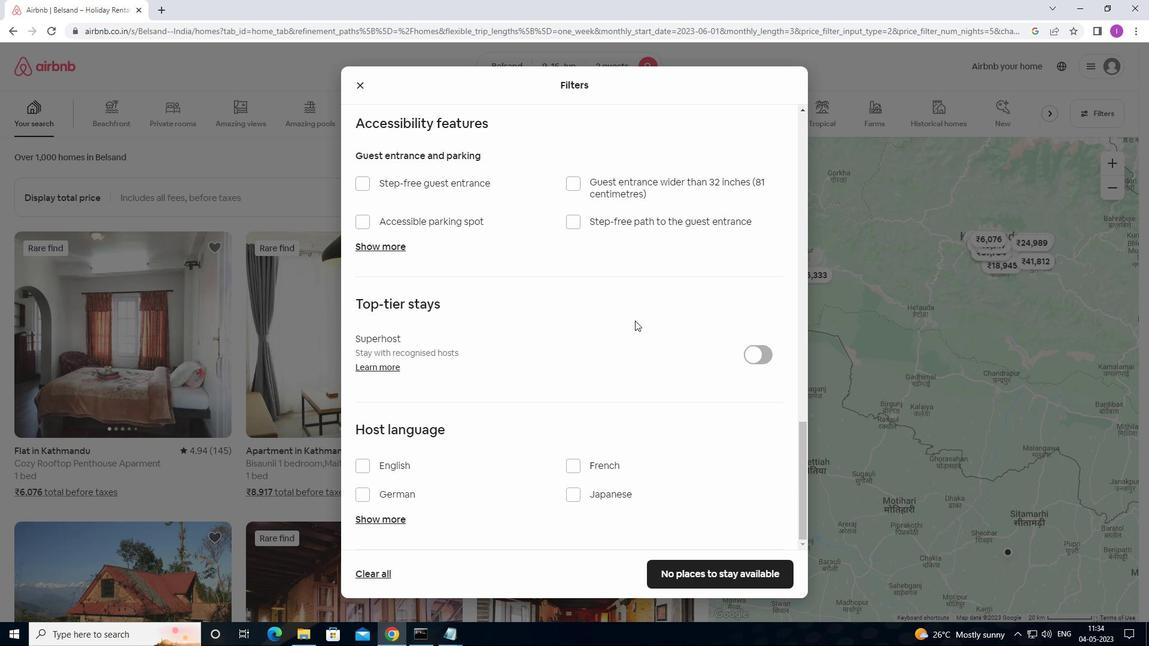 
Action: Mouse scrolled (635, 320) with delta (0, 0)
Screenshot: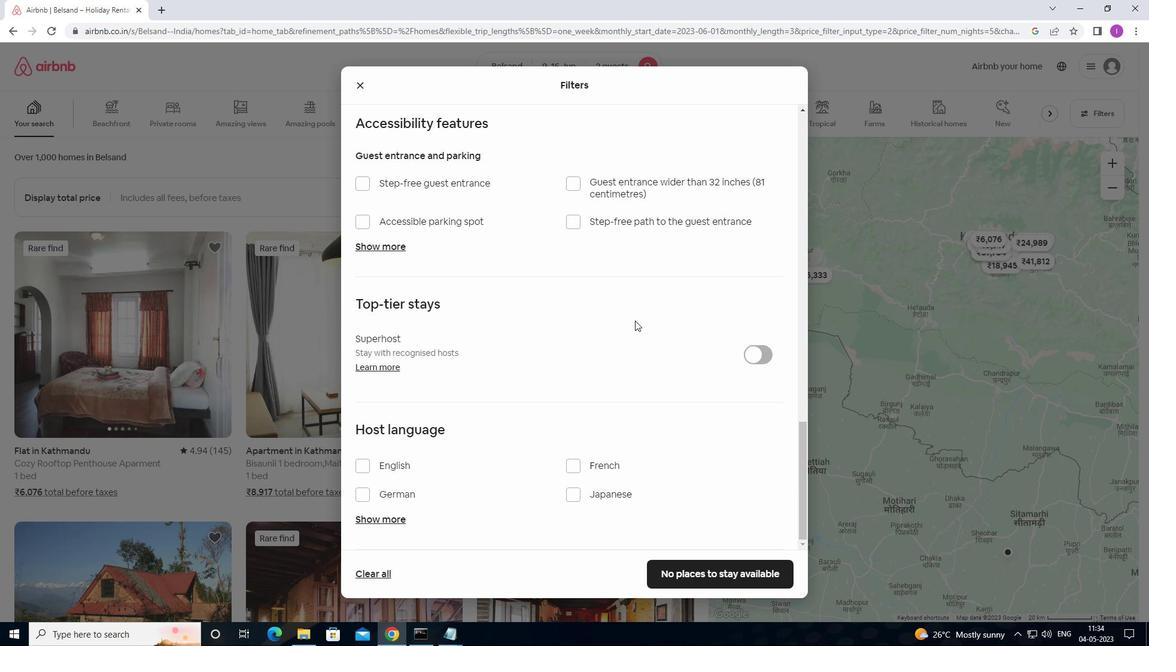 
Action: Mouse scrolled (635, 320) with delta (0, 0)
Screenshot: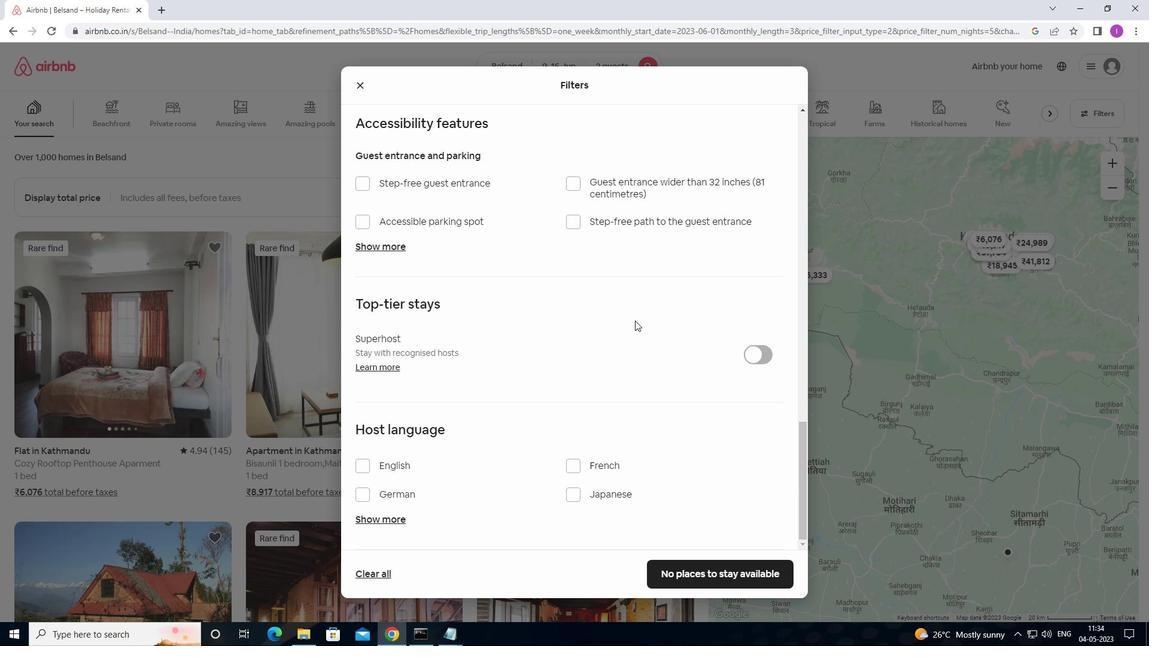 
Action: Mouse scrolled (635, 320) with delta (0, 0)
Screenshot: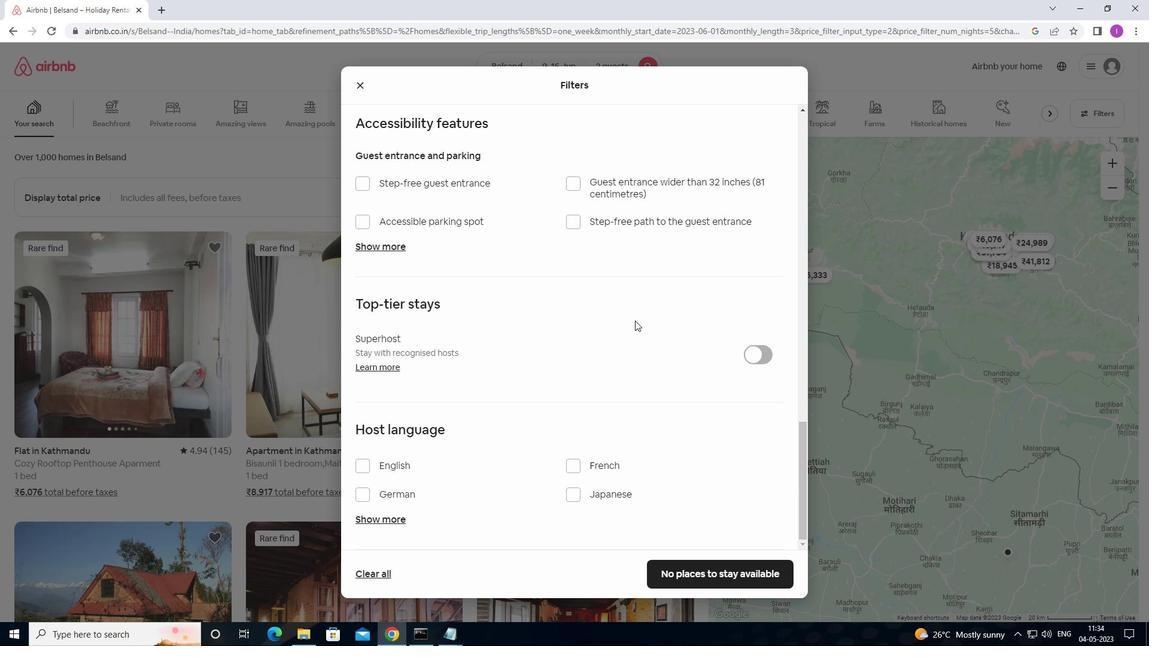 
Action: Mouse moved to (360, 466)
Screenshot: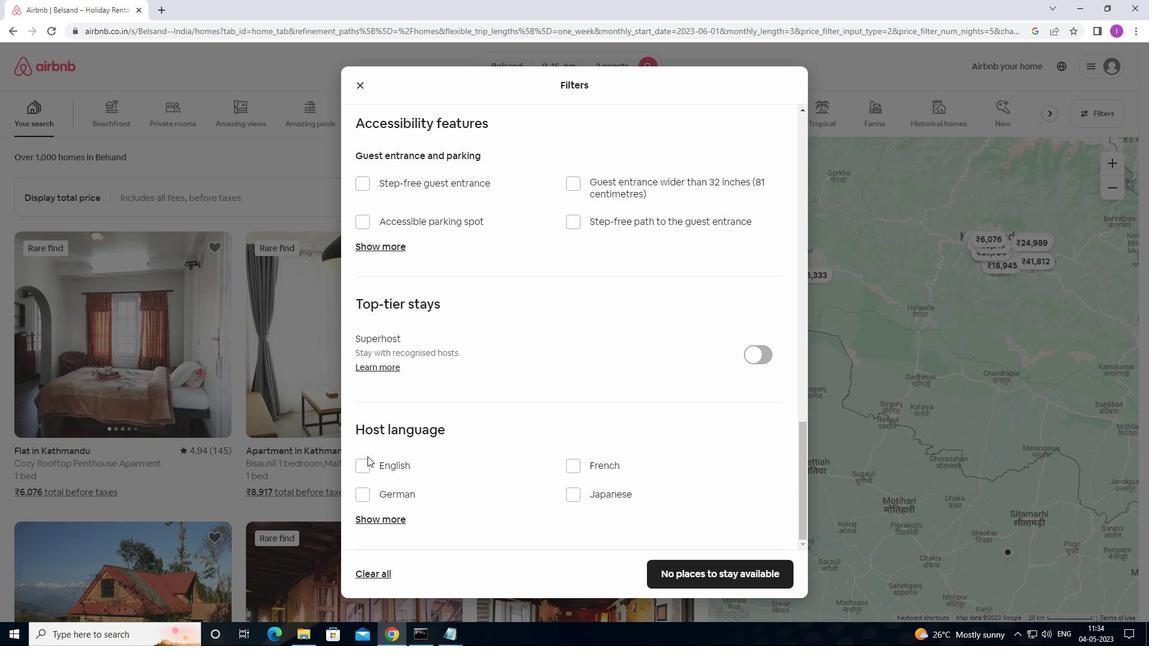 
Action: Mouse pressed left at (360, 466)
Screenshot: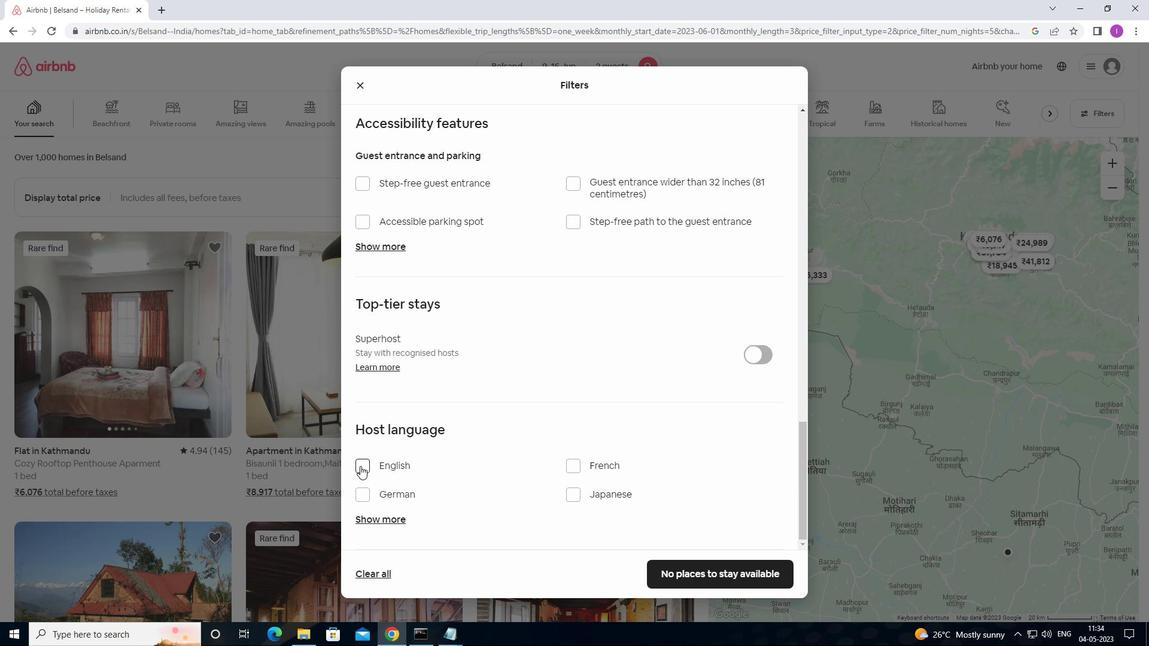 
Action: Mouse moved to (366, 466)
Screenshot: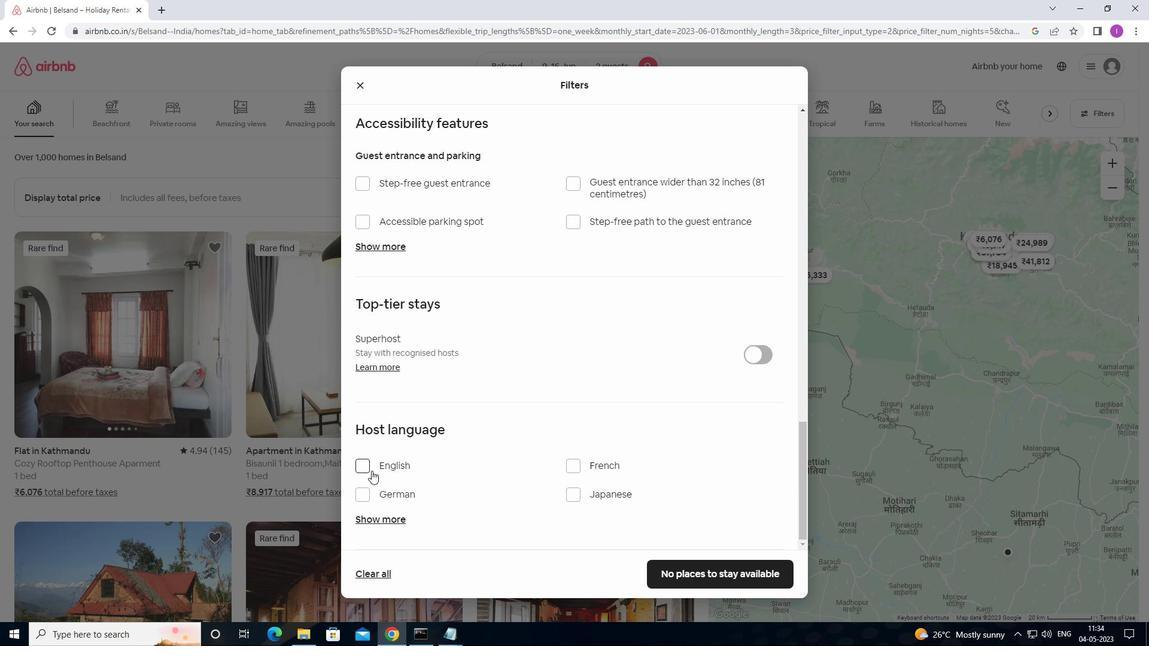 
Action: Mouse pressed left at (366, 466)
Screenshot: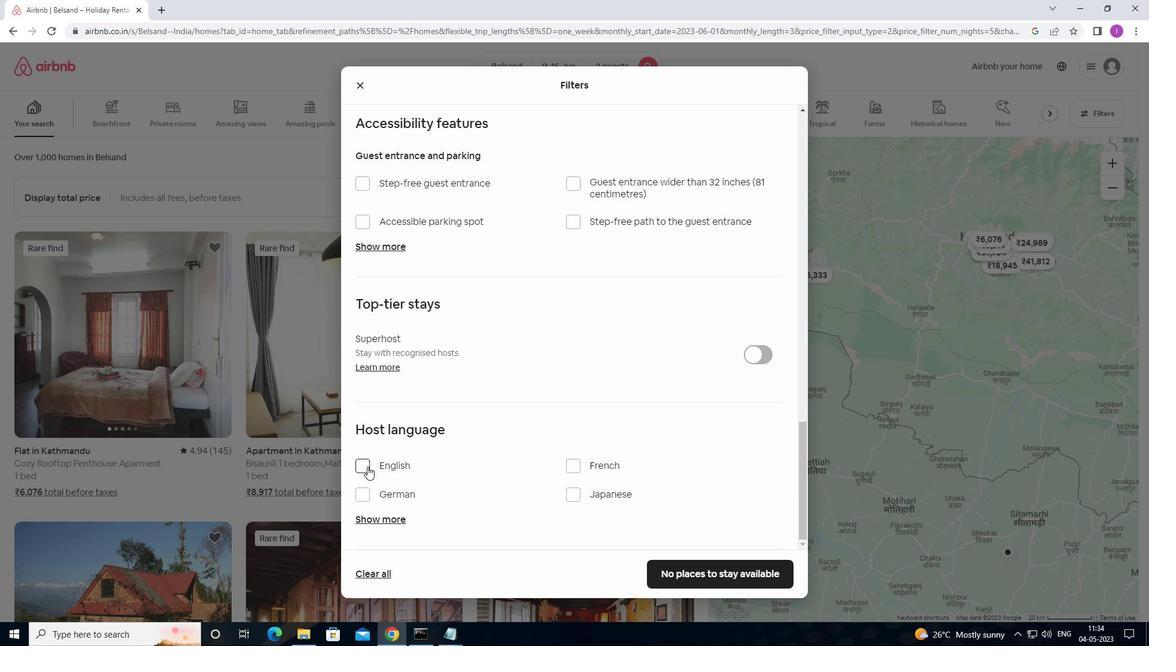 
Action: Mouse moved to (745, 567)
Screenshot: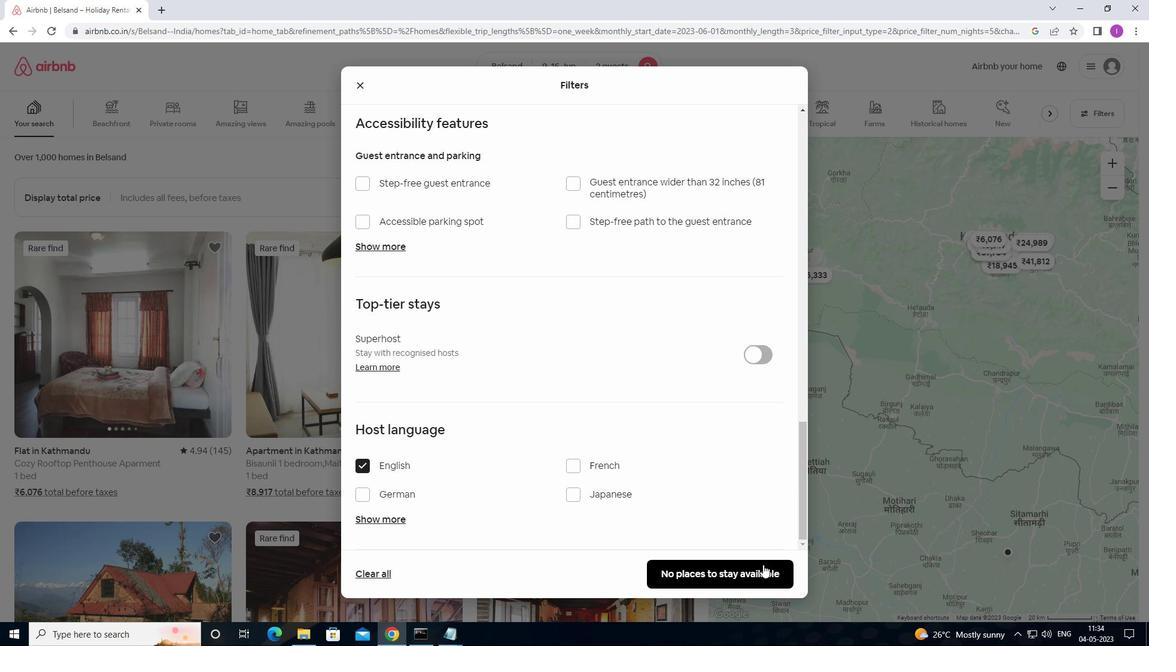 
Action: Mouse pressed left at (745, 567)
Screenshot: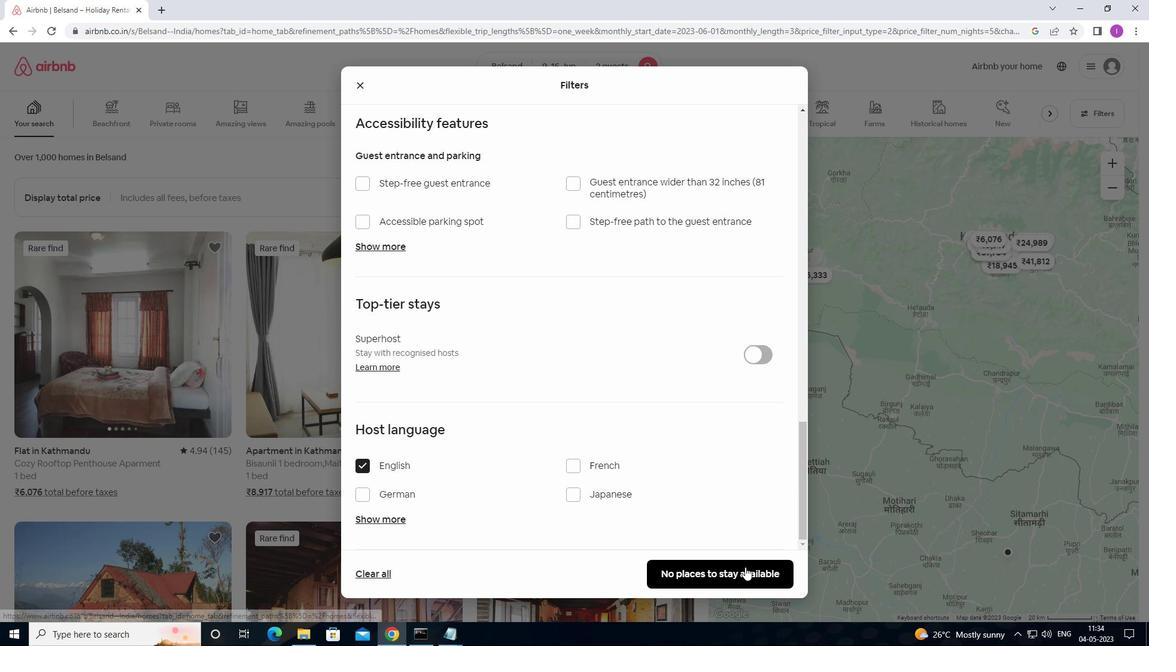 
Action: Mouse moved to (757, 453)
Screenshot: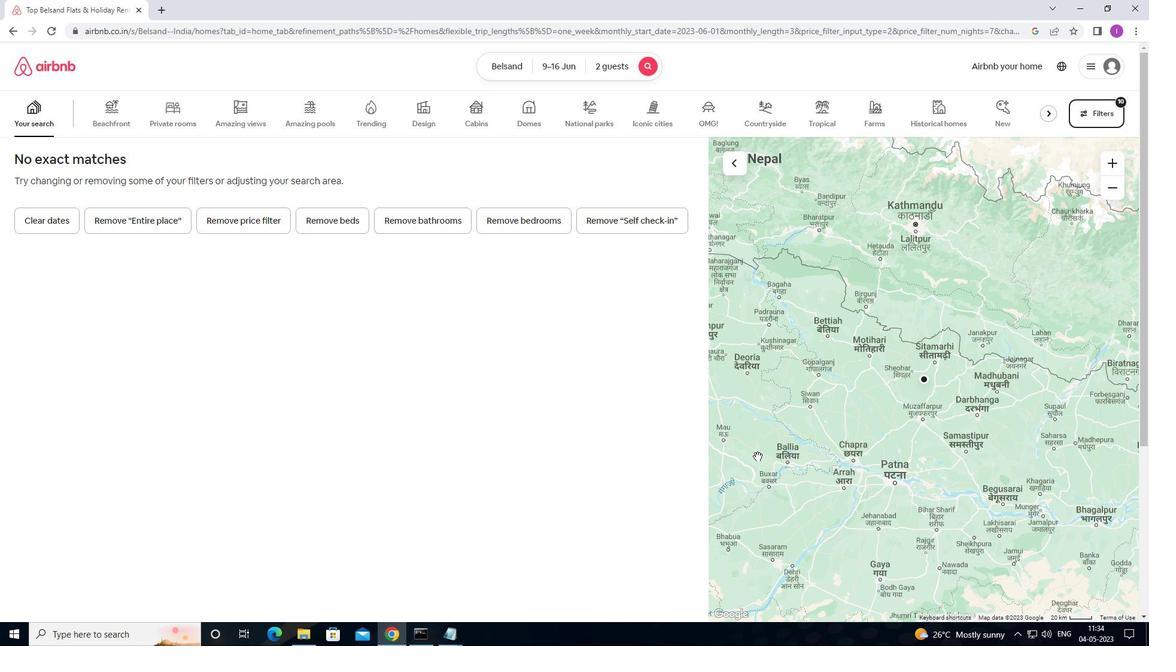 
